 Task: Look for space in Springfield, United States from 6th September, 2023 to 15th September, 2023 for 6 adults in price range Rs.8000 to Rs.12000. Place can be entire place or private room with 6 bedrooms having 6 beds and 6 bathrooms. Property type can be house, flat, guest house. Amenities needed are: wifi, TV, free parkinig on premises, gym, breakfast. Booking option can be shelf check-in. Required host language is English.
Action: Mouse moved to (583, 139)
Screenshot: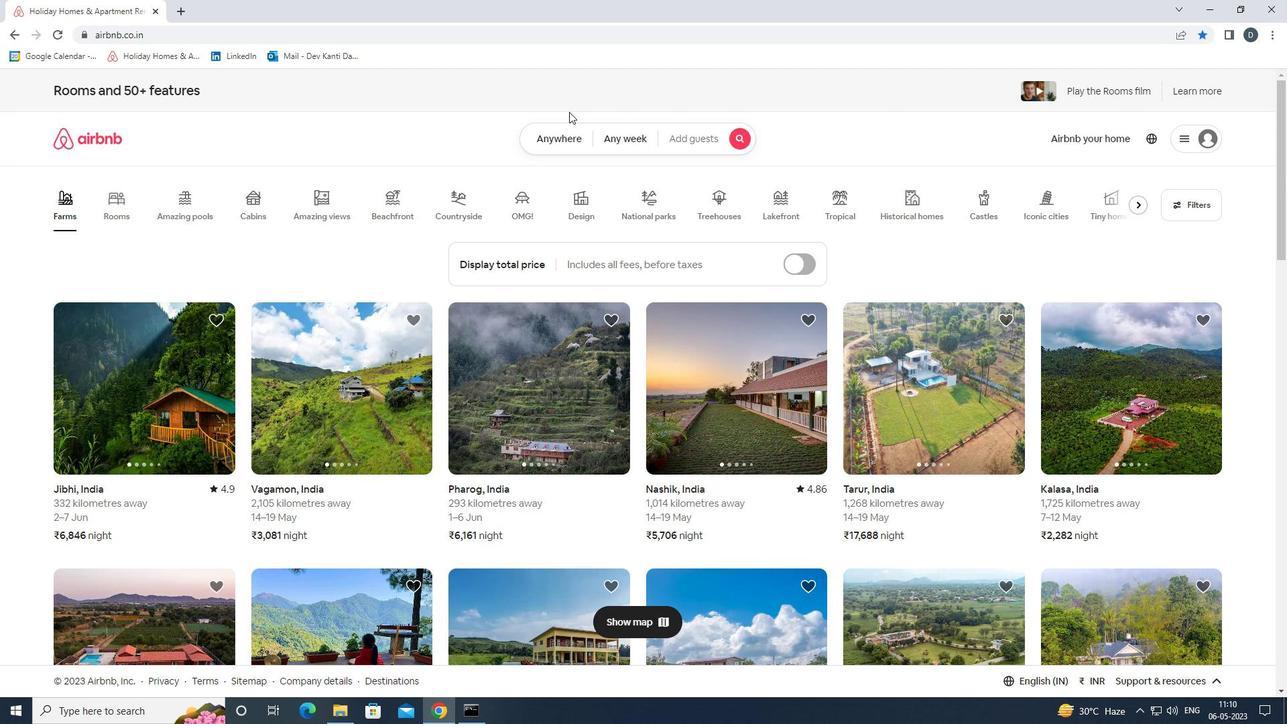 
Action: Mouse pressed left at (583, 139)
Screenshot: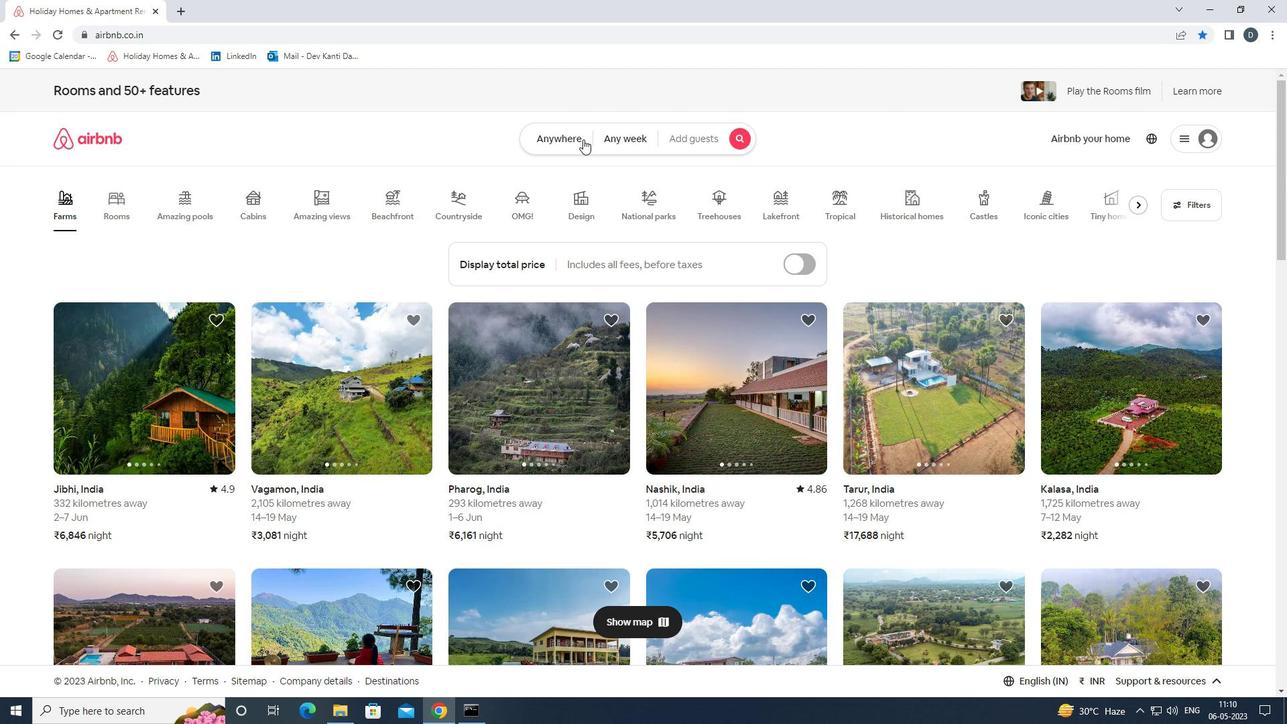 
Action: Mouse moved to (496, 193)
Screenshot: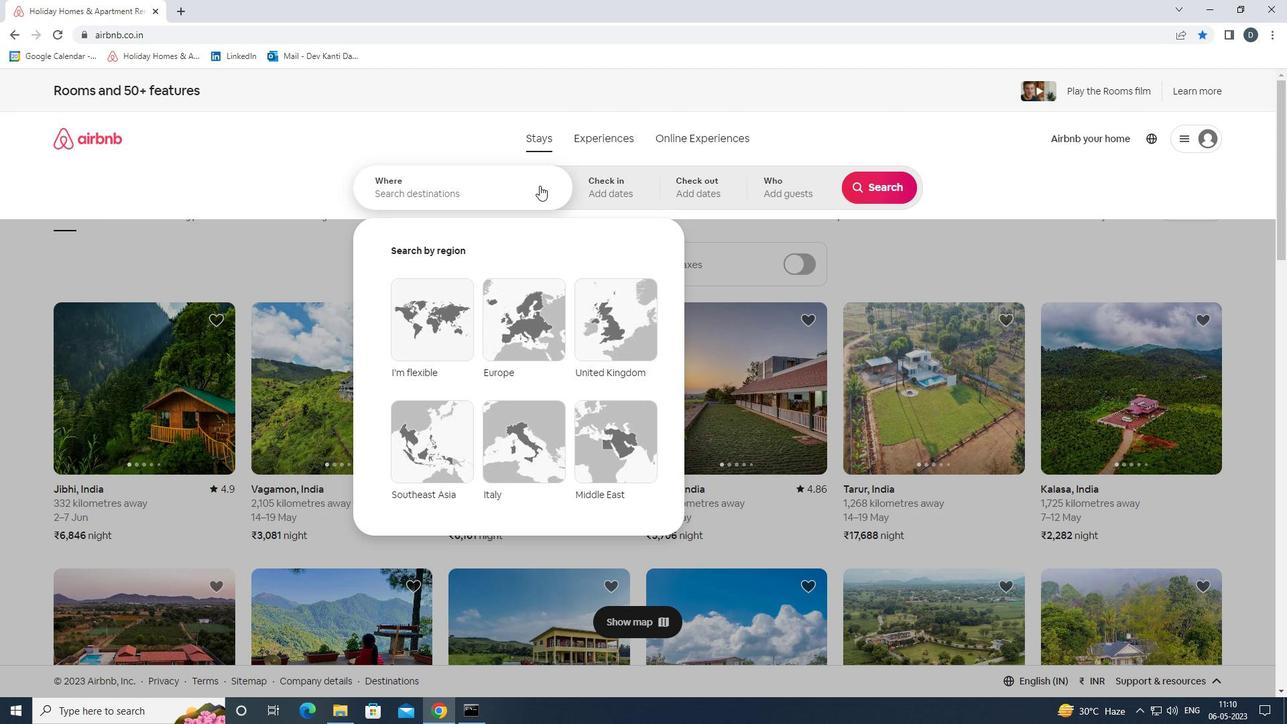 
Action: Mouse pressed left at (496, 193)
Screenshot: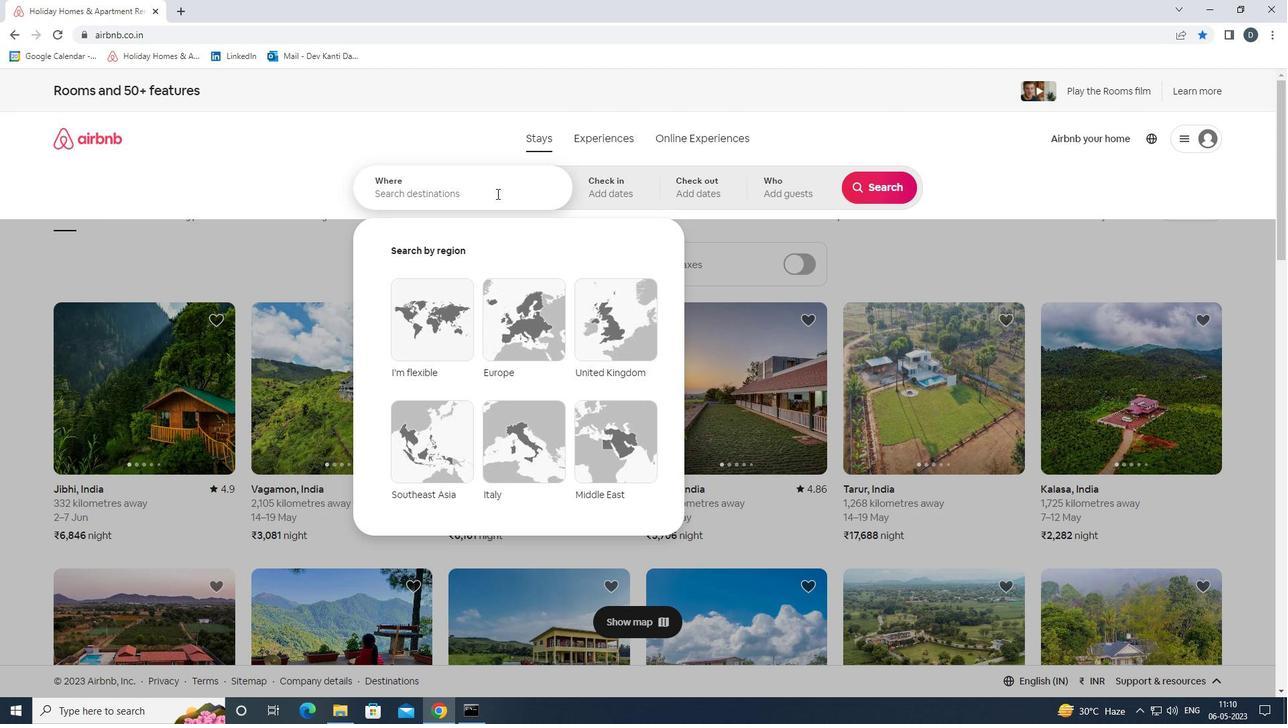 
Action: Mouse moved to (496, 193)
Screenshot: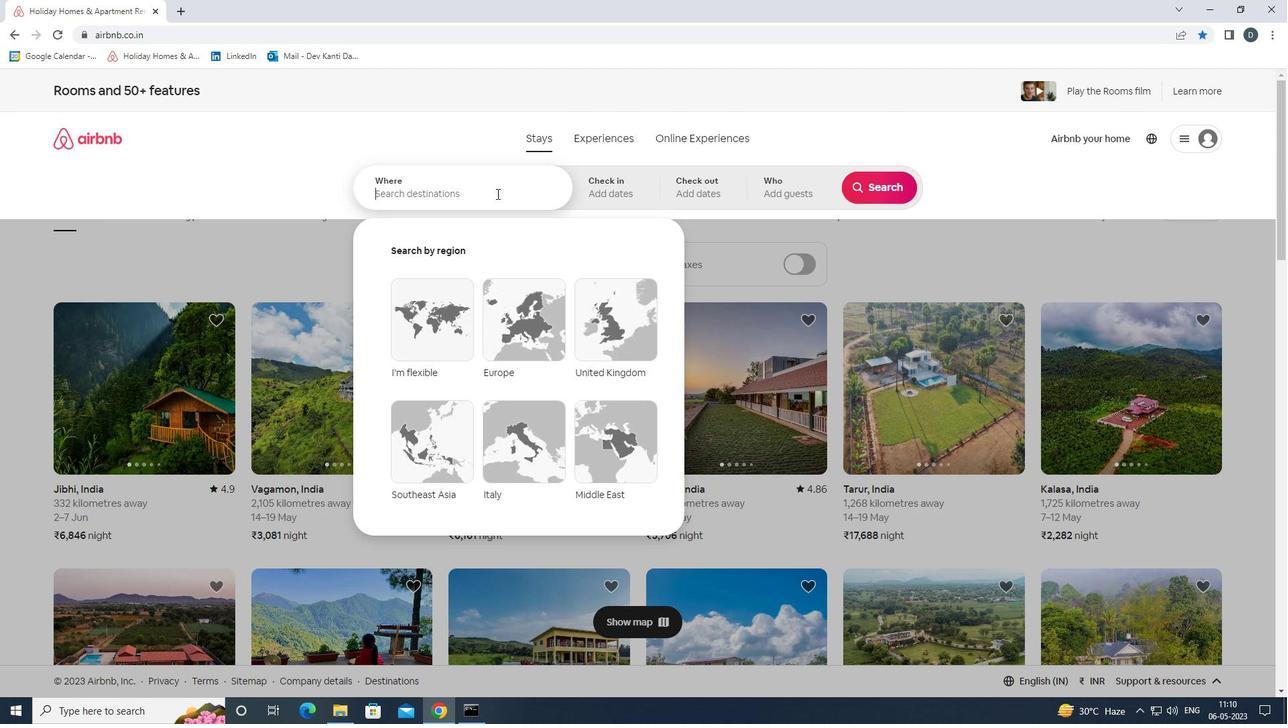
Action: Key pressed <Key.shift>SPRINGFIELD,<Key.shift>UNITED<Key.space><Key.shift>STATES<Key.enter>
Screenshot: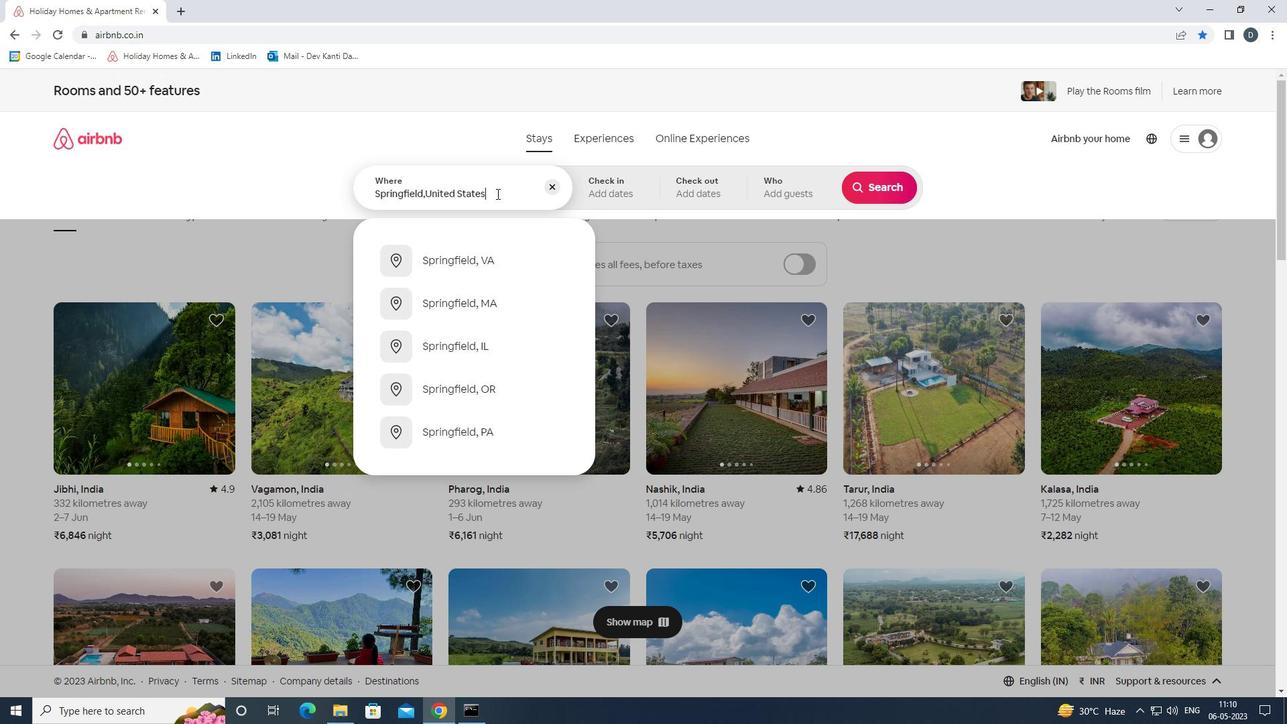 
Action: Mouse moved to (885, 294)
Screenshot: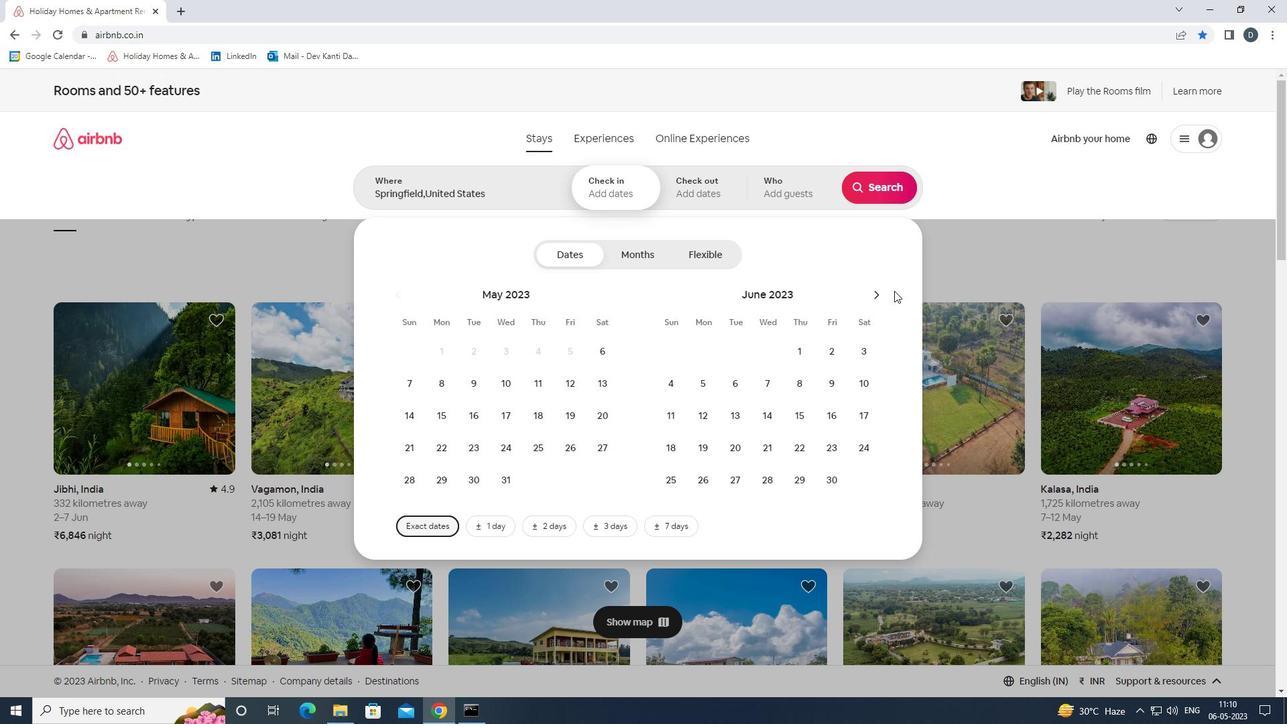 
Action: Mouse pressed left at (885, 294)
Screenshot: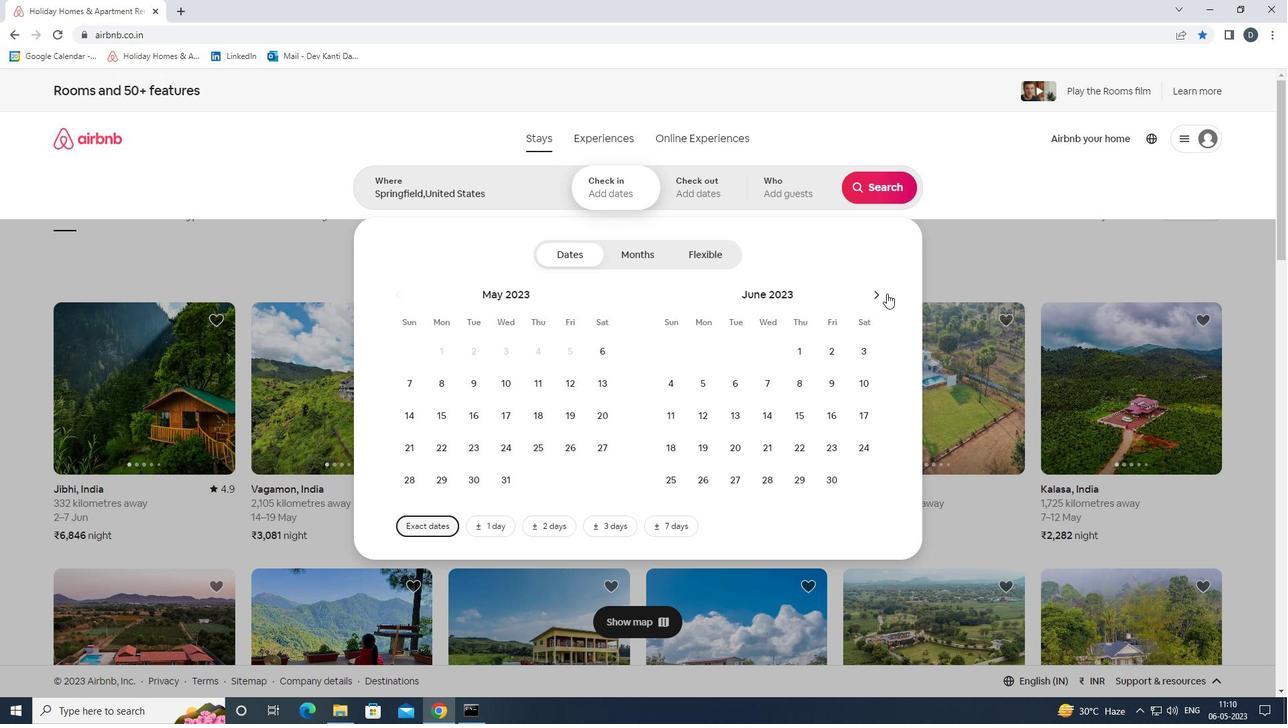 
Action: Mouse pressed left at (885, 294)
Screenshot: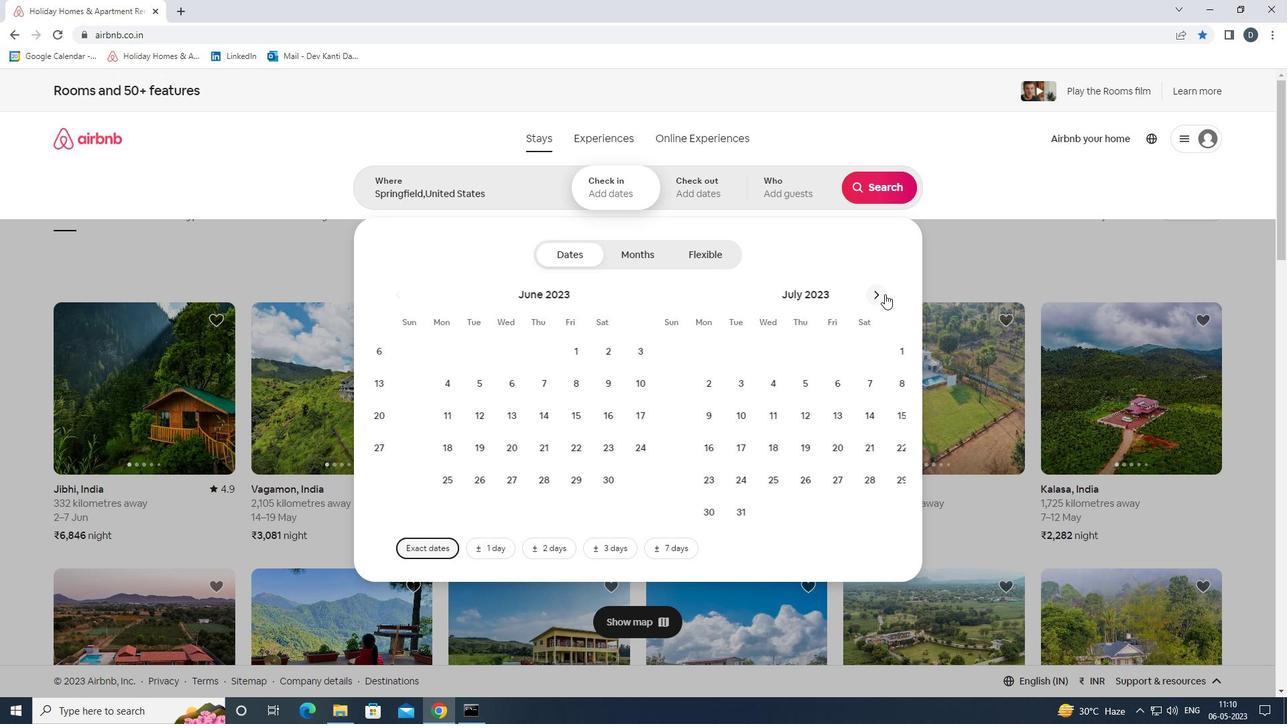 
Action: Mouse moved to (871, 297)
Screenshot: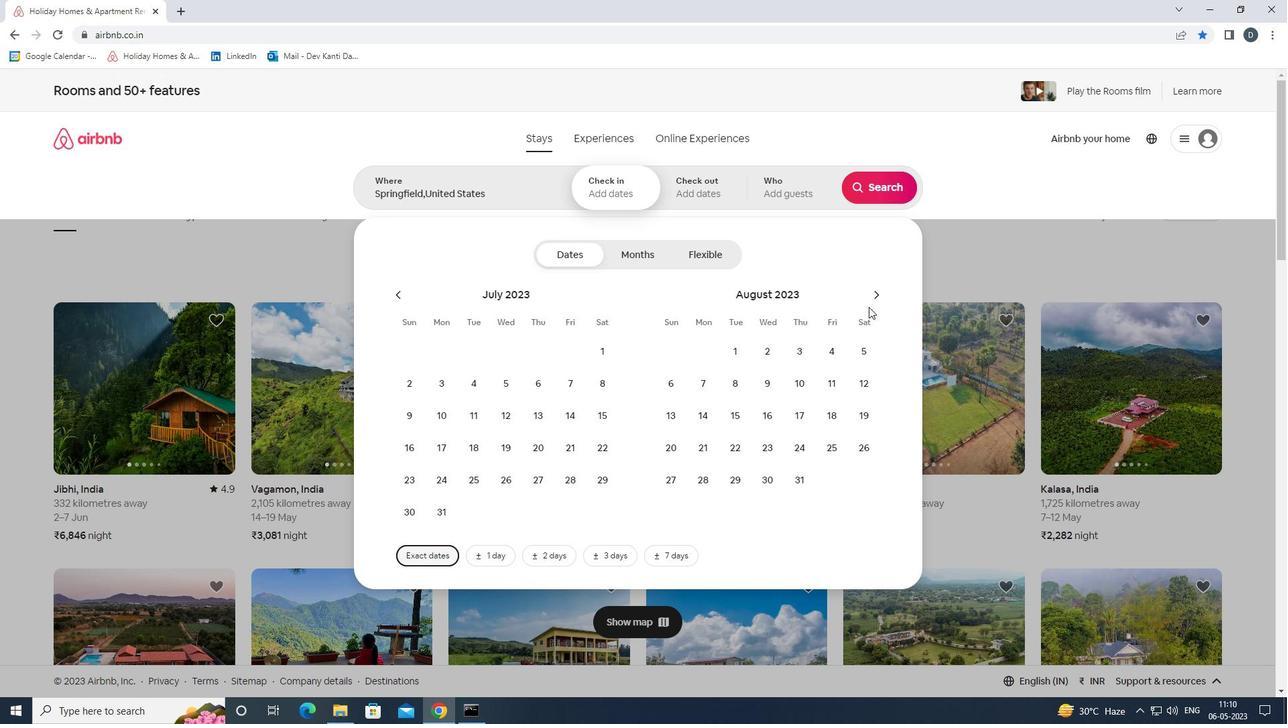 
Action: Mouse pressed left at (871, 297)
Screenshot: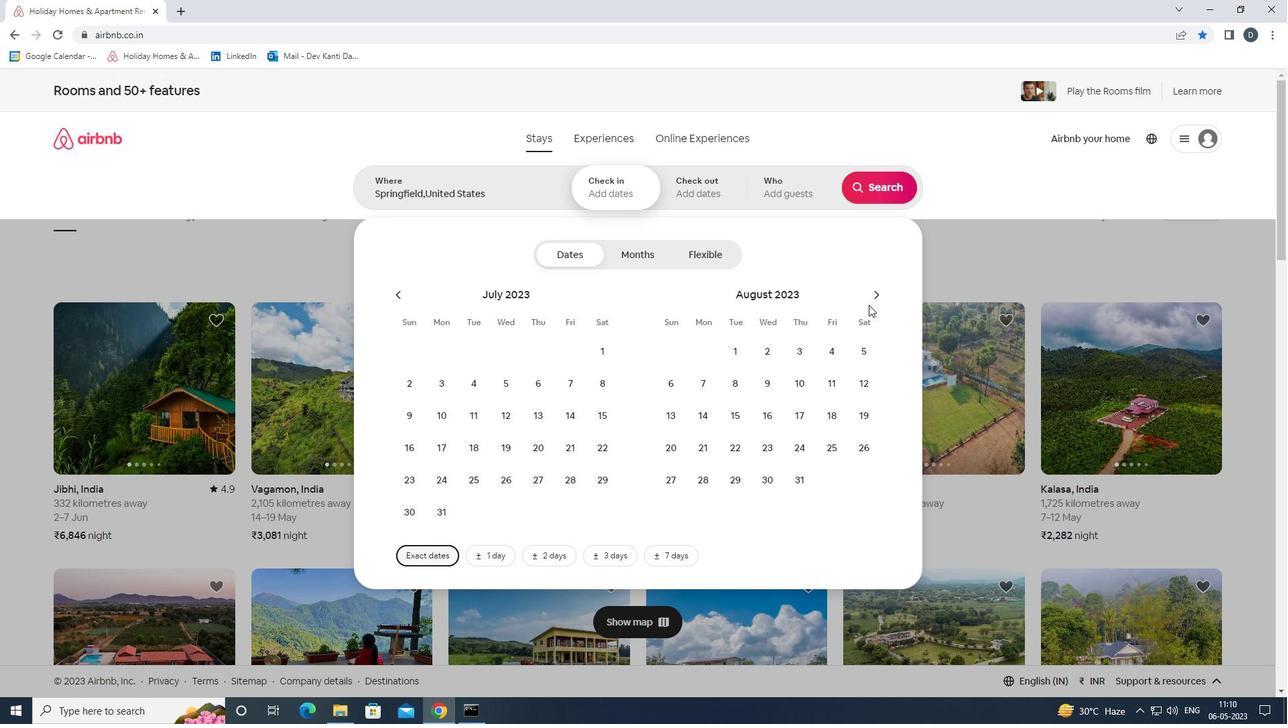 
Action: Mouse moved to (775, 388)
Screenshot: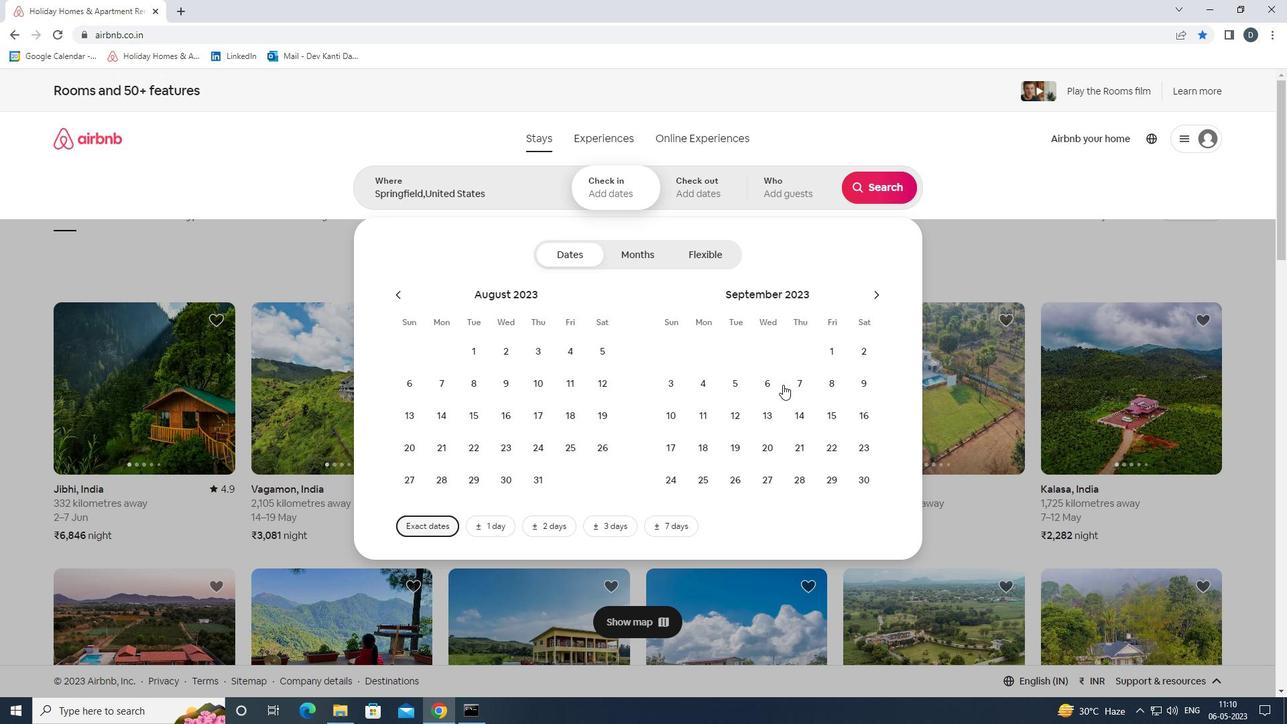 
Action: Mouse pressed left at (775, 388)
Screenshot: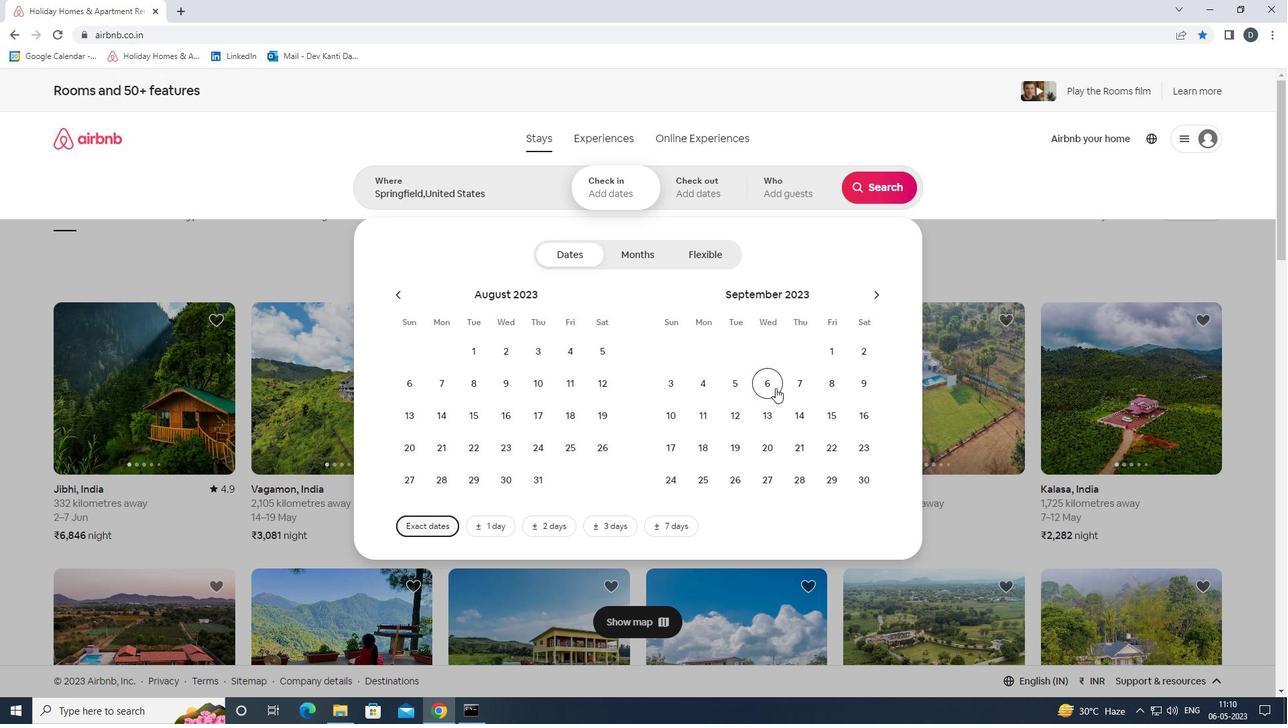 
Action: Mouse moved to (833, 415)
Screenshot: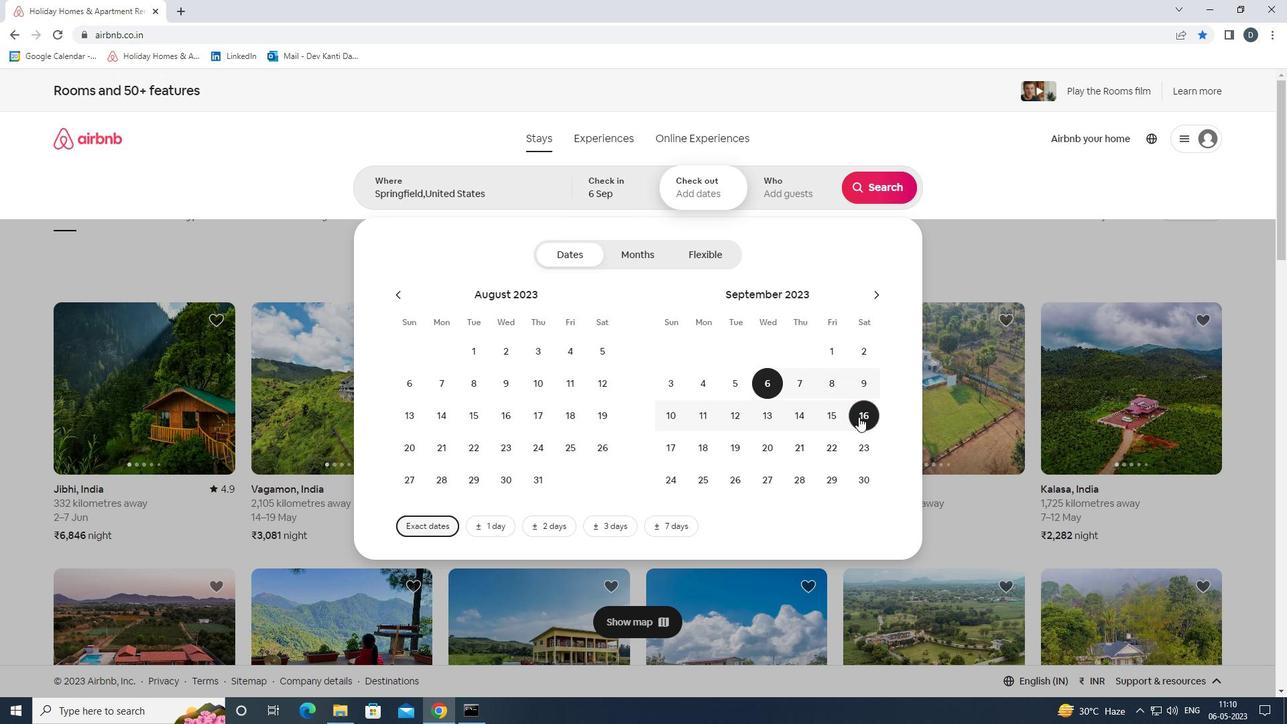 
Action: Mouse pressed left at (833, 415)
Screenshot: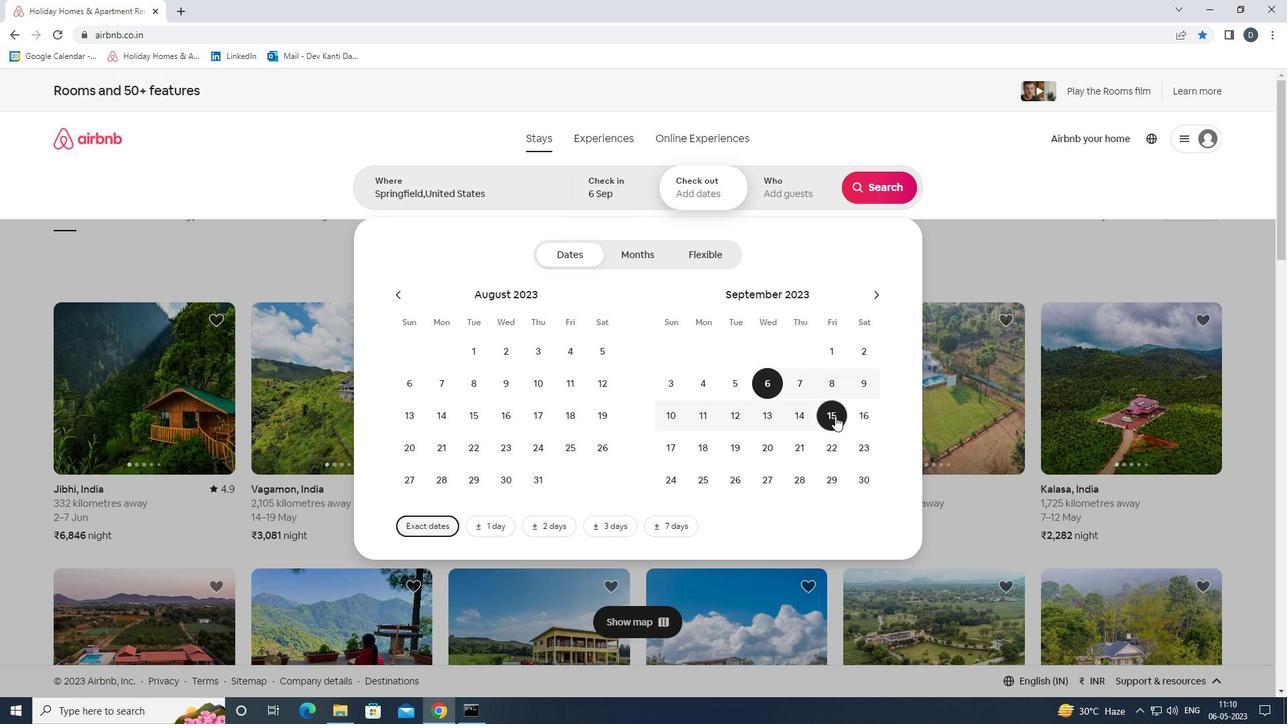 
Action: Mouse moved to (800, 197)
Screenshot: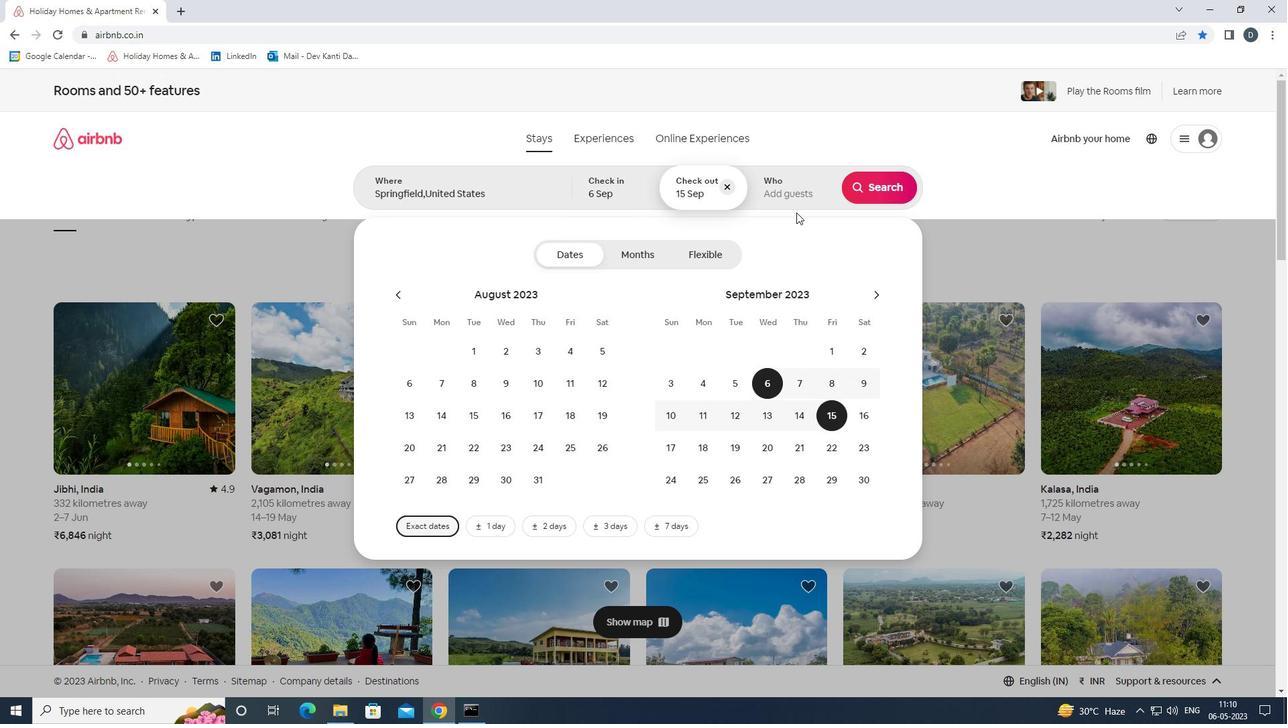 
Action: Mouse pressed left at (800, 197)
Screenshot: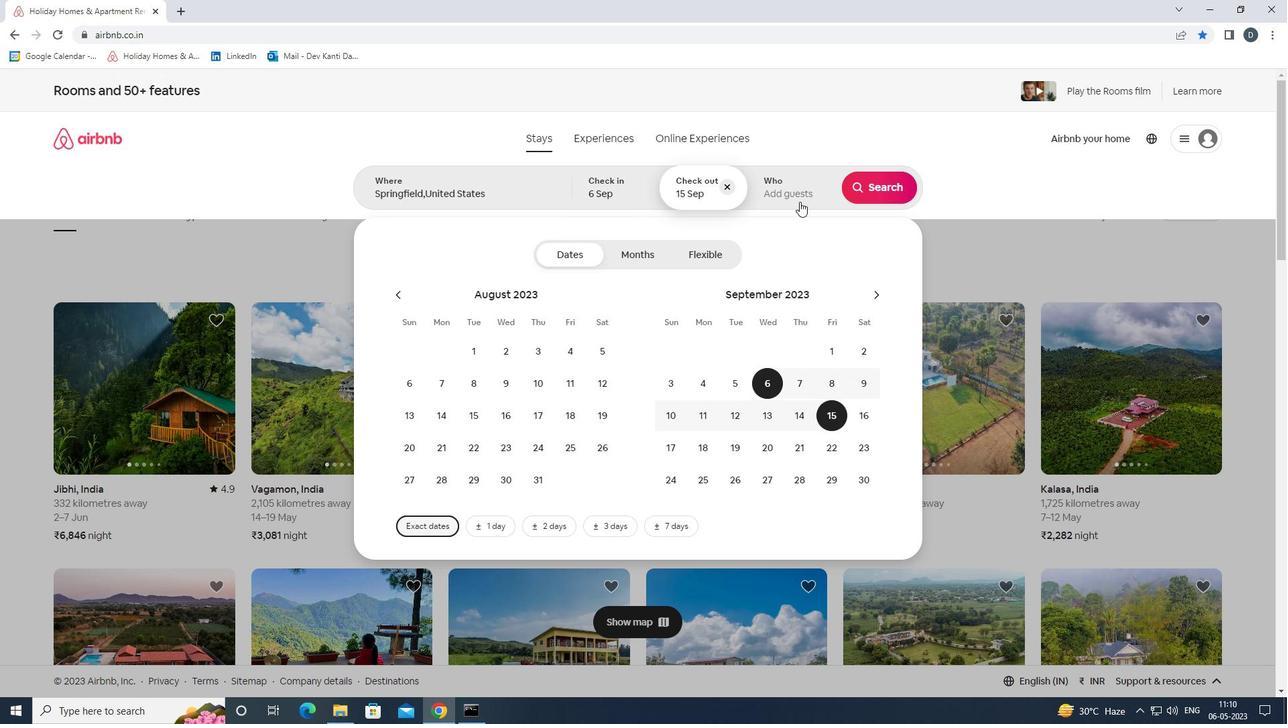 
Action: Mouse moved to (883, 254)
Screenshot: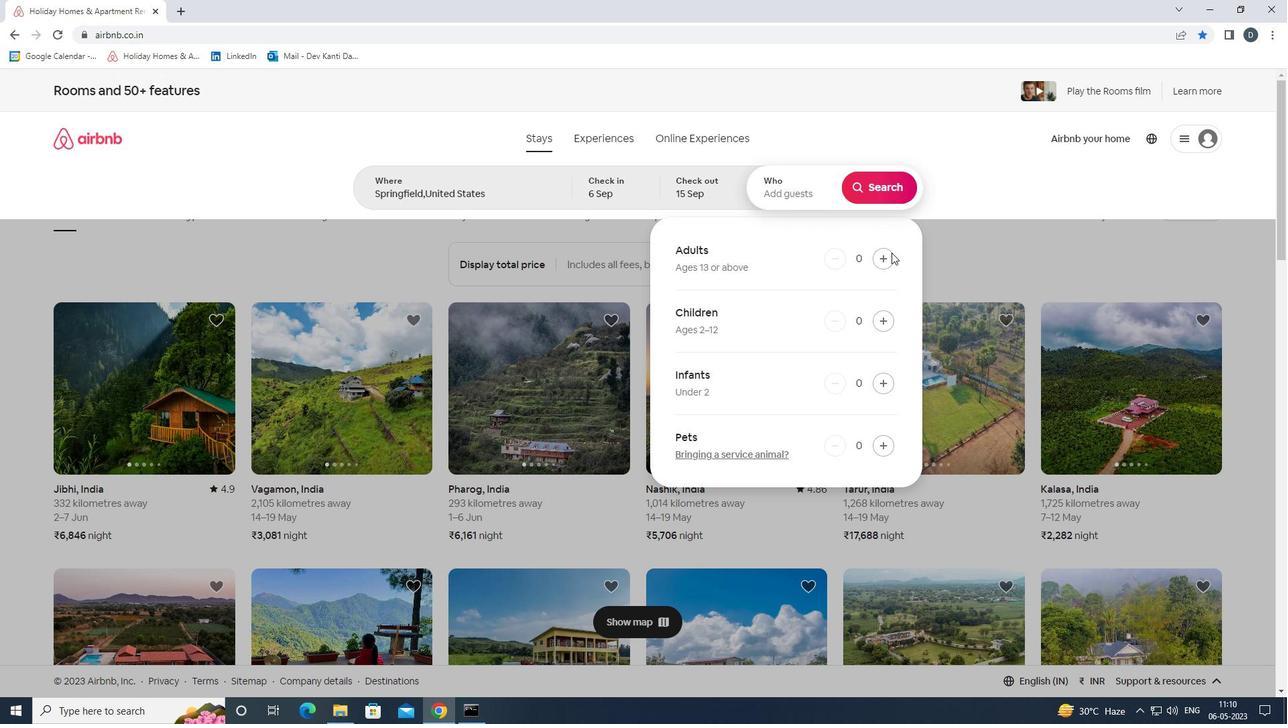
Action: Mouse pressed left at (883, 254)
Screenshot: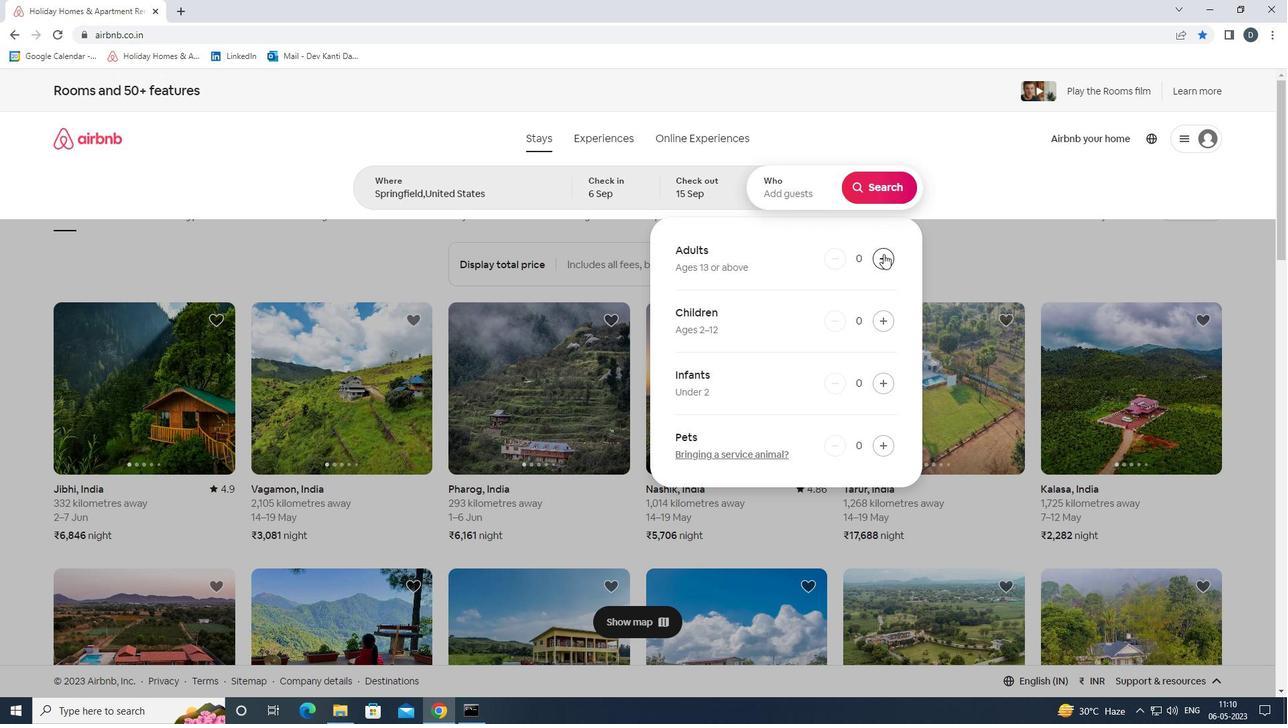 
Action: Mouse pressed left at (883, 254)
Screenshot: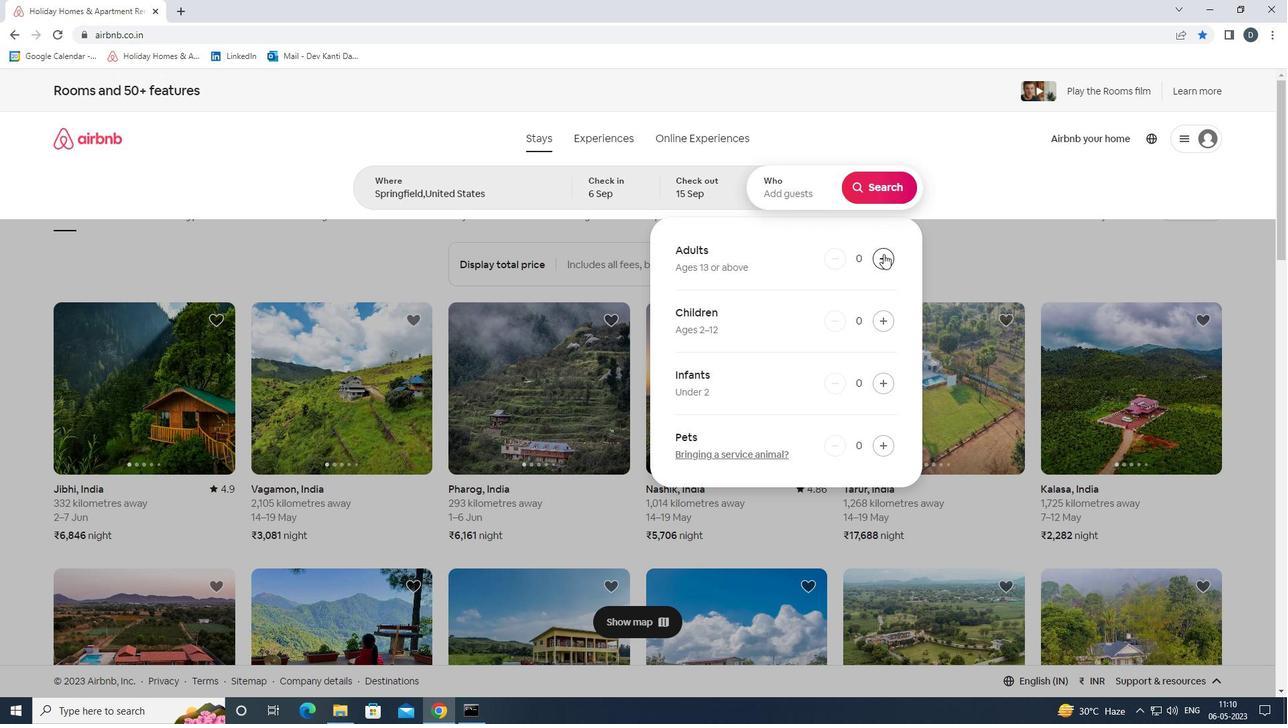 
Action: Mouse pressed left at (883, 254)
Screenshot: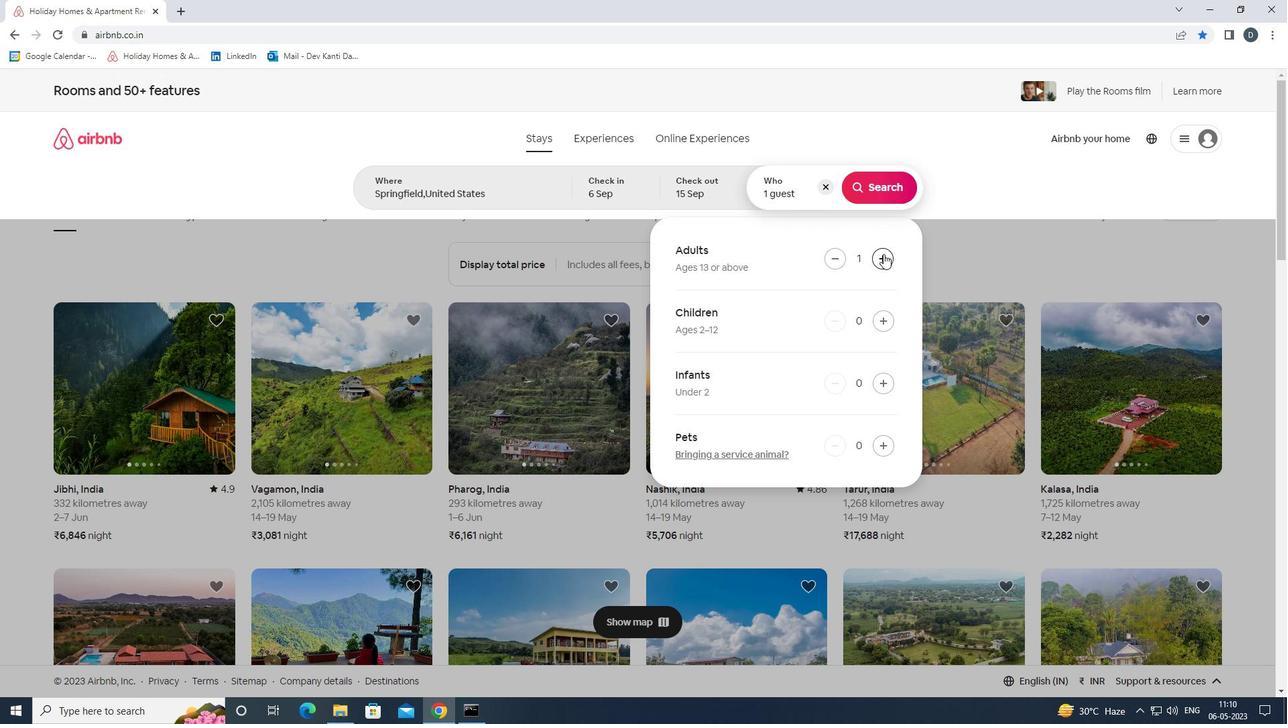 
Action: Mouse pressed left at (883, 254)
Screenshot: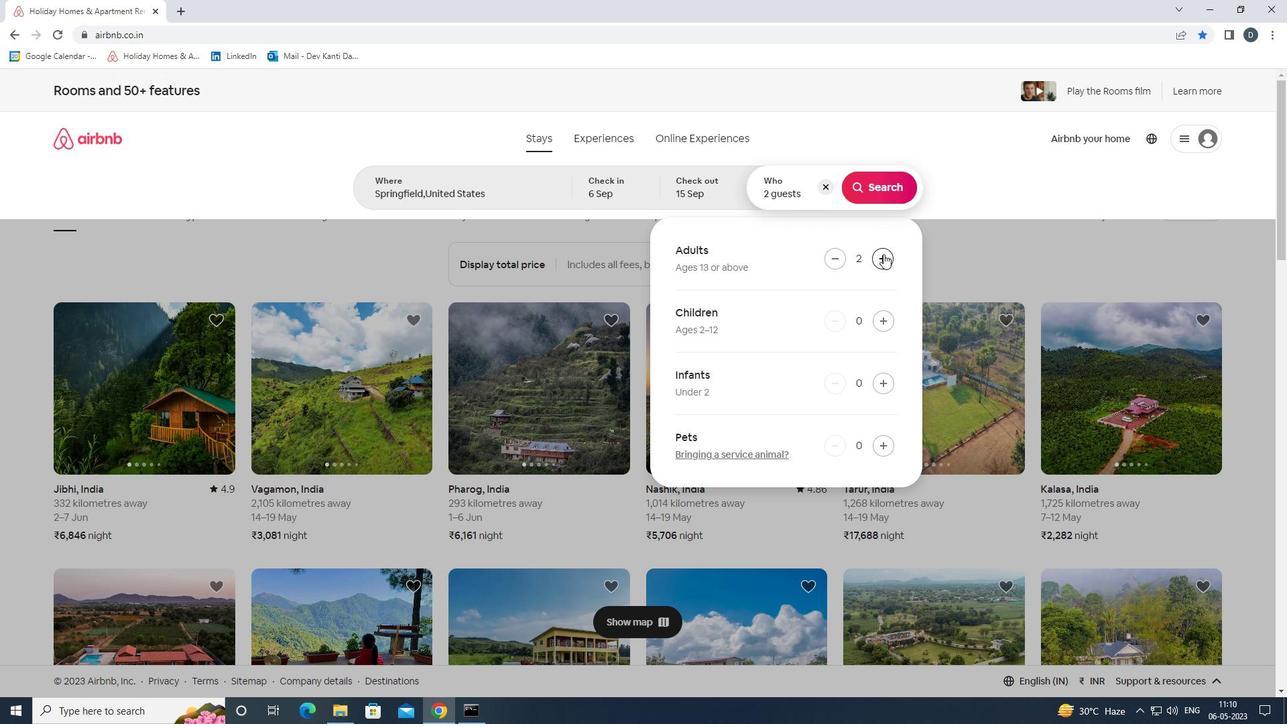 
Action: Mouse pressed left at (883, 254)
Screenshot: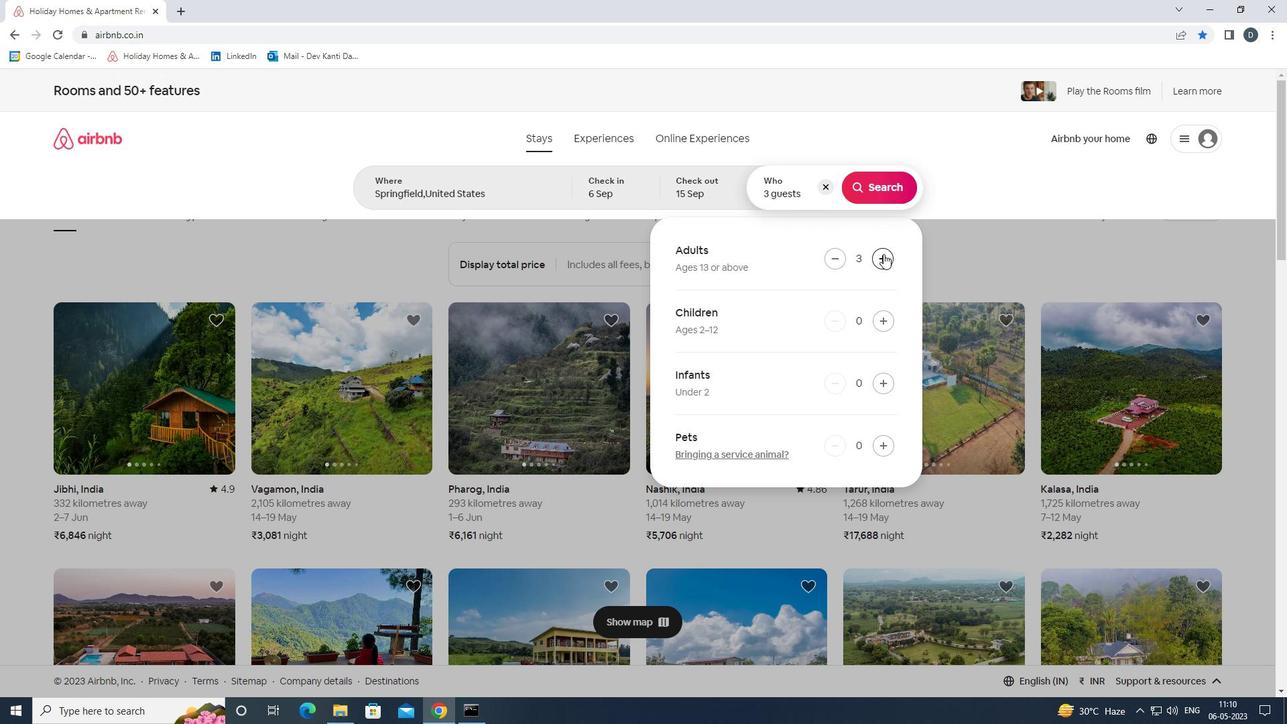 
Action: Mouse pressed left at (883, 254)
Screenshot: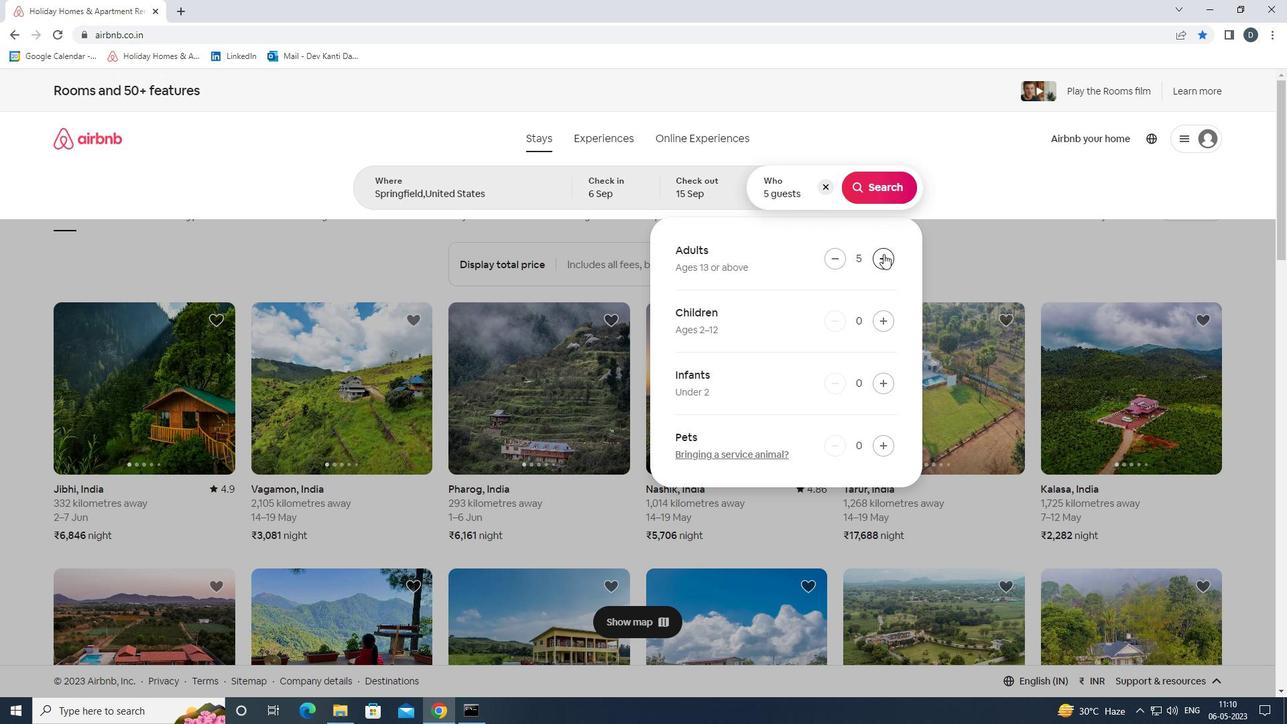 
Action: Mouse moved to (880, 197)
Screenshot: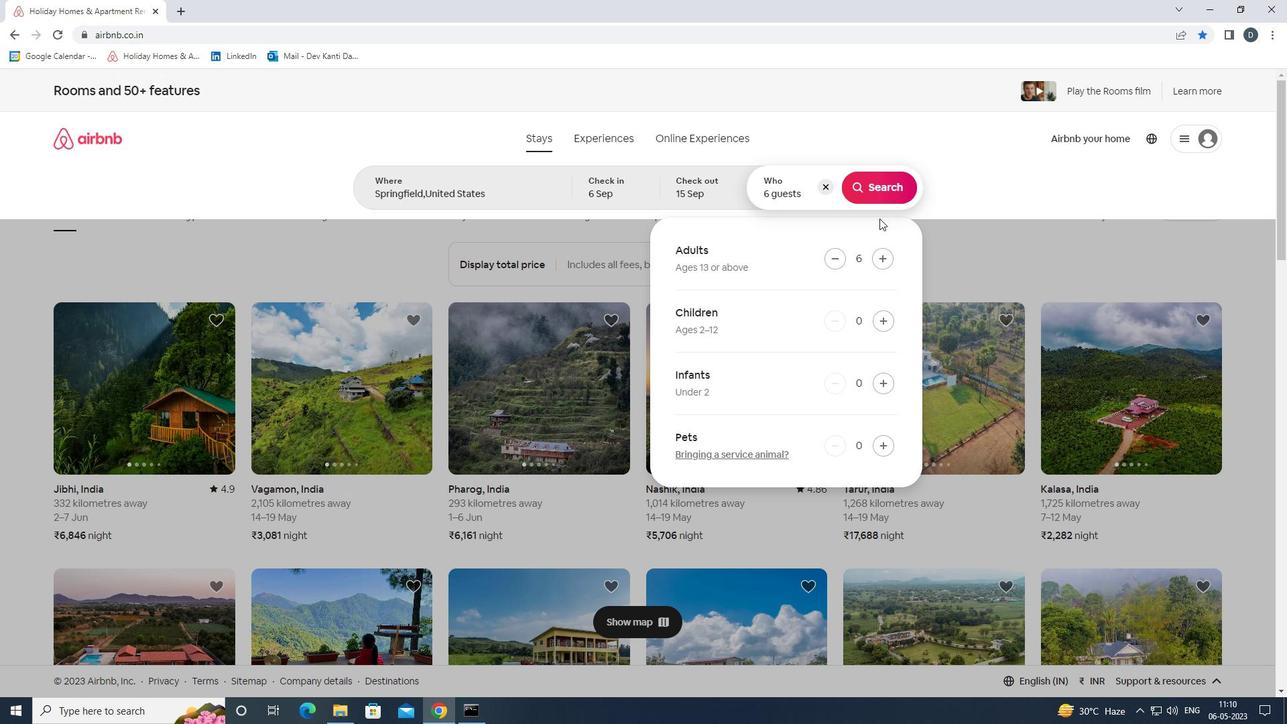 
Action: Mouse pressed left at (880, 197)
Screenshot: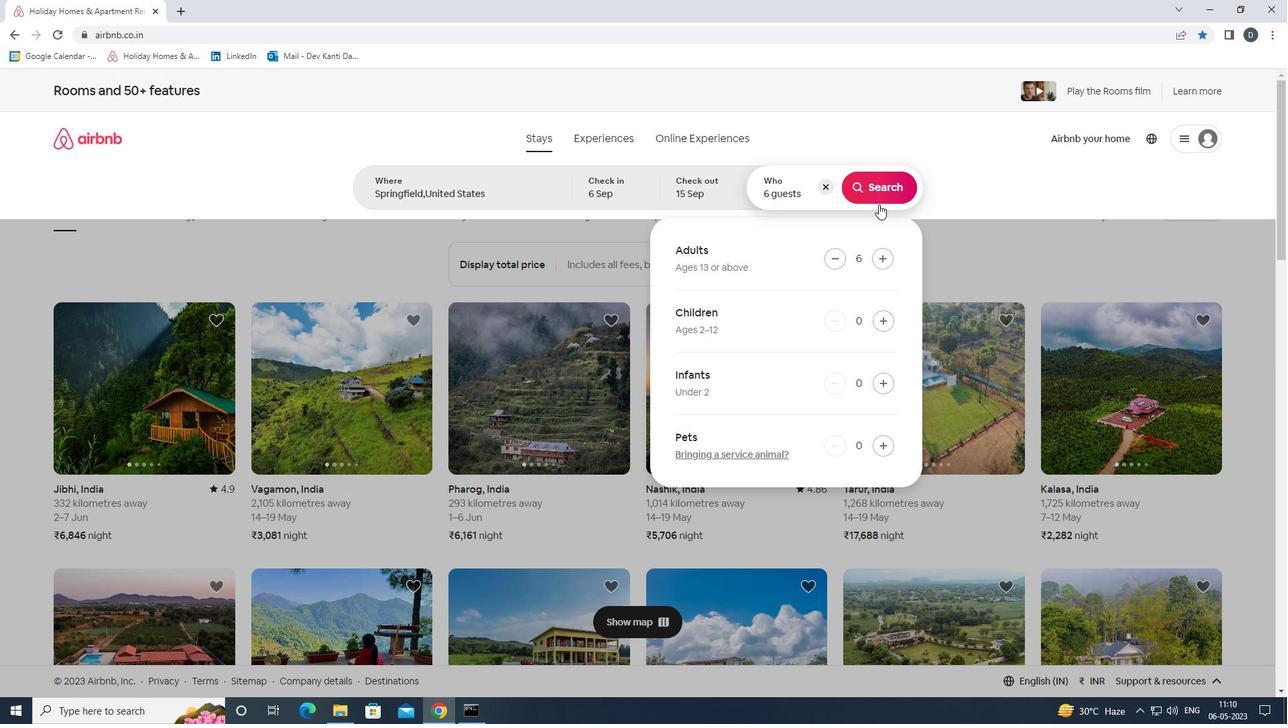 
Action: Mouse moved to (1213, 150)
Screenshot: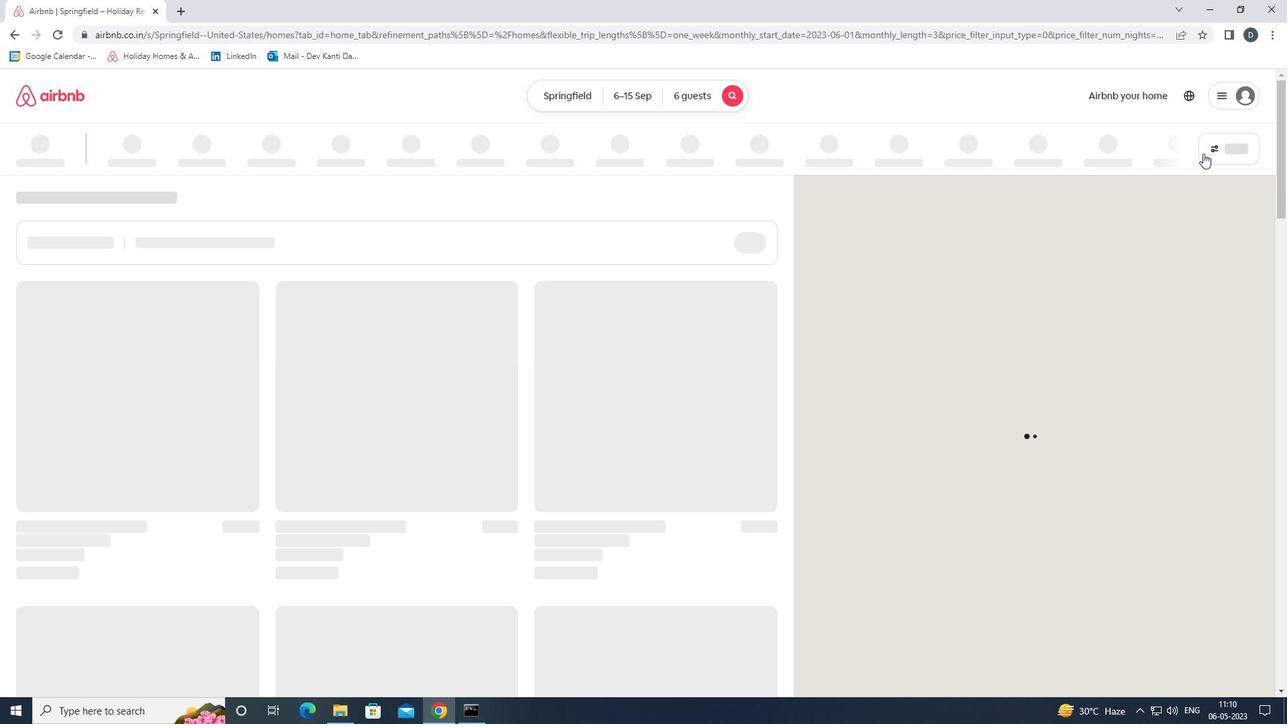 
Action: Mouse pressed left at (1213, 150)
Screenshot: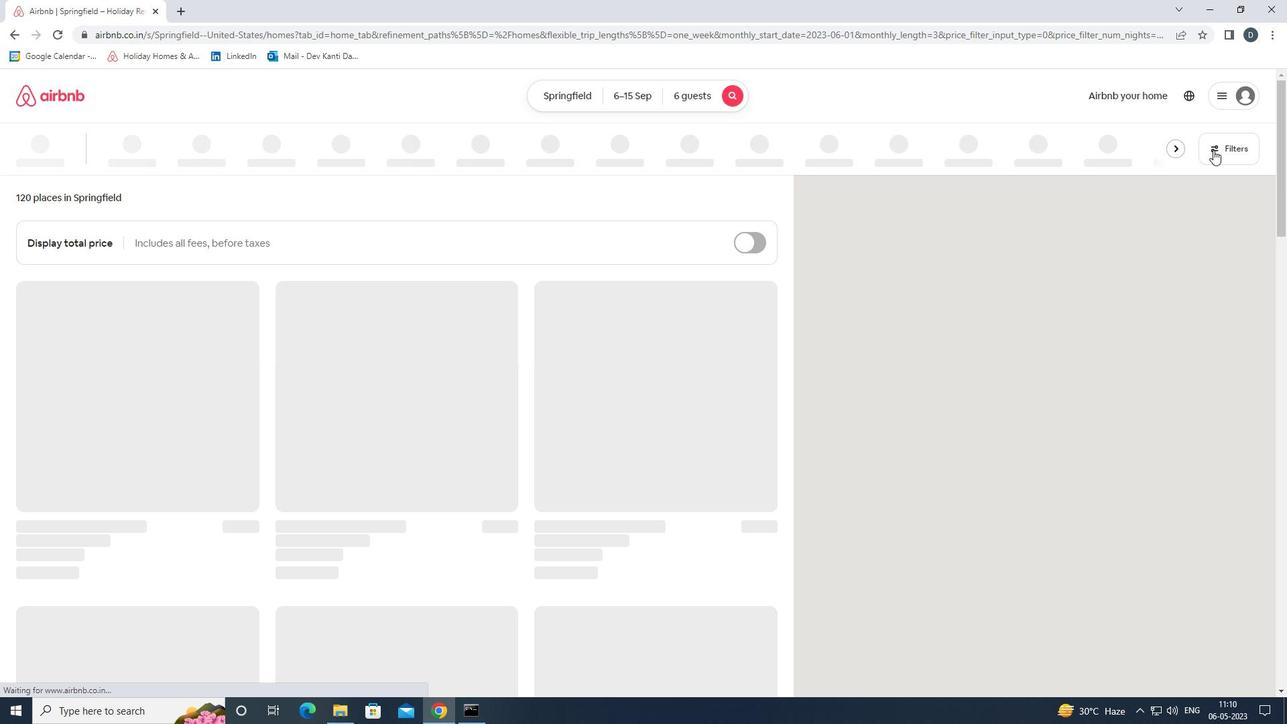 
Action: Mouse moved to (510, 478)
Screenshot: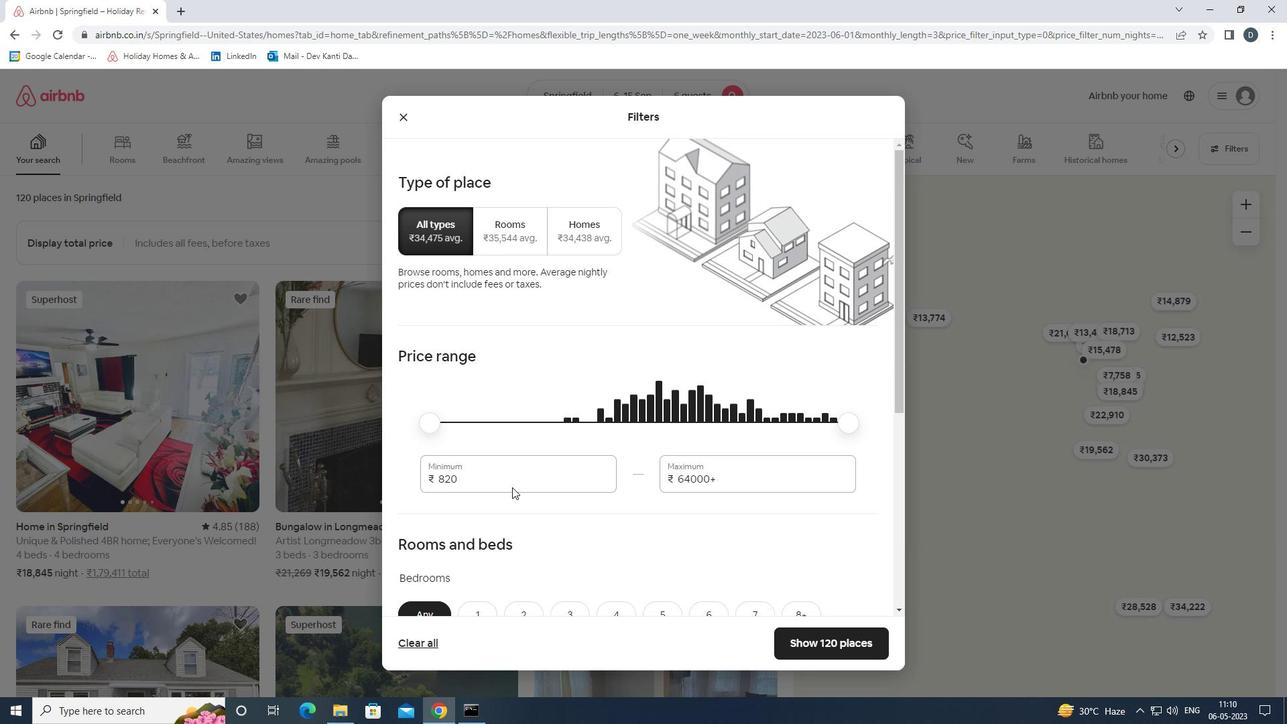 
Action: Mouse pressed left at (510, 478)
Screenshot: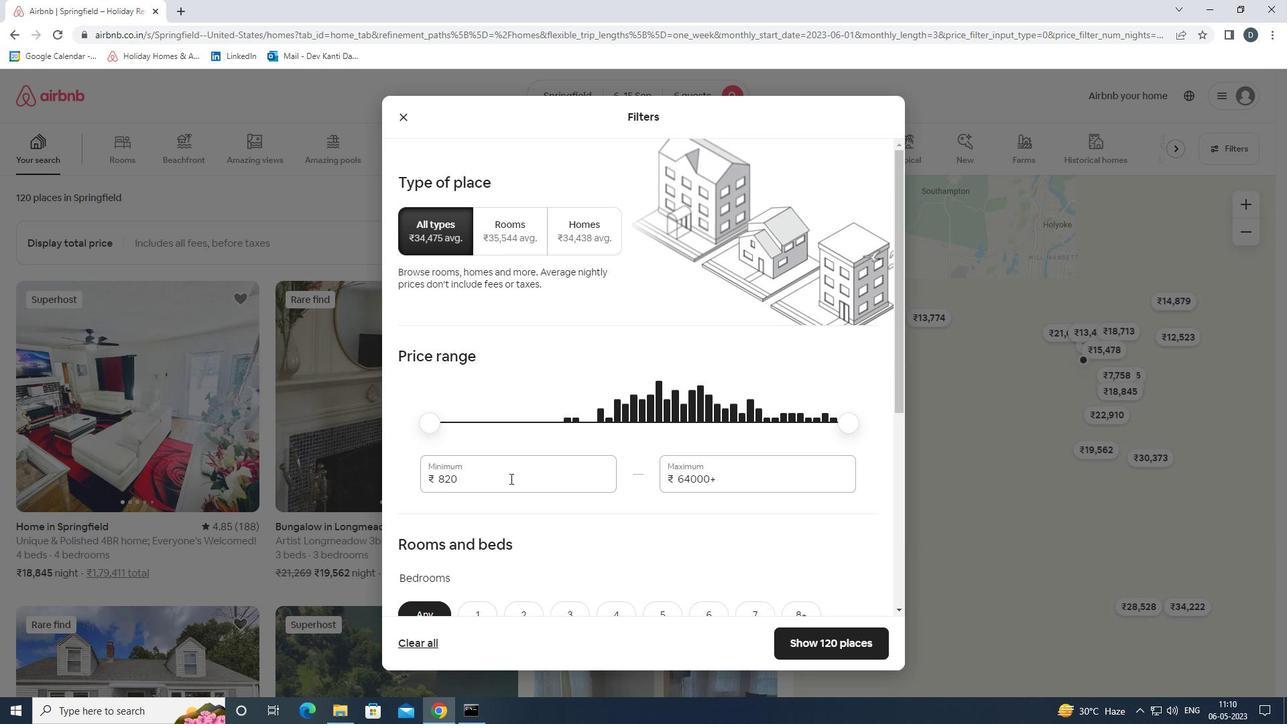 
Action: Mouse pressed left at (510, 478)
Screenshot: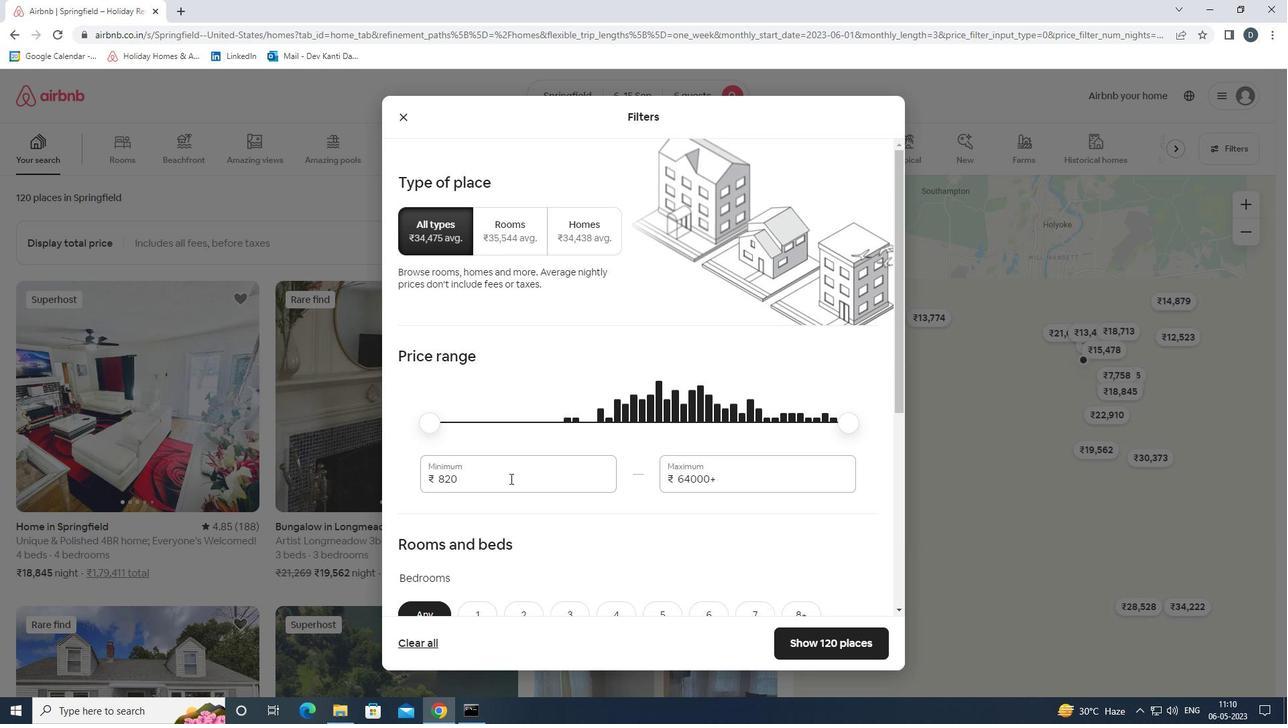 
Action: Mouse moved to (508, 478)
Screenshot: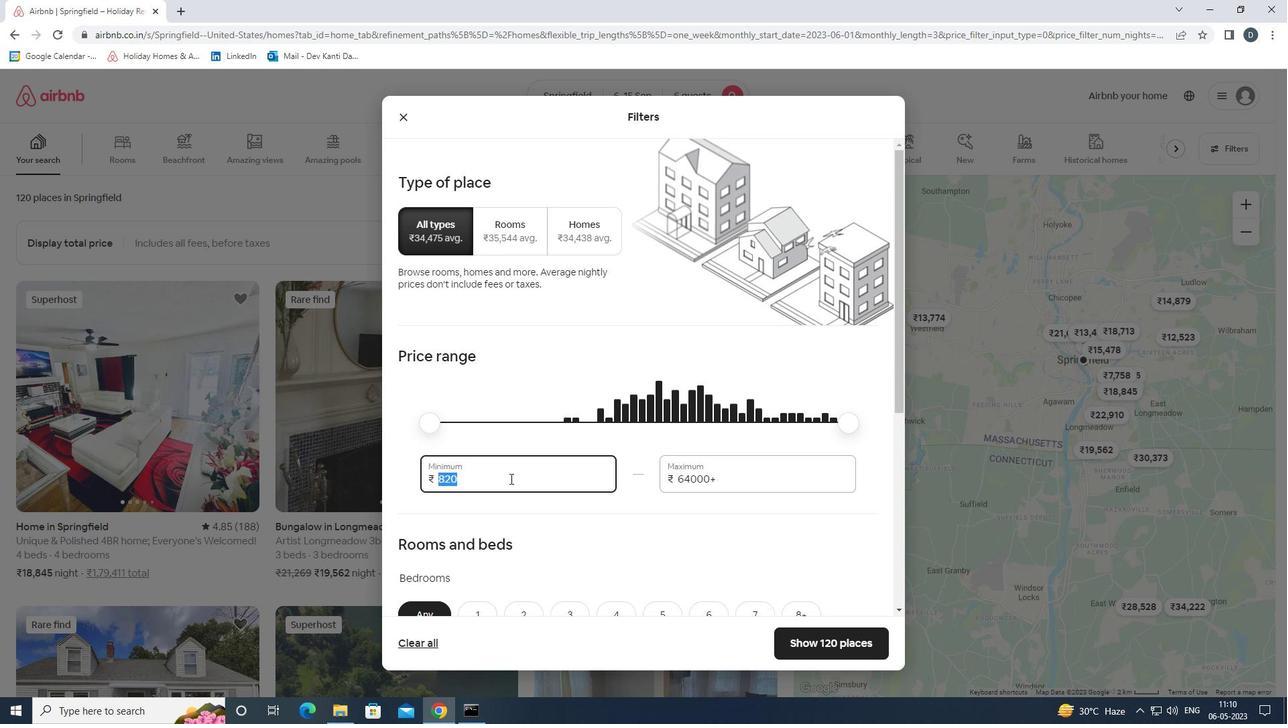 
Action: Key pressed 80000<Key.backspace><Key.tab>ctrl+A<'1'><'2'><'0'><'0'><'0'>
Screenshot: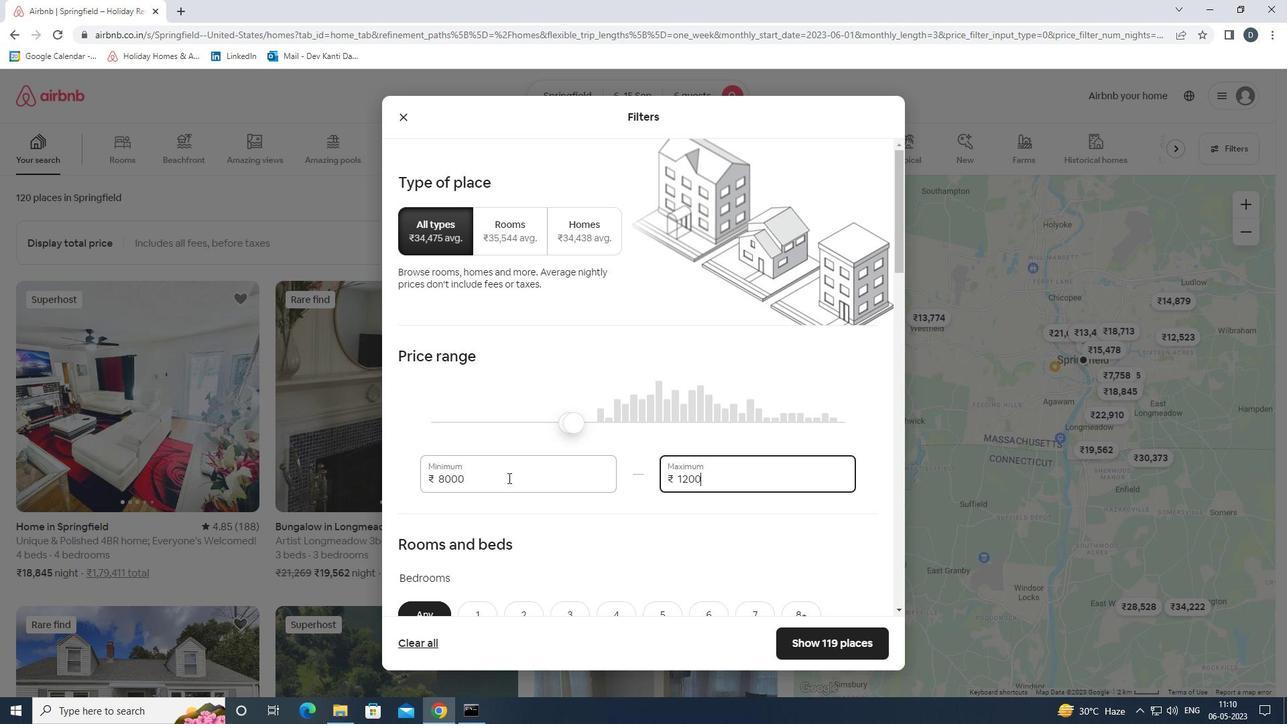
Action: Mouse moved to (521, 471)
Screenshot: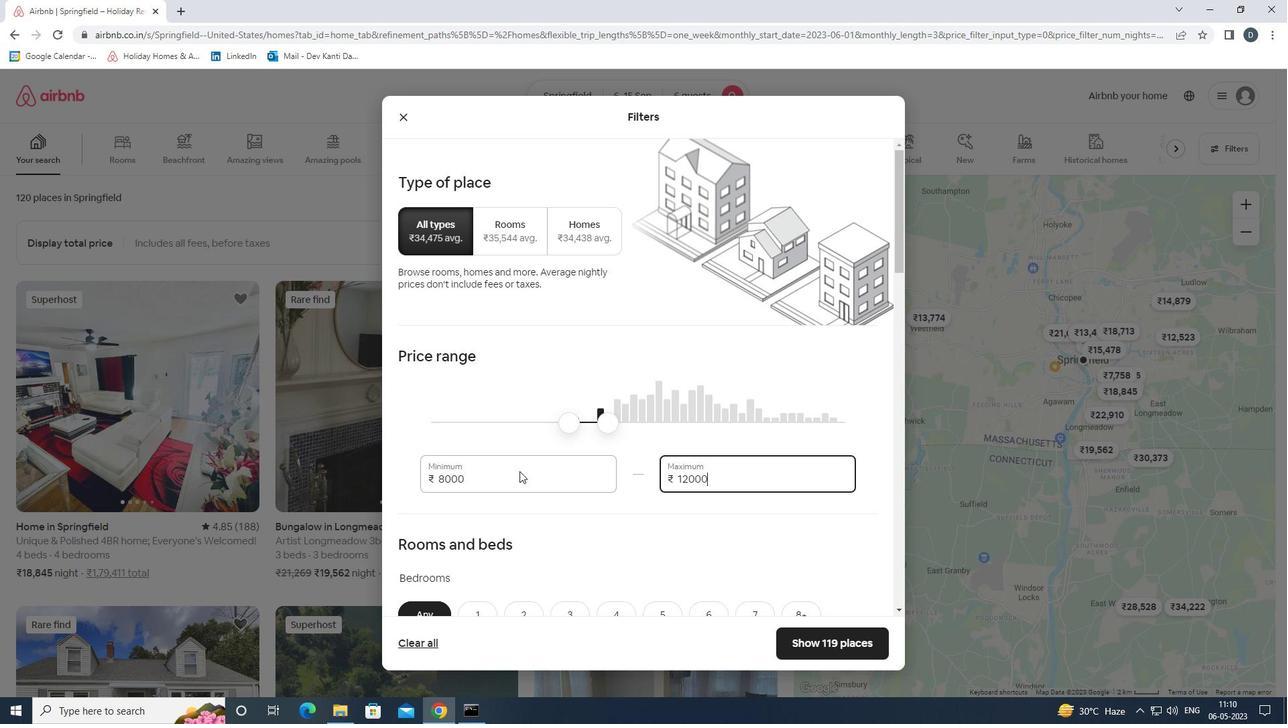 
Action: Mouse scrolled (521, 470) with delta (0, 0)
Screenshot: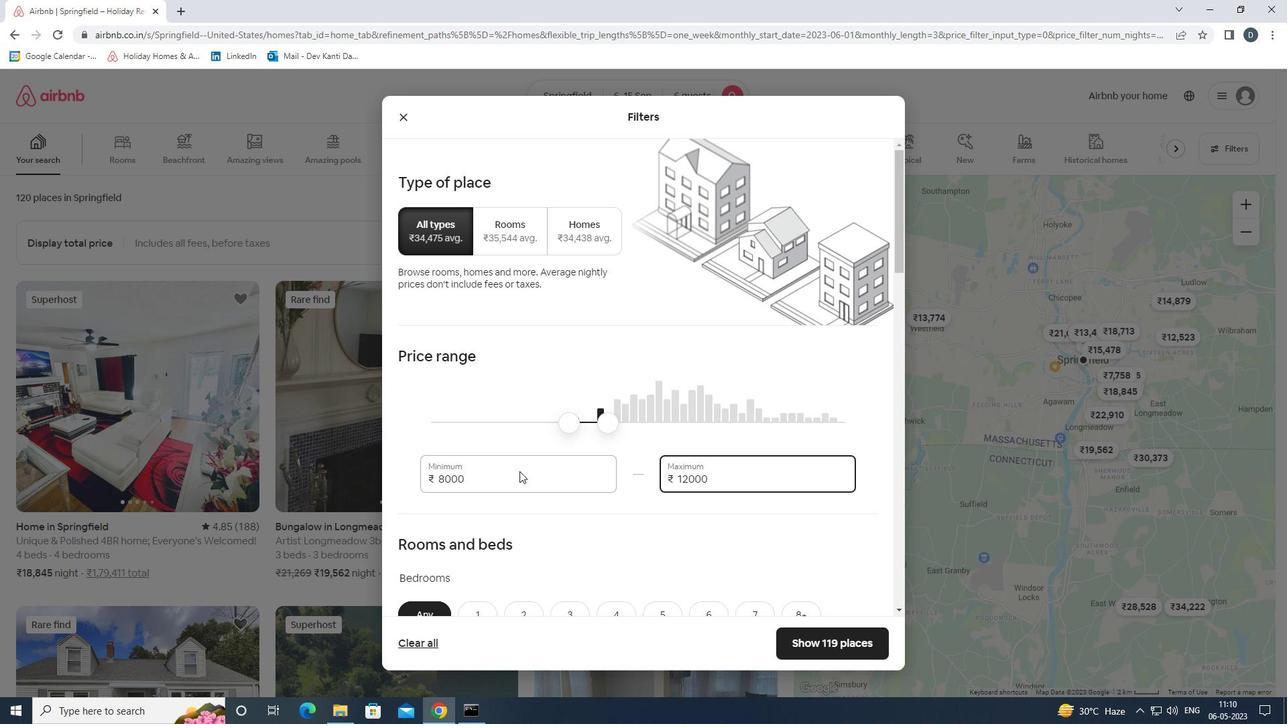 
Action: Mouse moved to (547, 460)
Screenshot: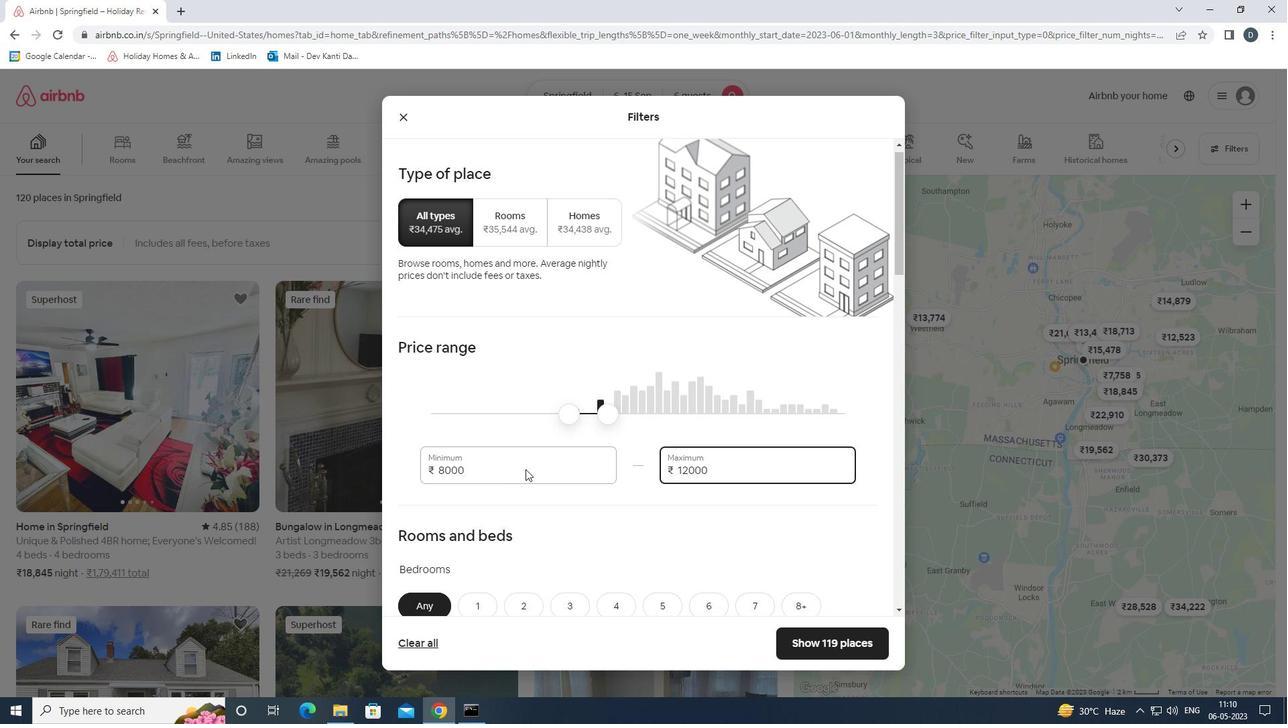 
Action: Mouse scrolled (547, 459) with delta (0, 0)
Screenshot: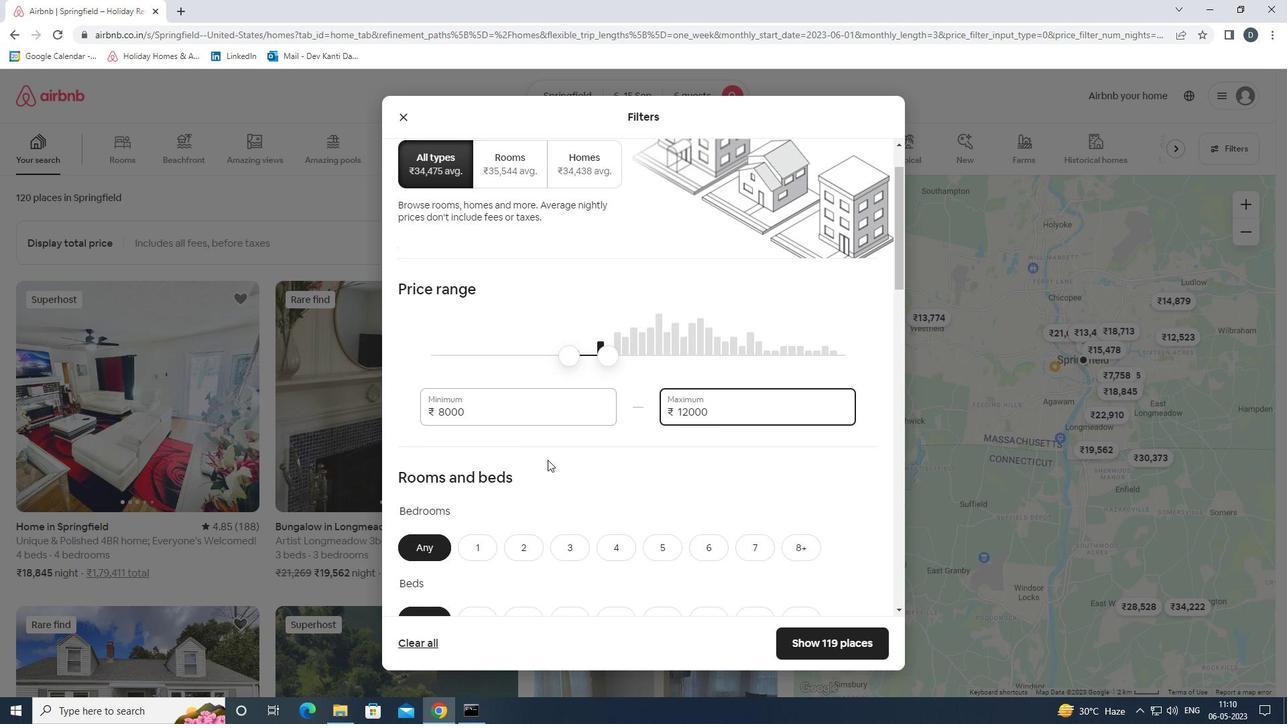 
Action: Mouse scrolled (547, 459) with delta (0, 0)
Screenshot: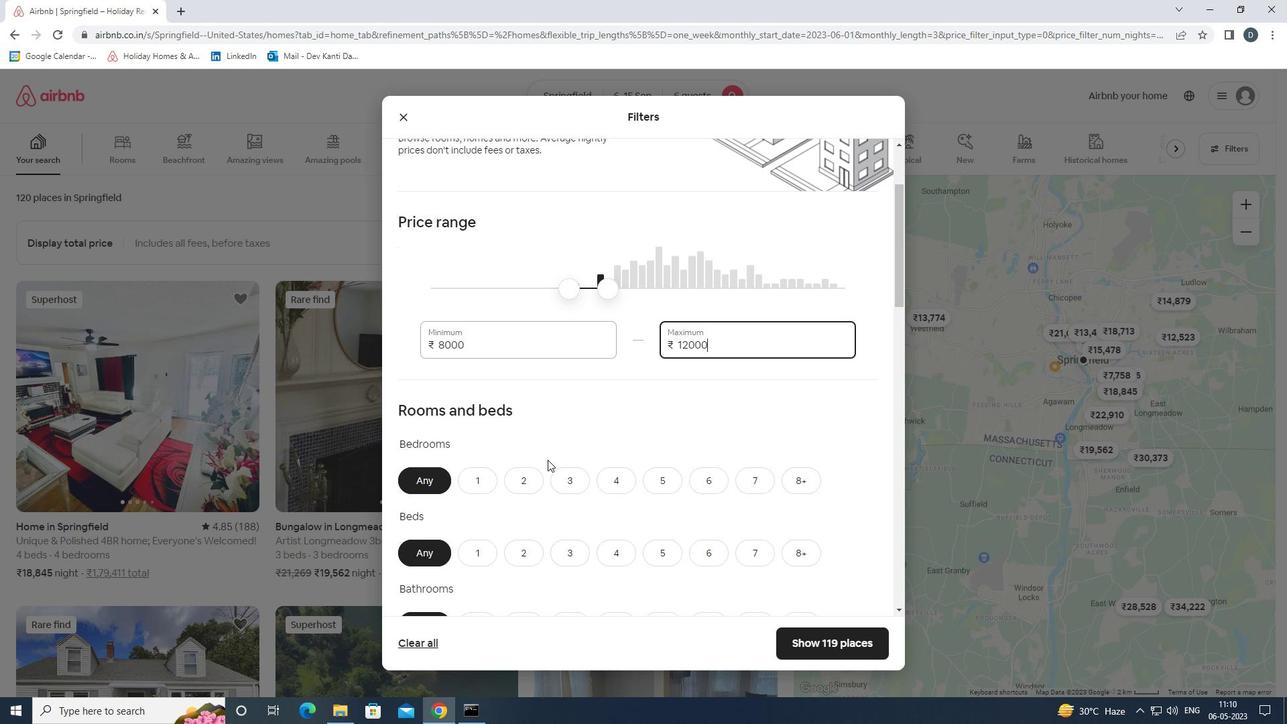 
Action: Mouse scrolled (547, 459) with delta (0, 0)
Screenshot: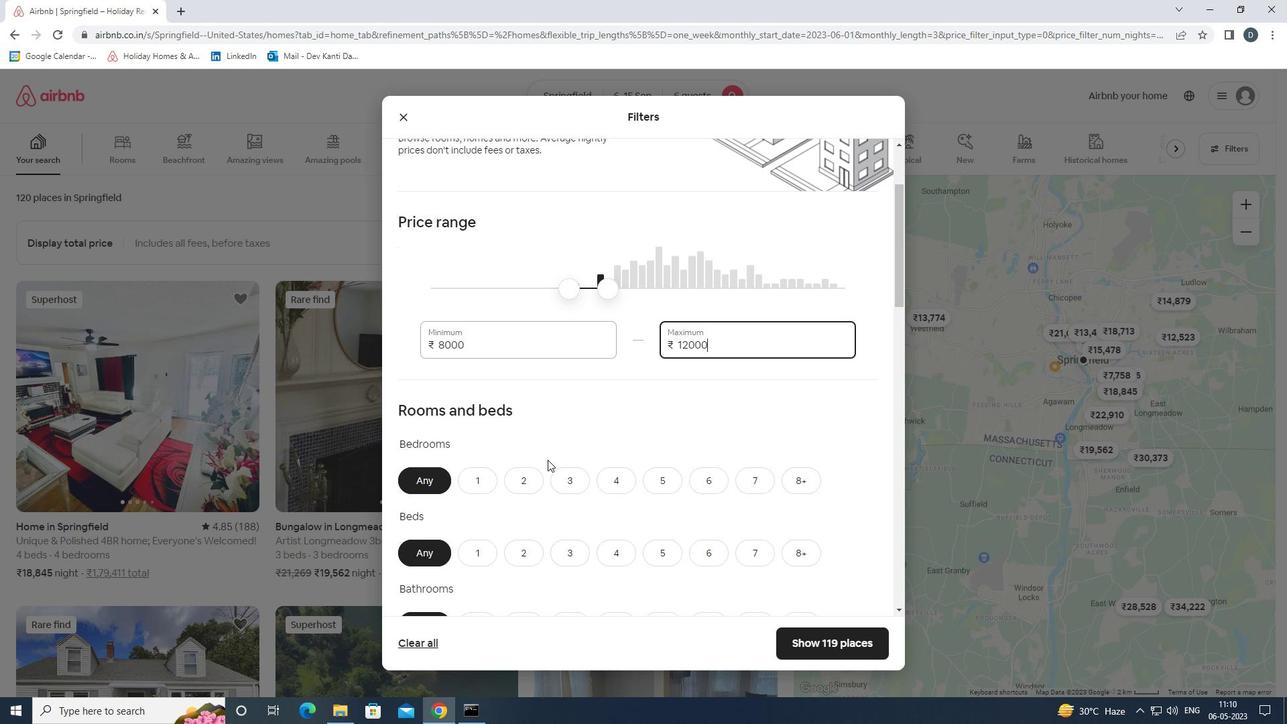 
Action: Mouse moved to (693, 346)
Screenshot: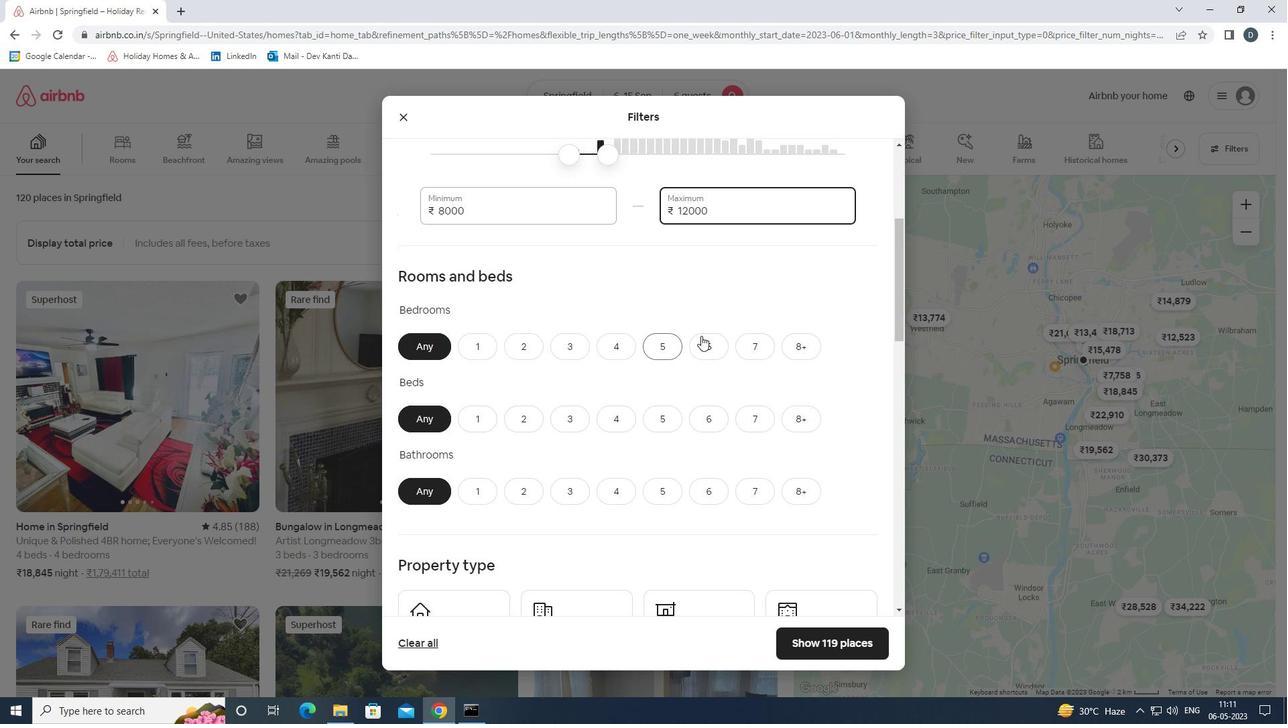 
Action: Mouse pressed left at (693, 346)
Screenshot: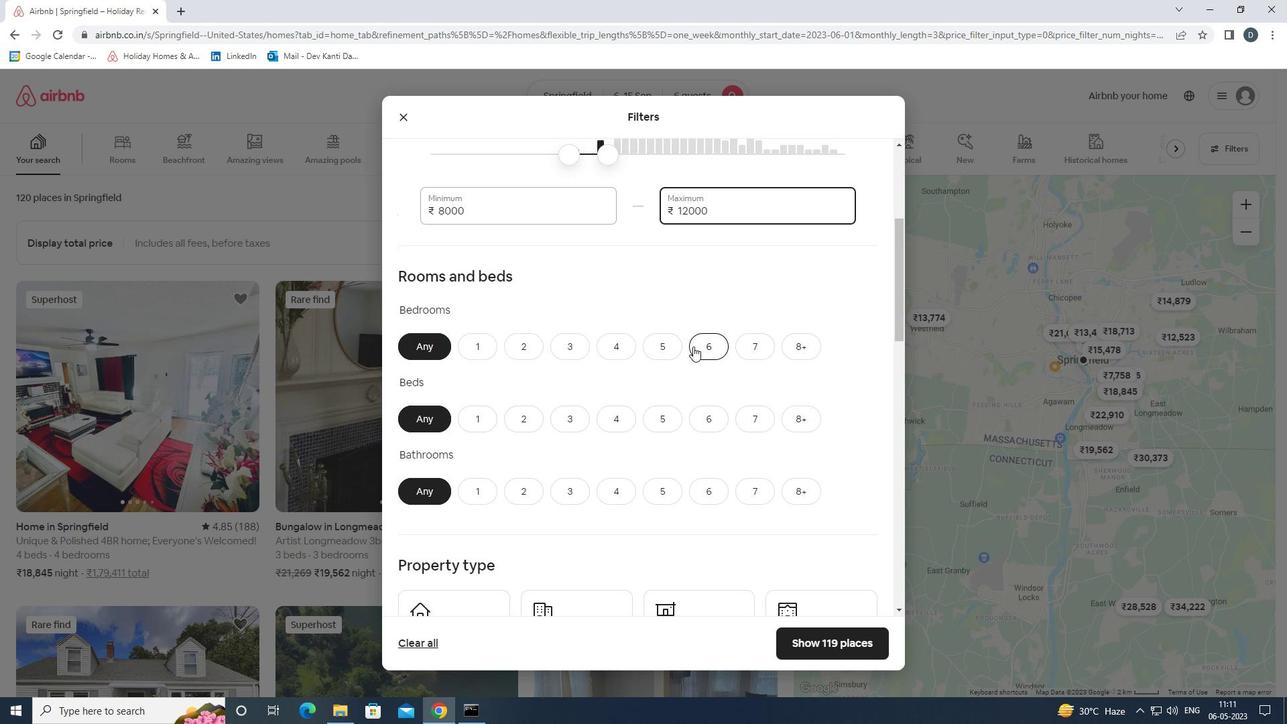 
Action: Mouse moved to (708, 421)
Screenshot: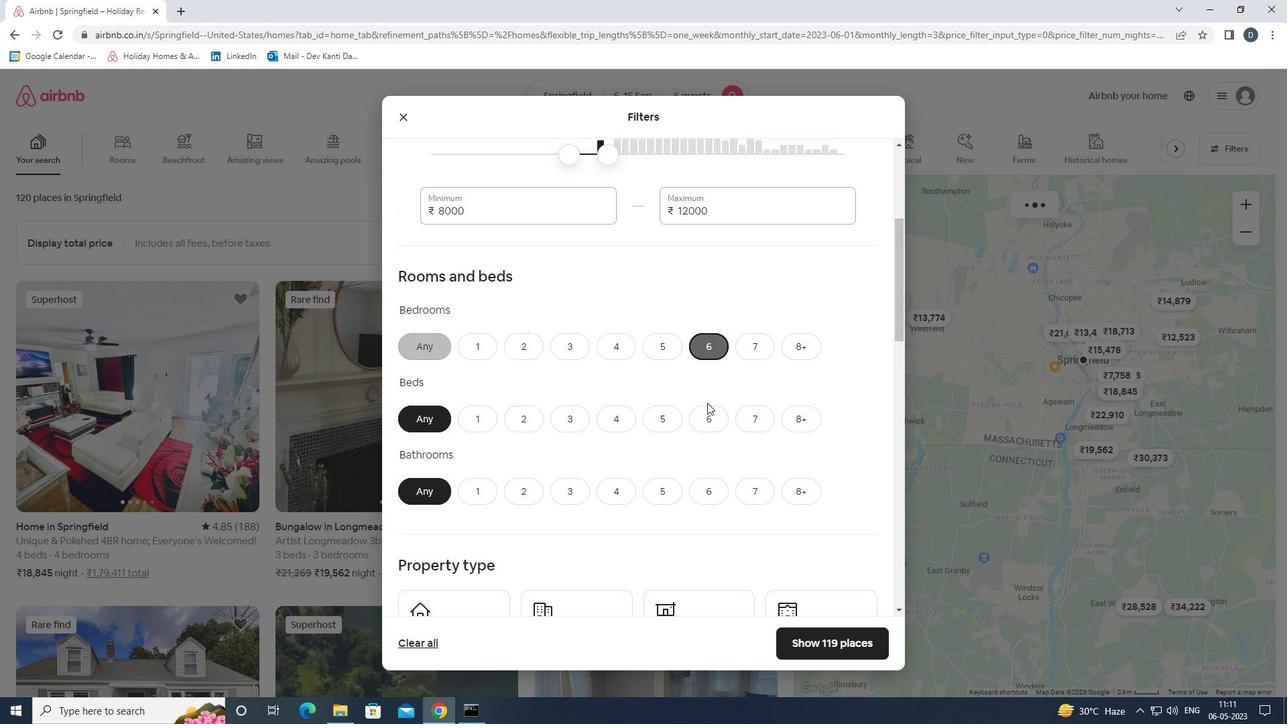 
Action: Mouse pressed left at (708, 421)
Screenshot: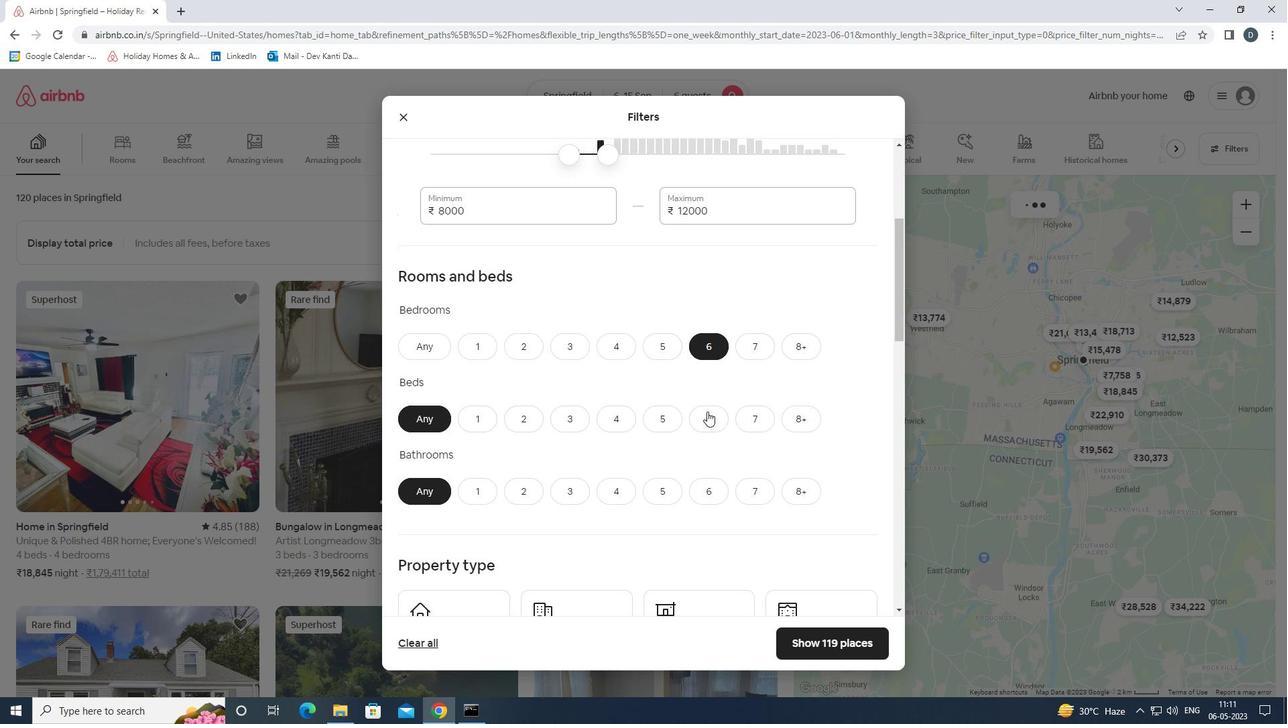 
Action: Mouse moved to (711, 490)
Screenshot: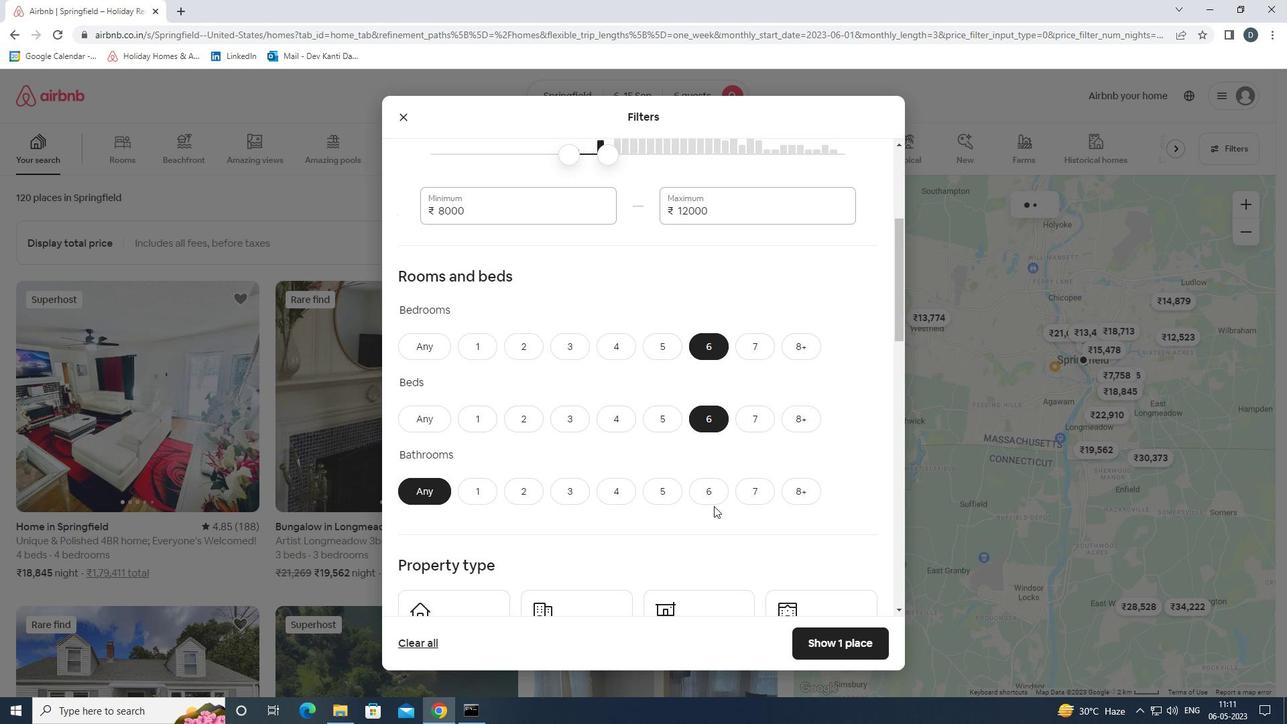
Action: Mouse pressed left at (711, 490)
Screenshot: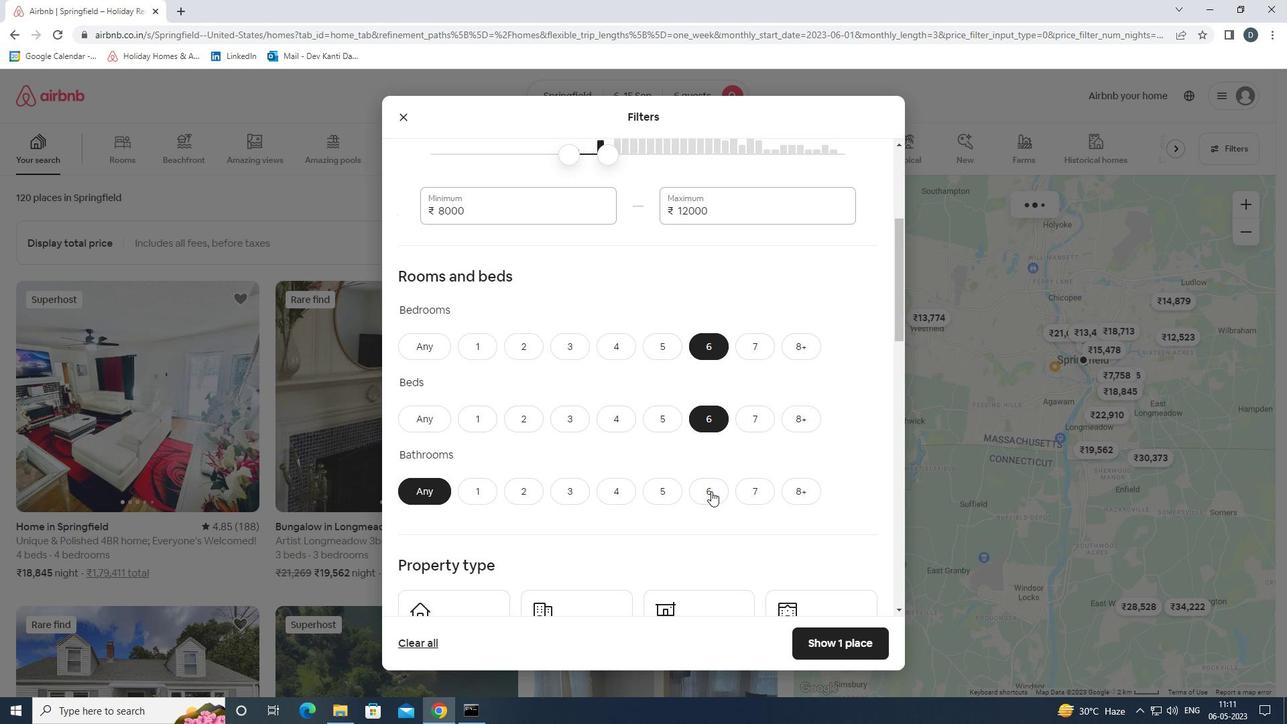 
Action: Mouse moved to (676, 444)
Screenshot: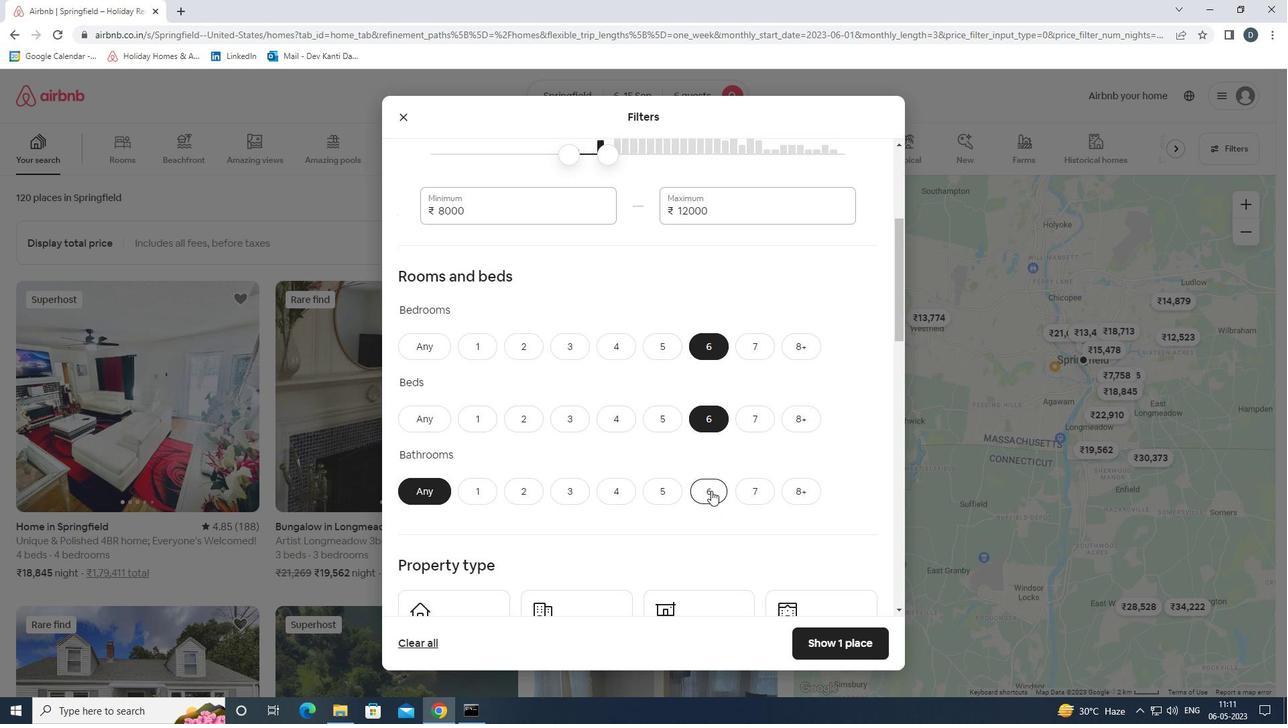 
Action: Mouse scrolled (676, 444) with delta (0, 0)
Screenshot: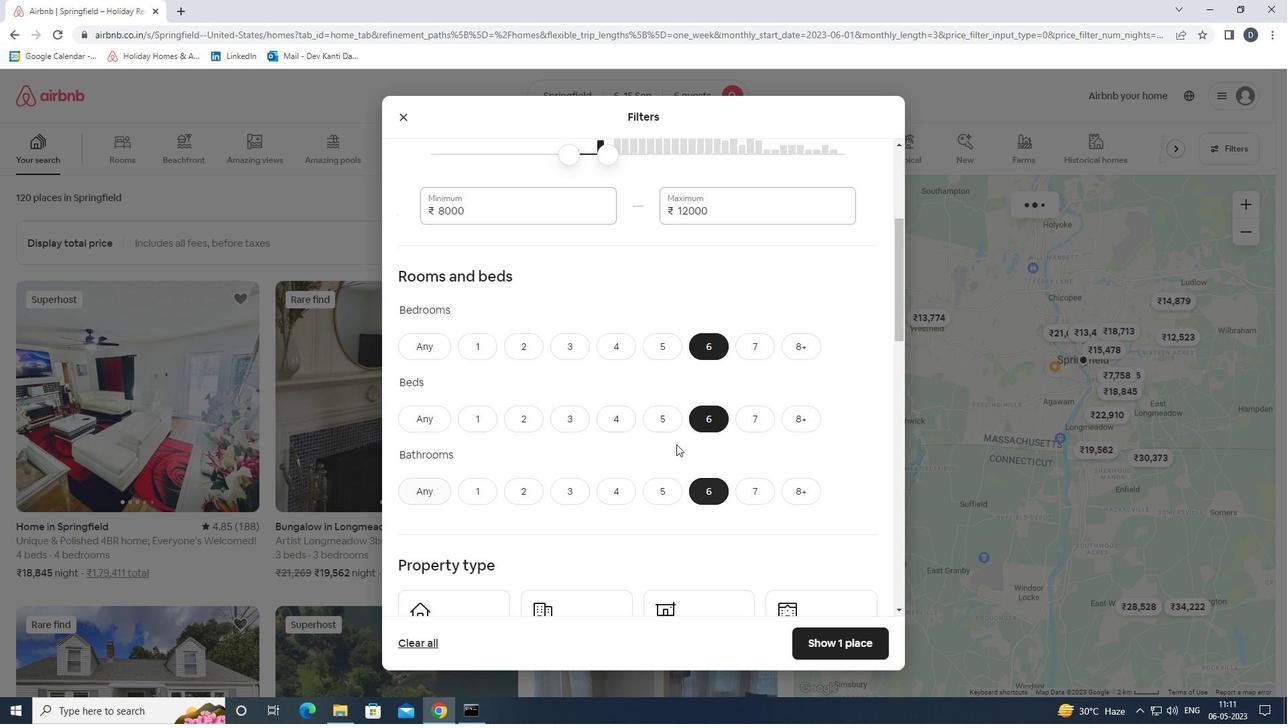 
Action: Mouse scrolled (676, 444) with delta (0, 0)
Screenshot: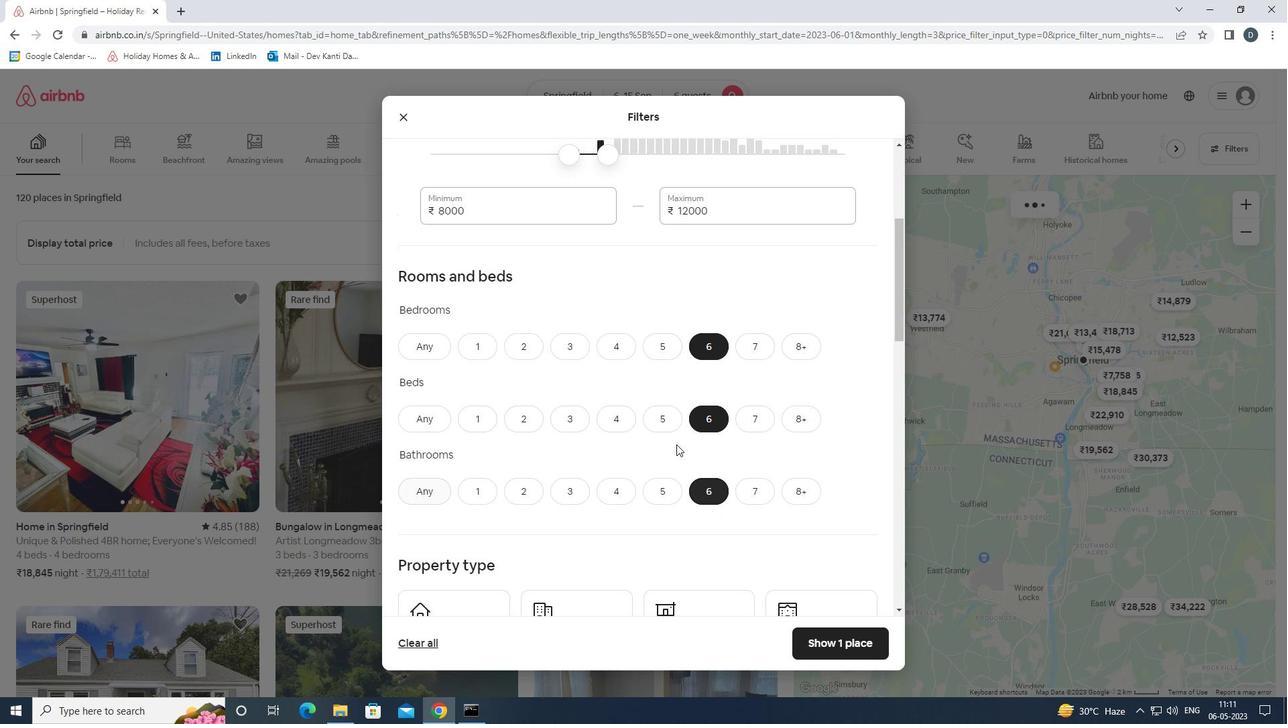 
Action: Mouse scrolled (676, 444) with delta (0, 0)
Screenshot: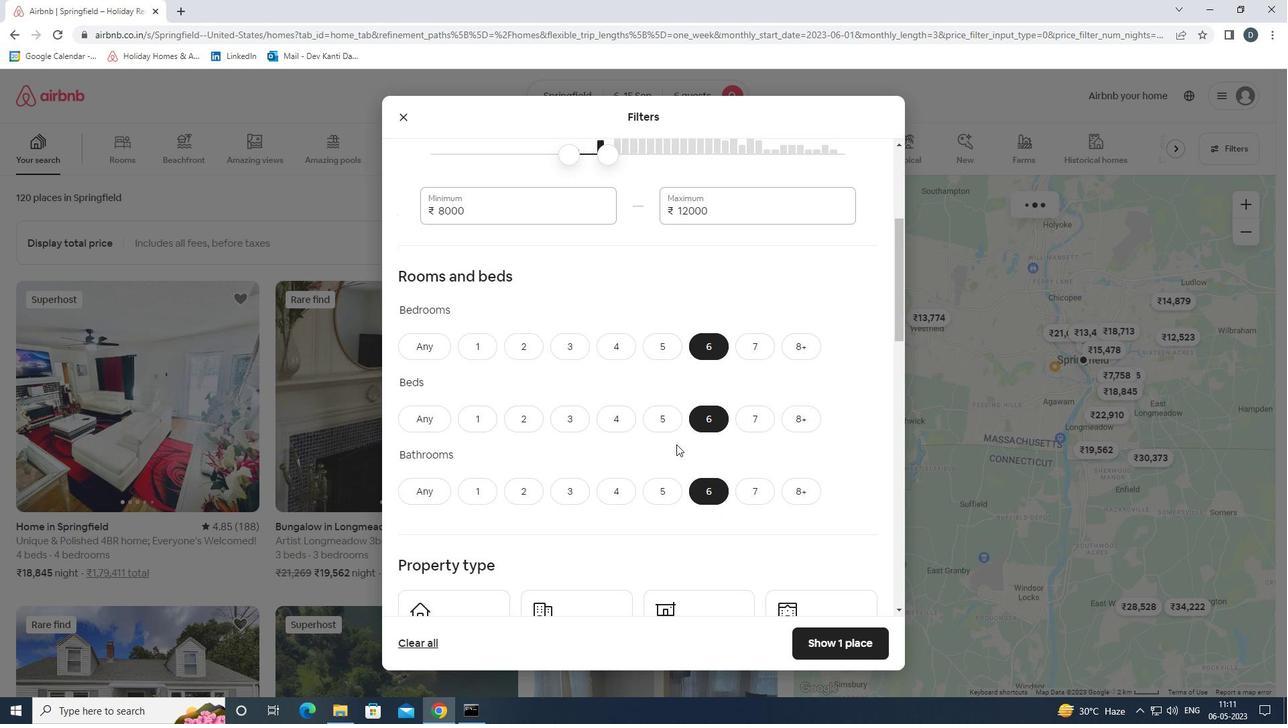 
Action: Mouse moved to (466, 444)
Screenshot: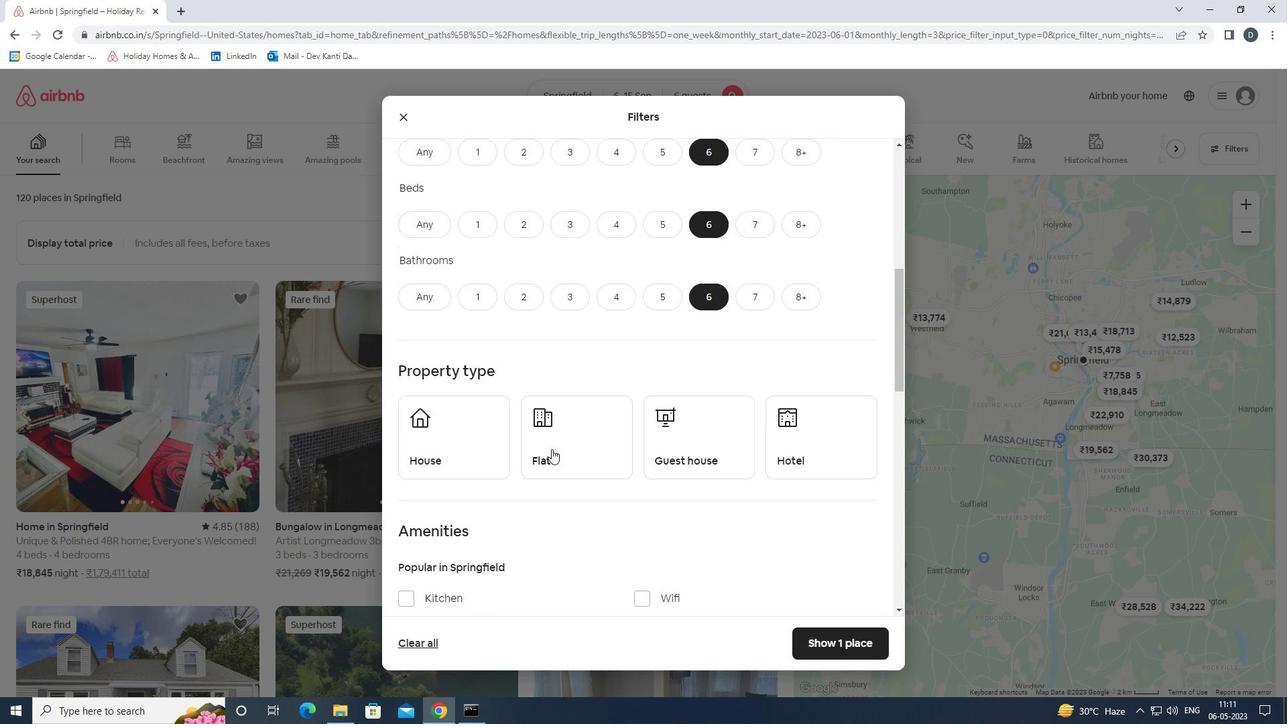 
Action: Mouse pressed left at (466, 444)
Screenshot: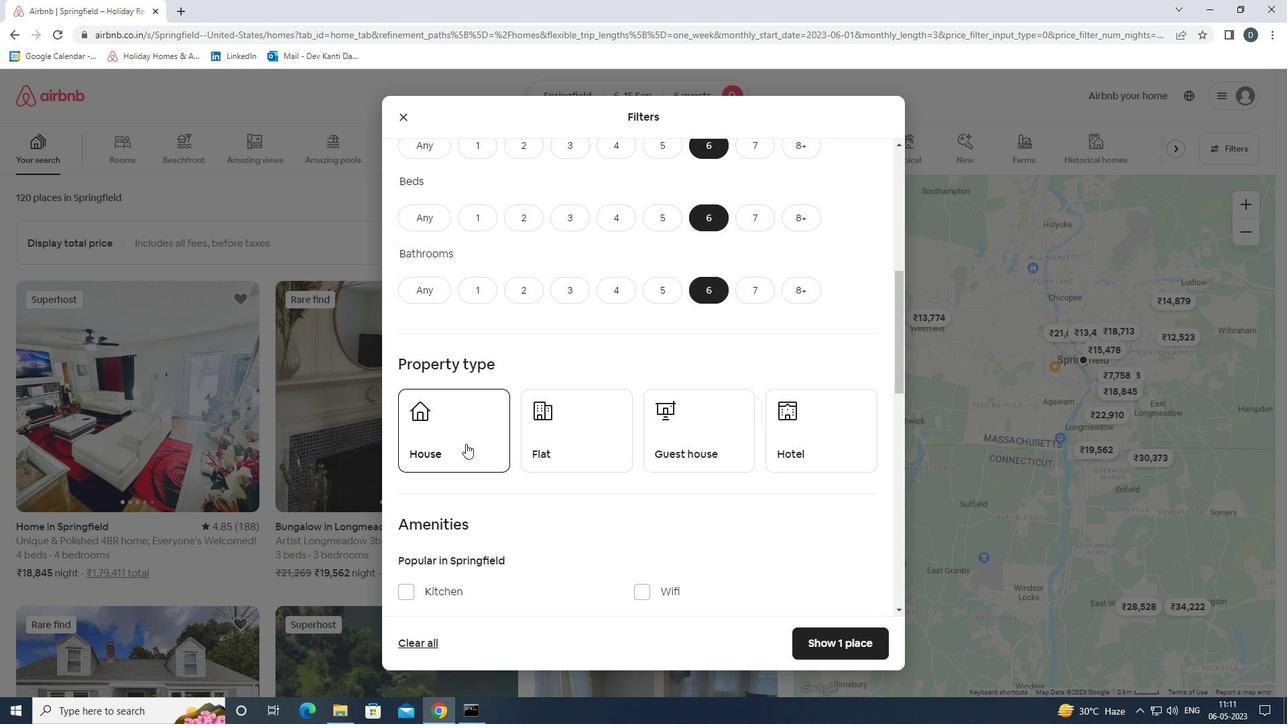 
Action: Mouse moved to (561, 423)
Screenshot: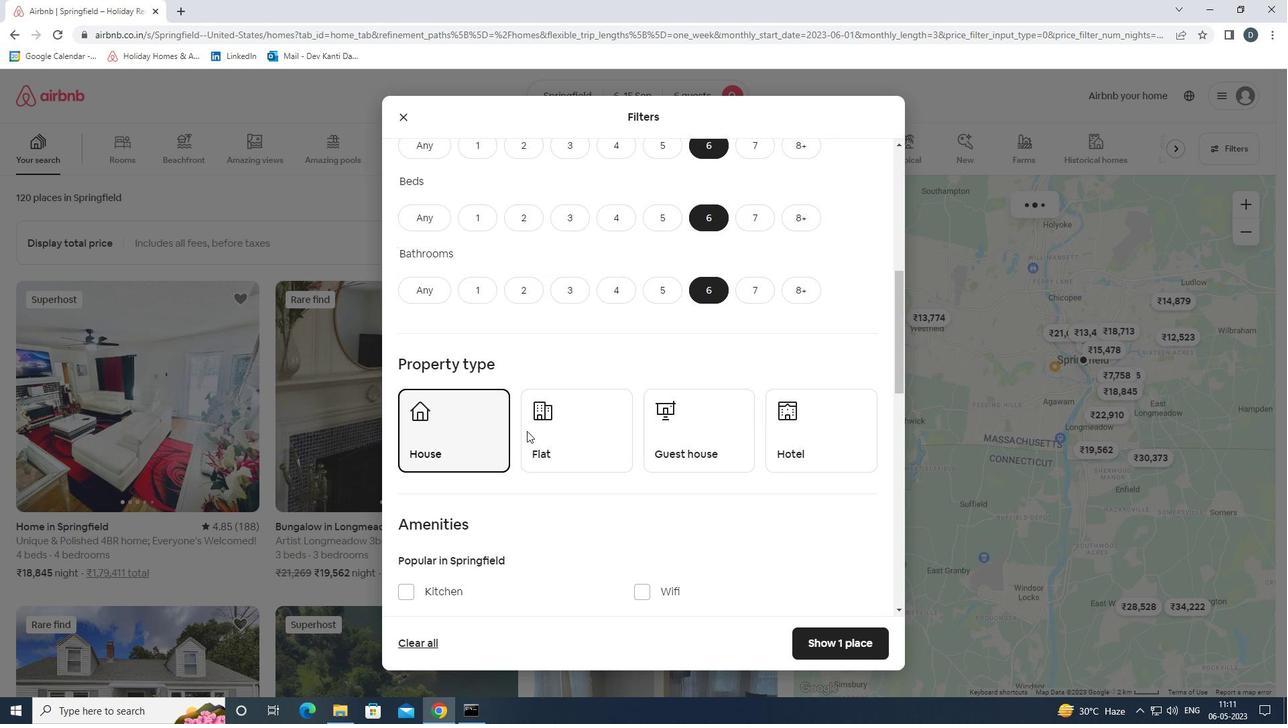 
Action: Mouse pressed left at (561, 423)
Screenshot: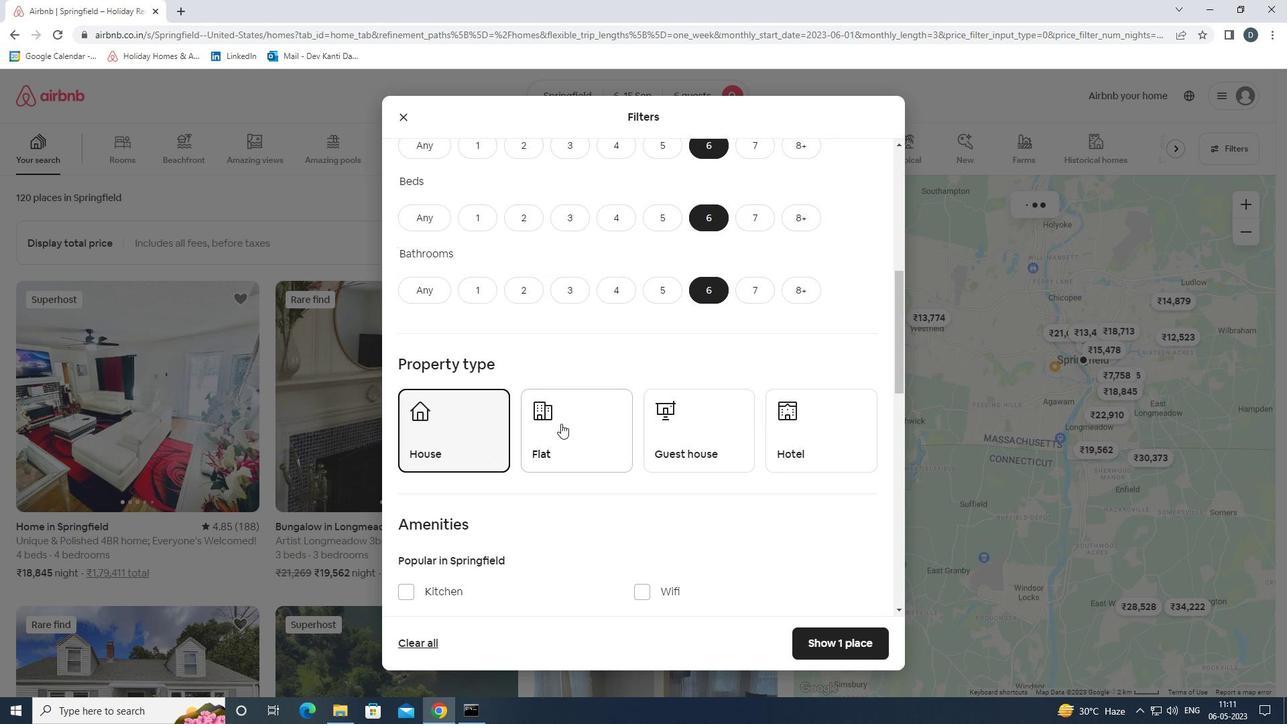
Action: Mouse moved to (712, 423)
Screenshot: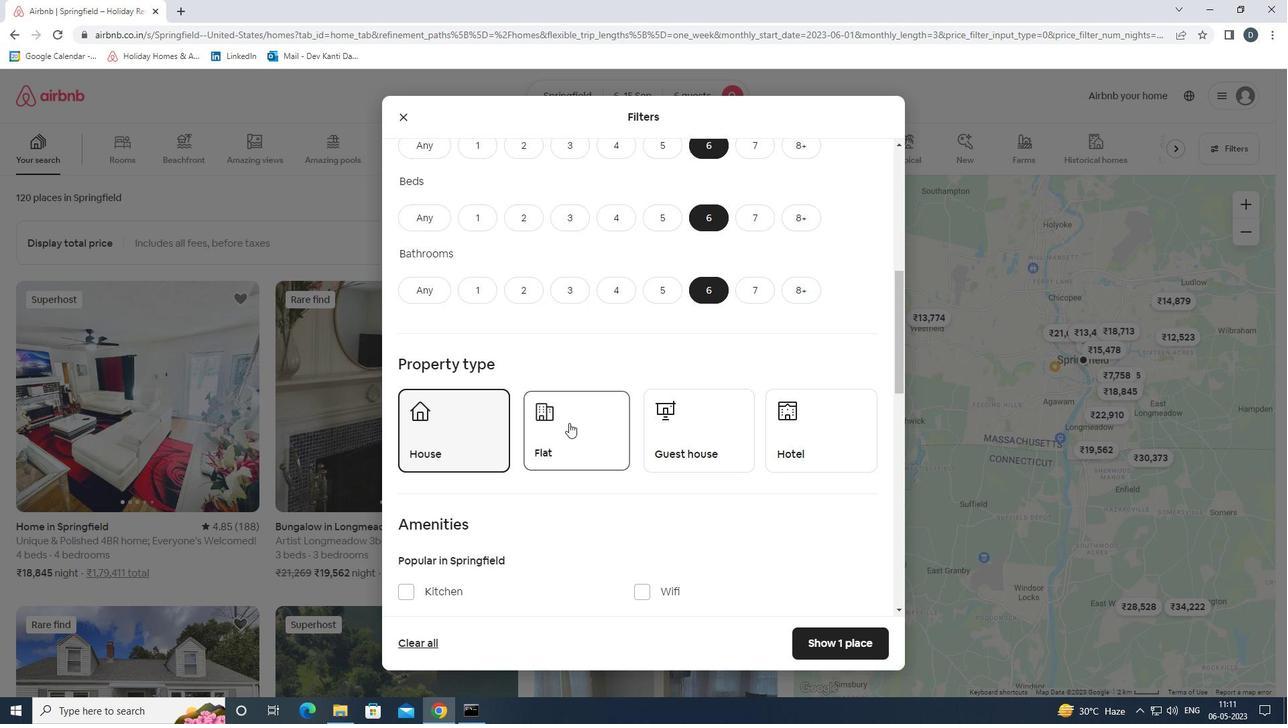 
Action: Mouse pressed left at (712, 423)
Screenshot: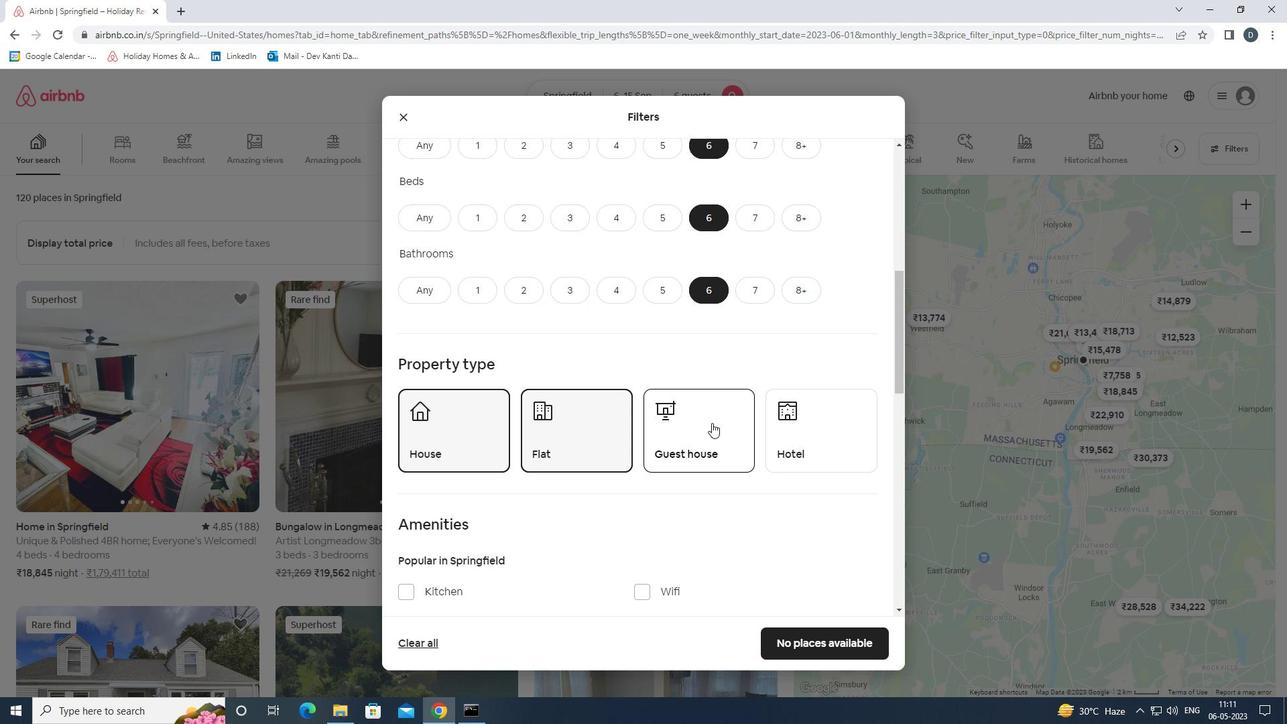 
Action: Mouse scrolled (712, 422) with delta (0, 0)
Screenshot: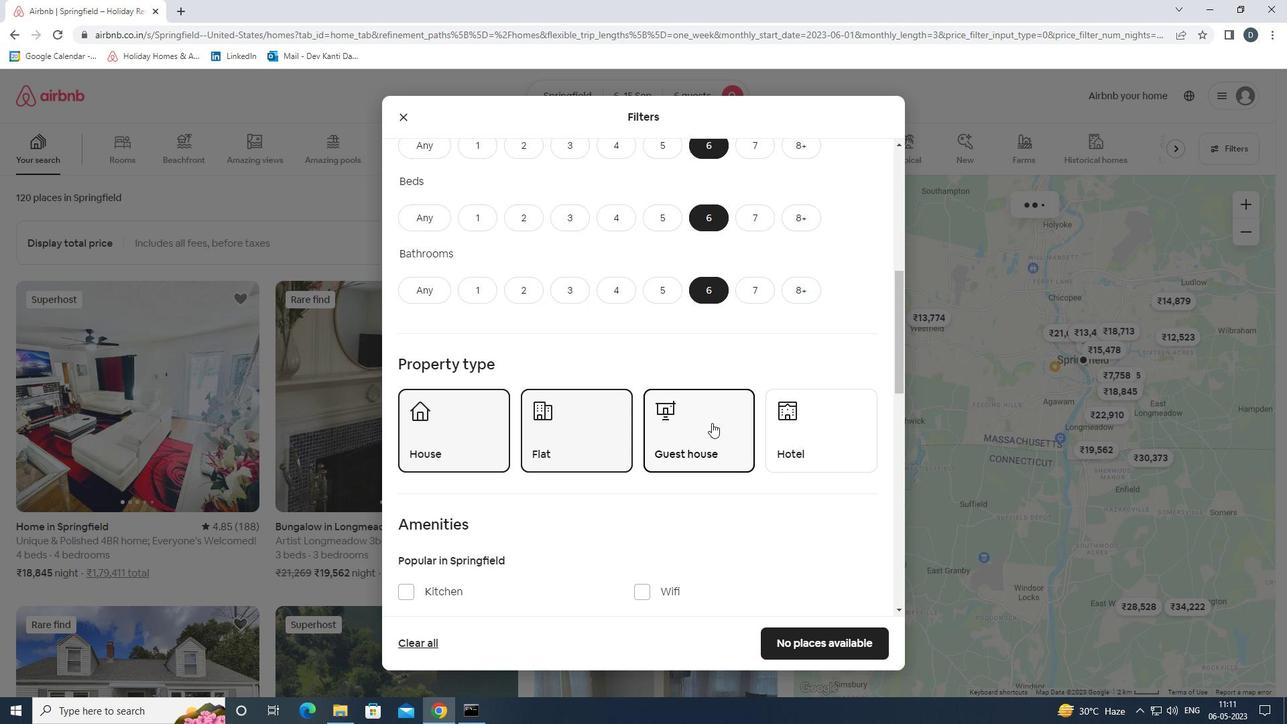 
Action: Mouse scrolled (712, 422) with delta (0, 0)
Screenshot: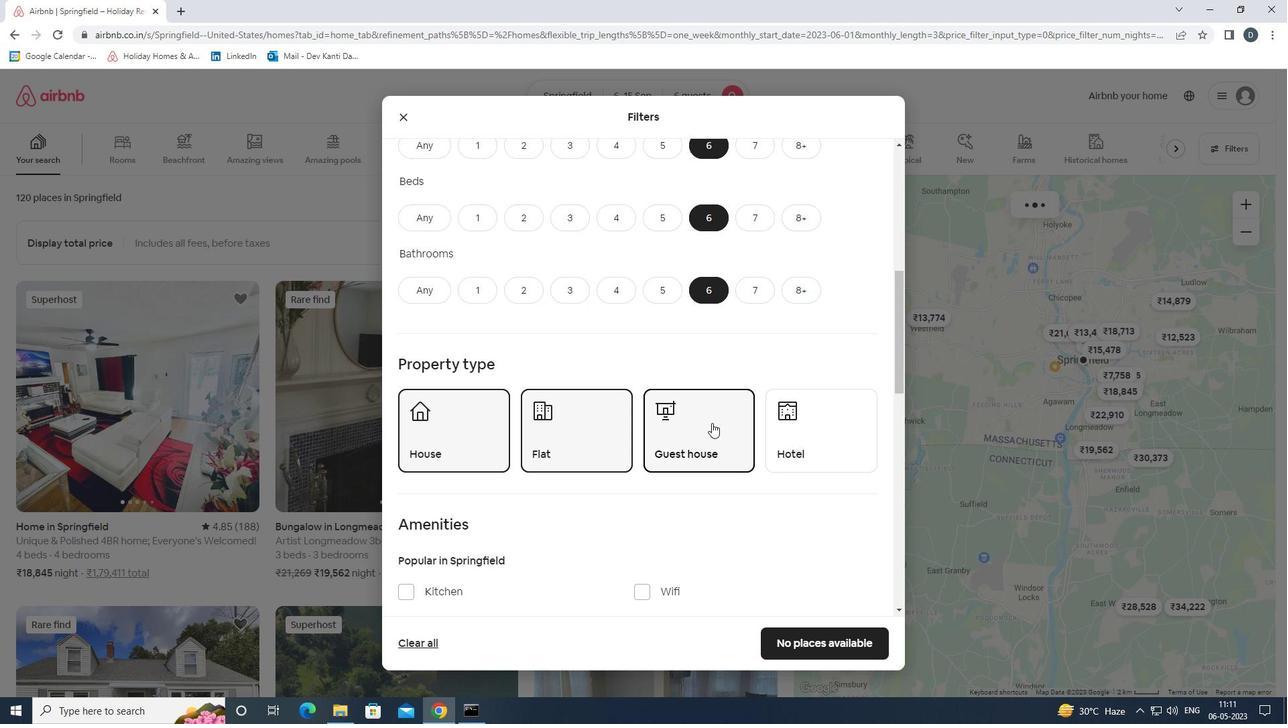 
Action: Mouse scrolled (712, 422) with delta (0, 0)
Screenshot: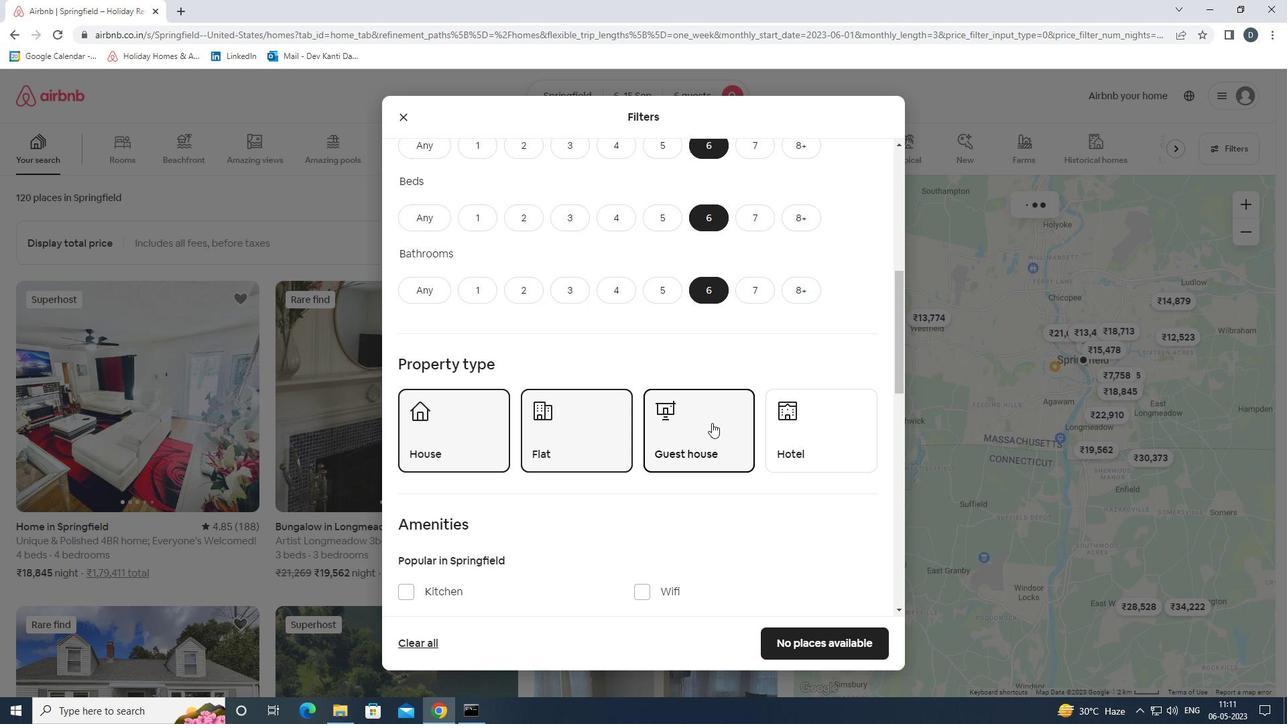 
Action: Mouse scrolled (712, 422) with delta (0, 0)
Screenshot: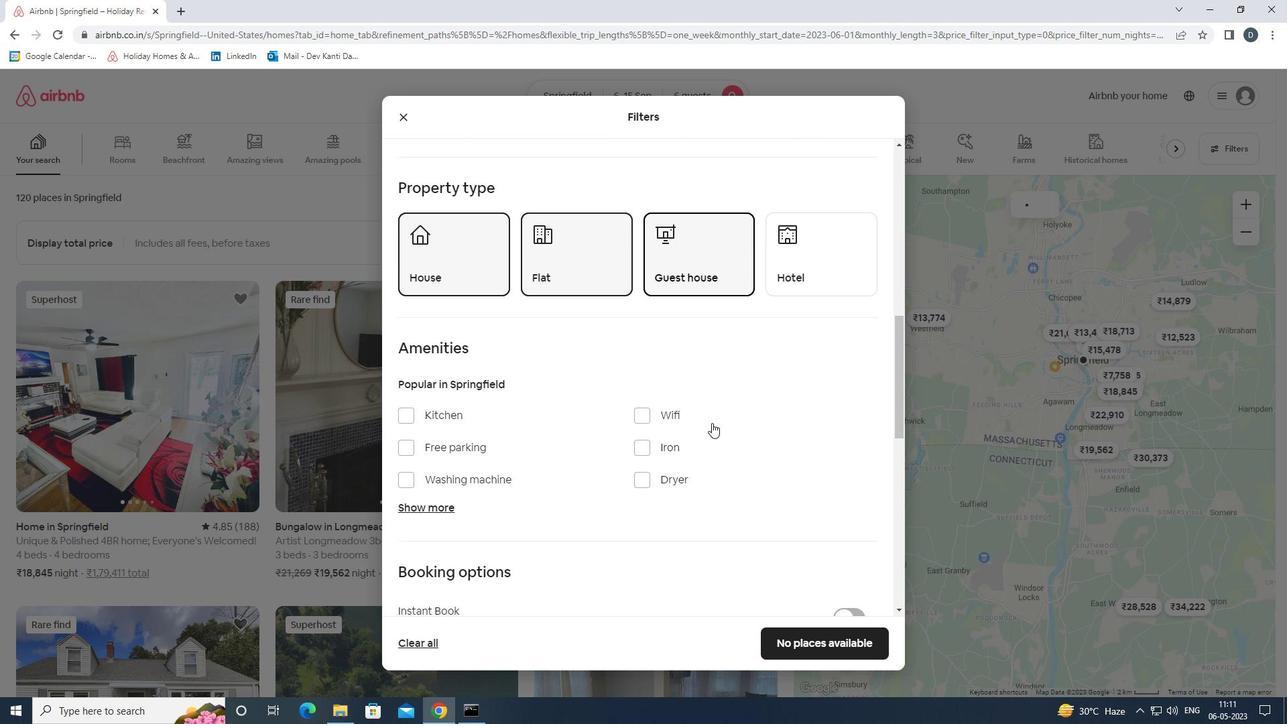 
Action: Mouse moved to (660, 329)
Screenshot: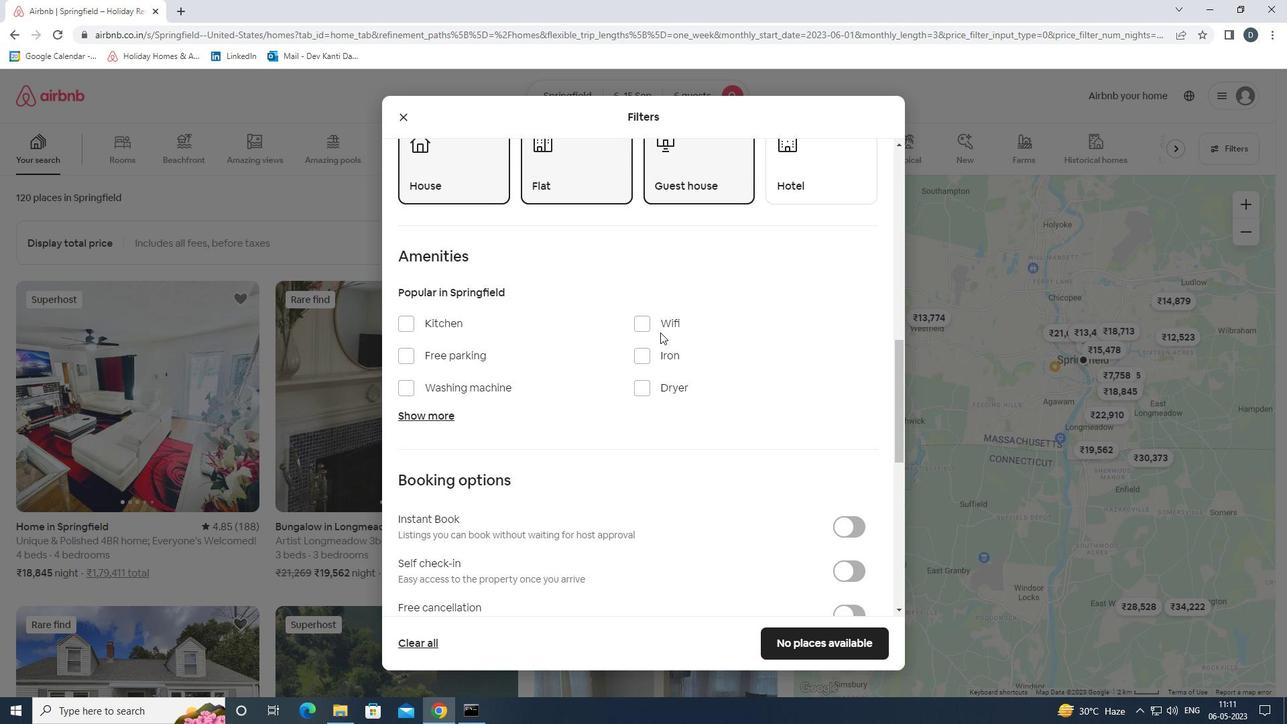 
Action: Mouse pressed left at (660, 329)
Screenshot: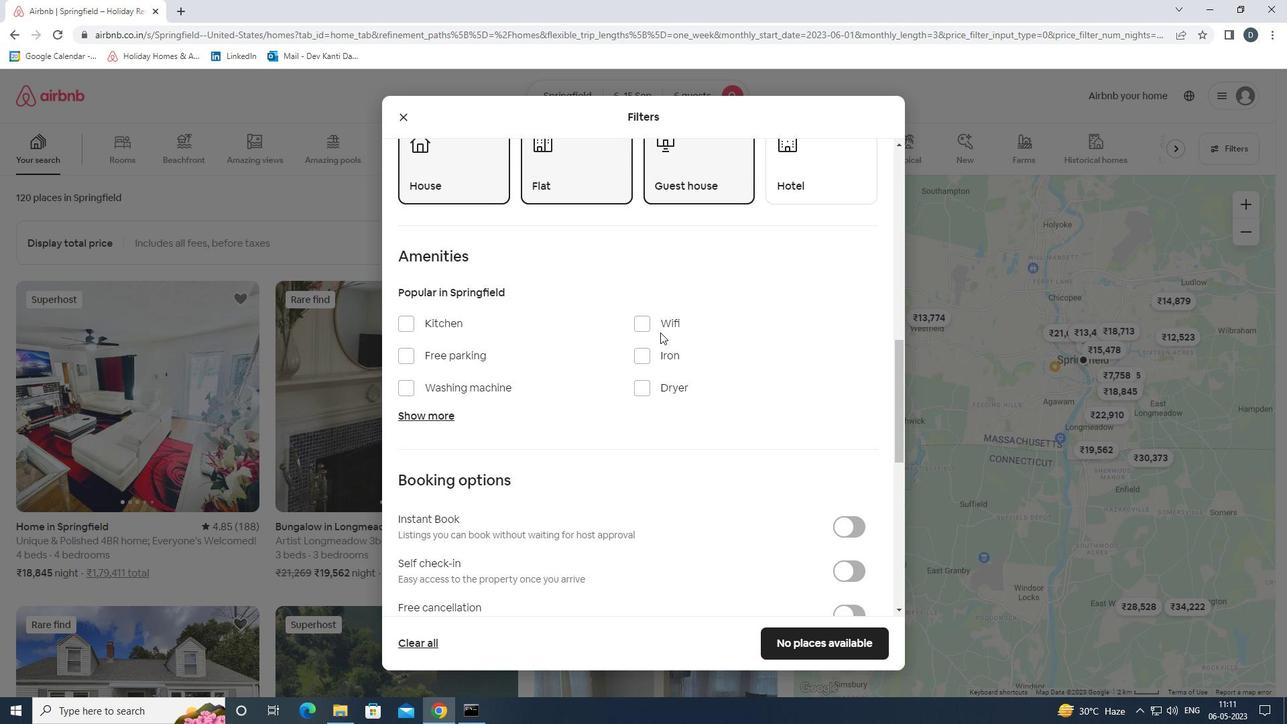 
Action: Mouse moved to (425, 414)
Screenshot: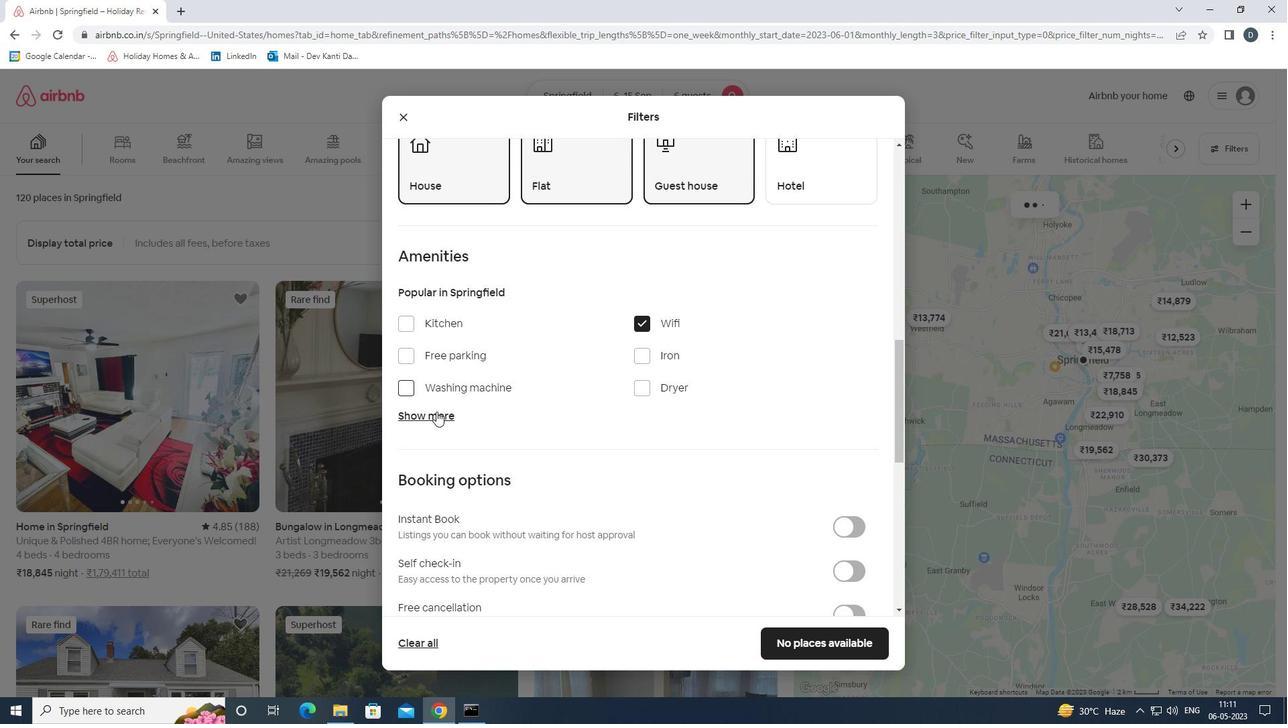 
Action: Mouse pressed left at (425, 414)
Screenshot: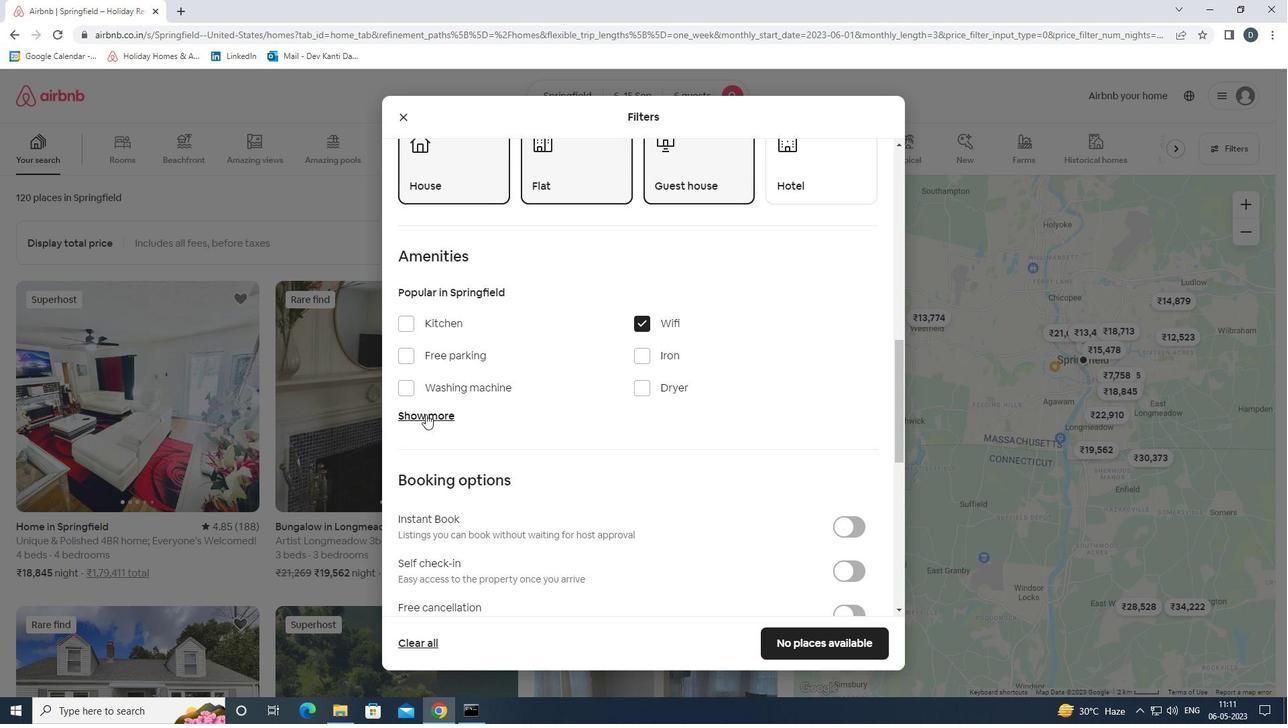 
Action: Mouse moved to (662, 496)
Screenshot: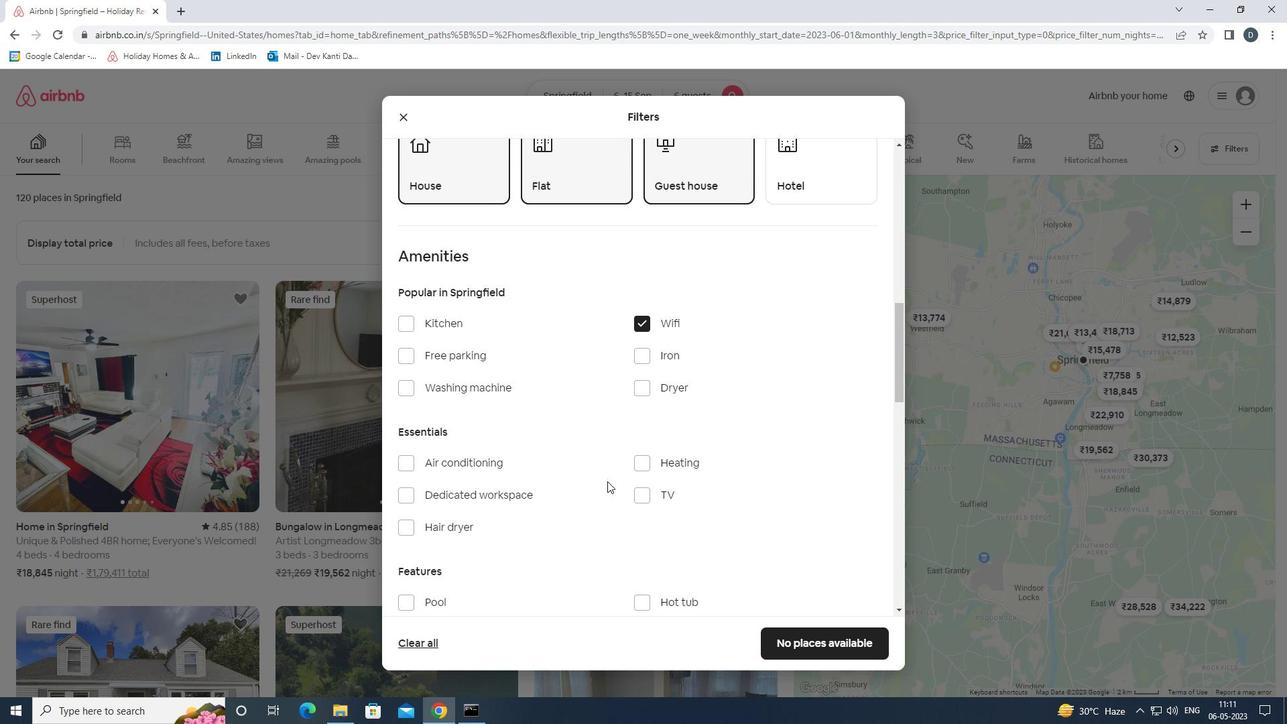 
Action: Mouse pressed left at (662, 496)
Screenshot: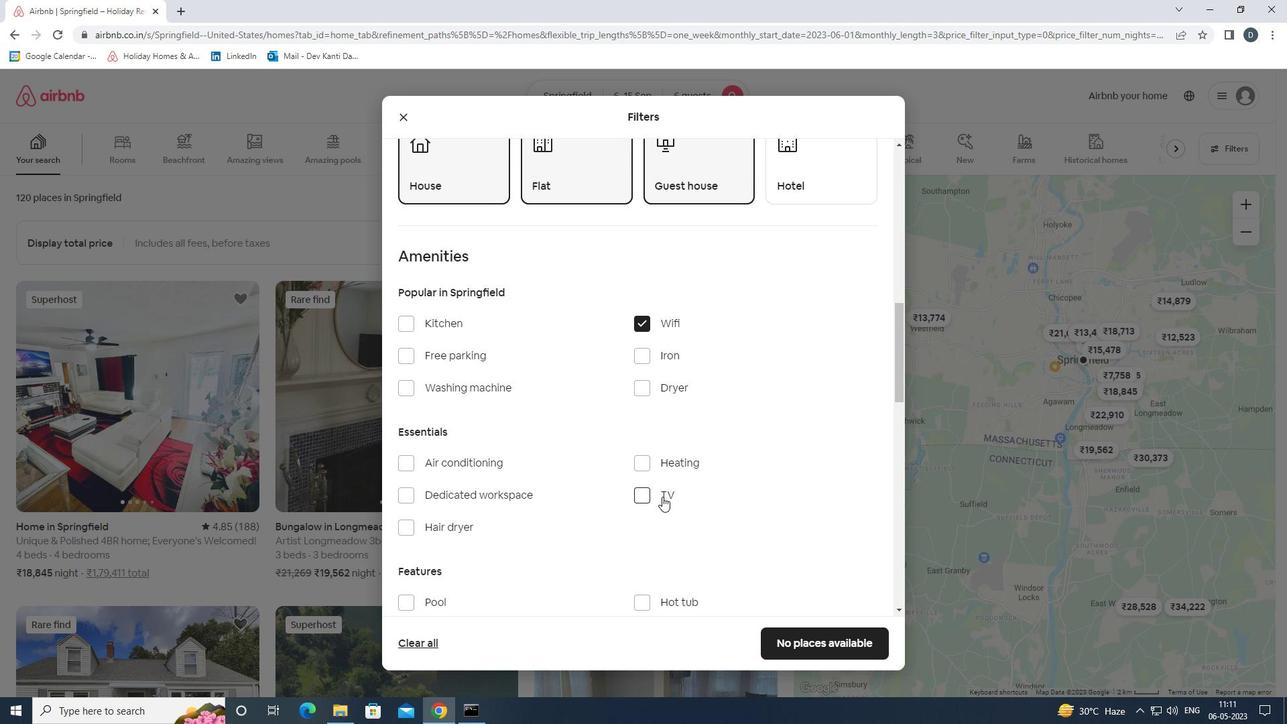 
Action: Mouse moved to (449, 352)
Screenshot: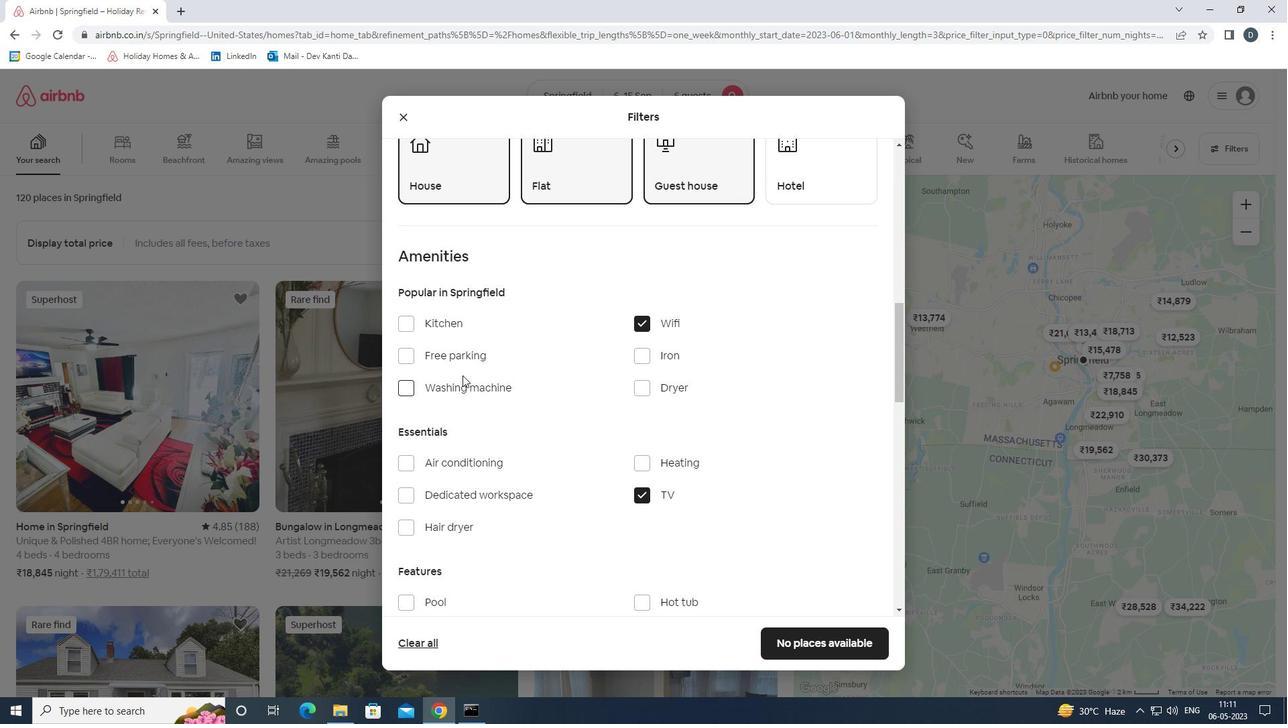 
Action: Mouse pressed left at (449, 352)
Screenshot: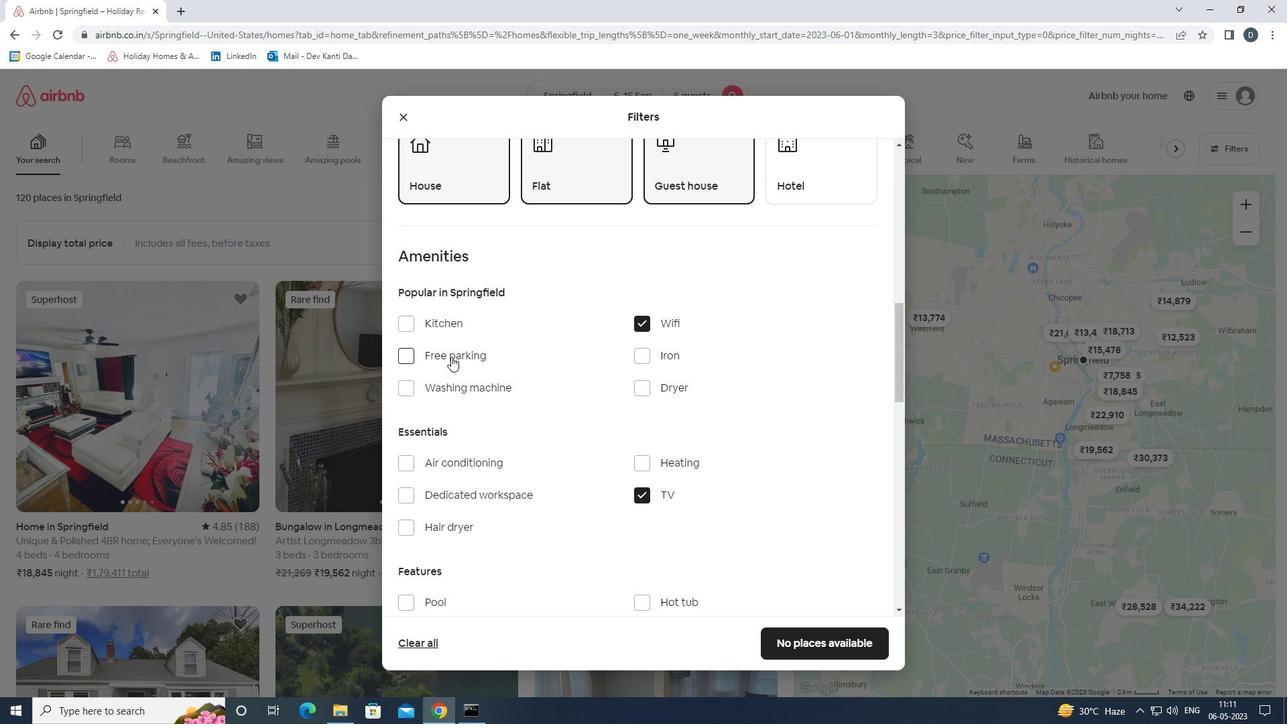 
Action: Mouse moved to (620, 480)
Screenshot: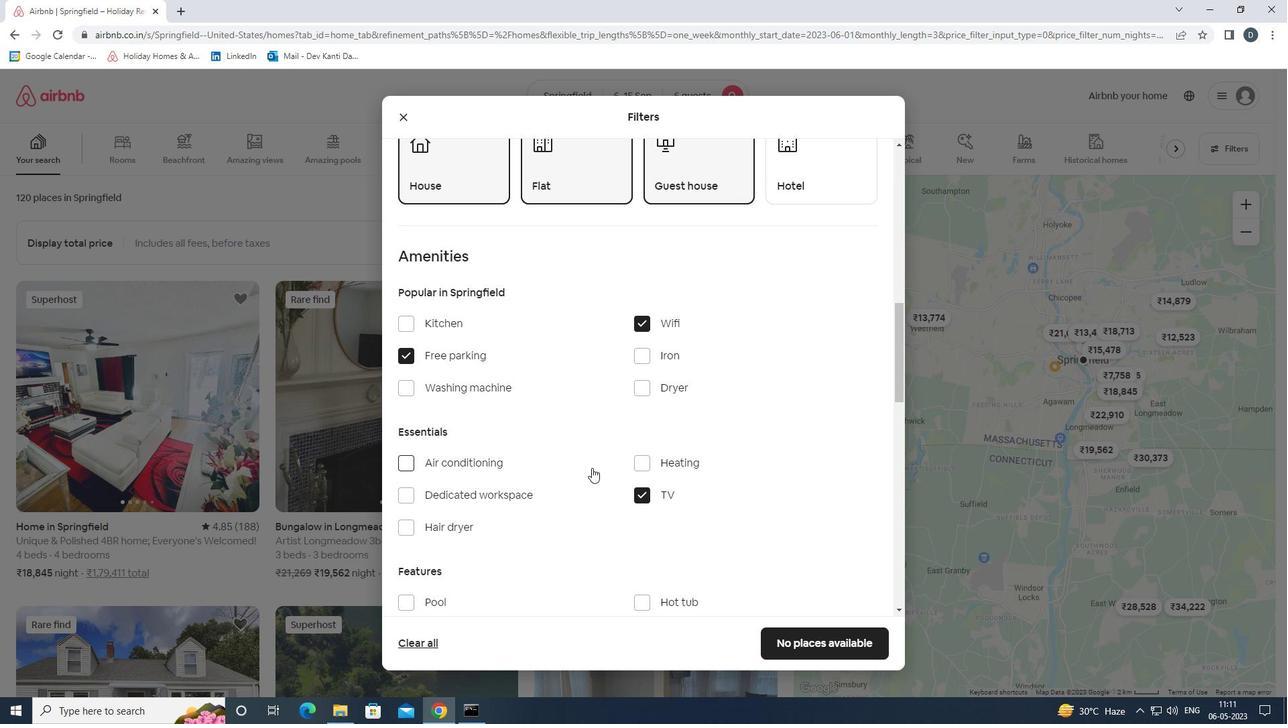 
Action: Mouse scrolled (620, 479) with delta (0, 0)
Screenshot: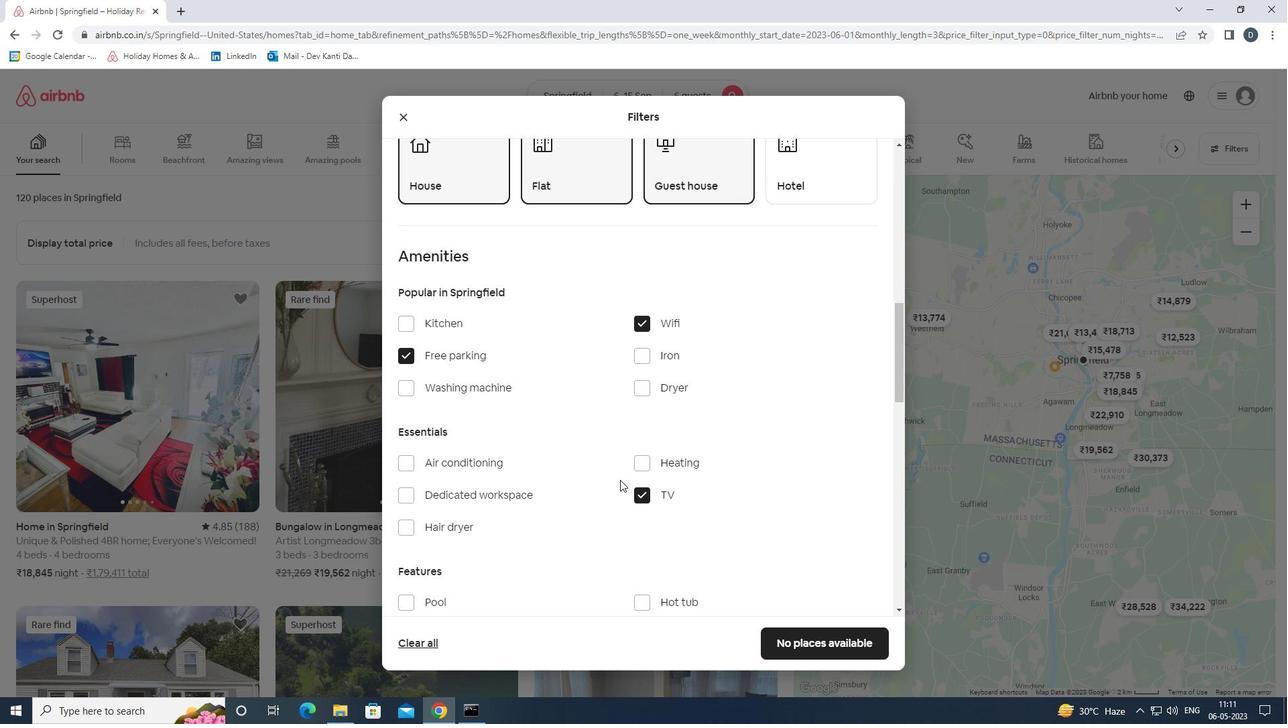 
Action: Mouse moved to (431, 600)
Screenshot: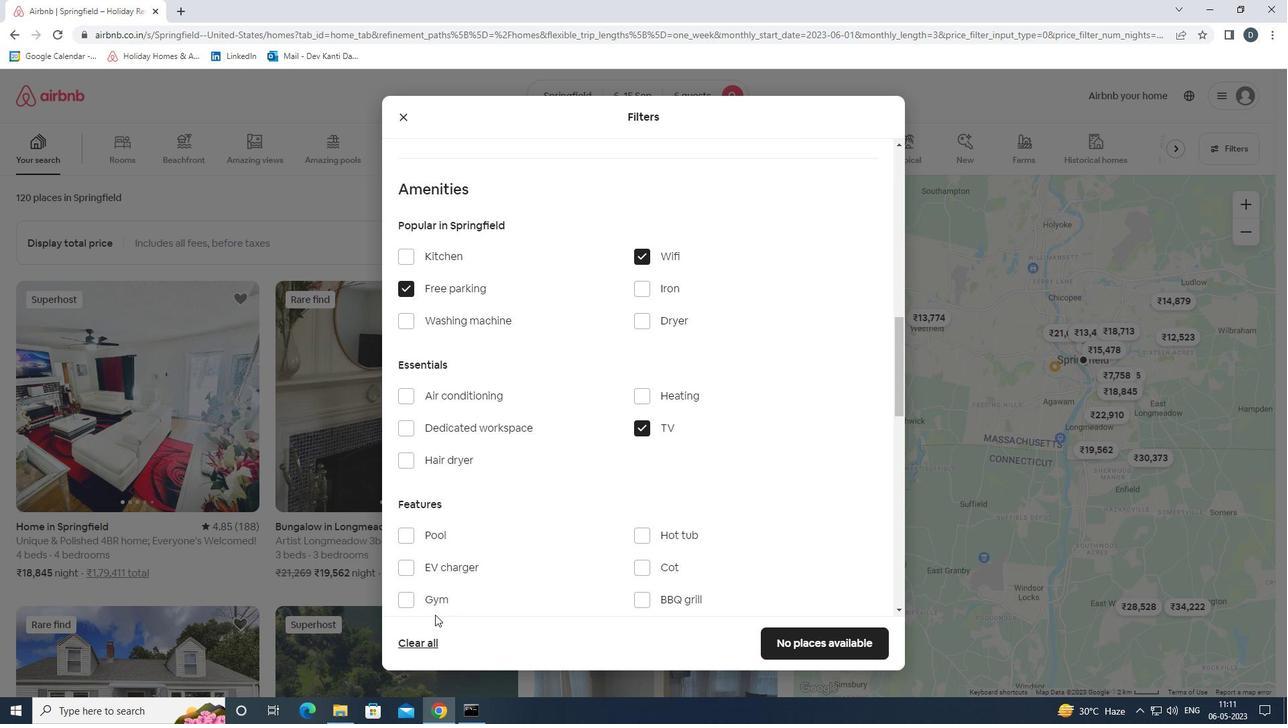 
Action: Mouse pressed left at (431, 600)
Screenshot: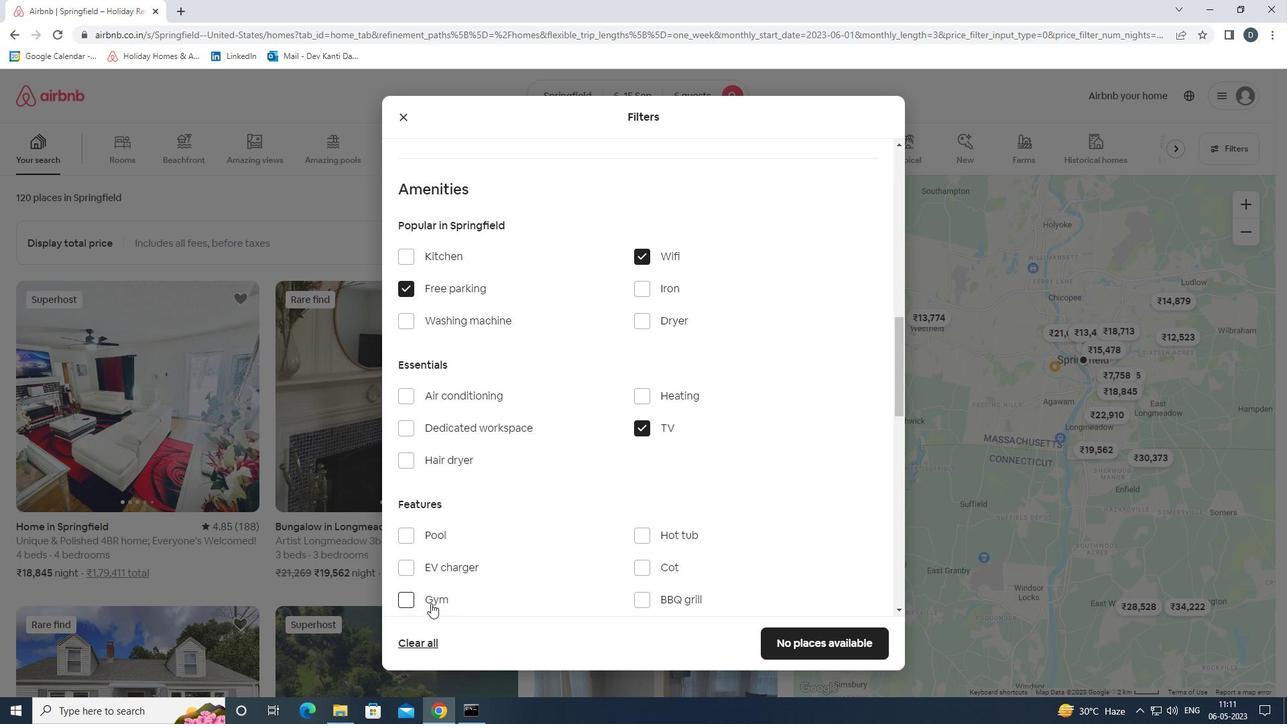 
Action: Mouse moved to (576, 493)
Screenshot: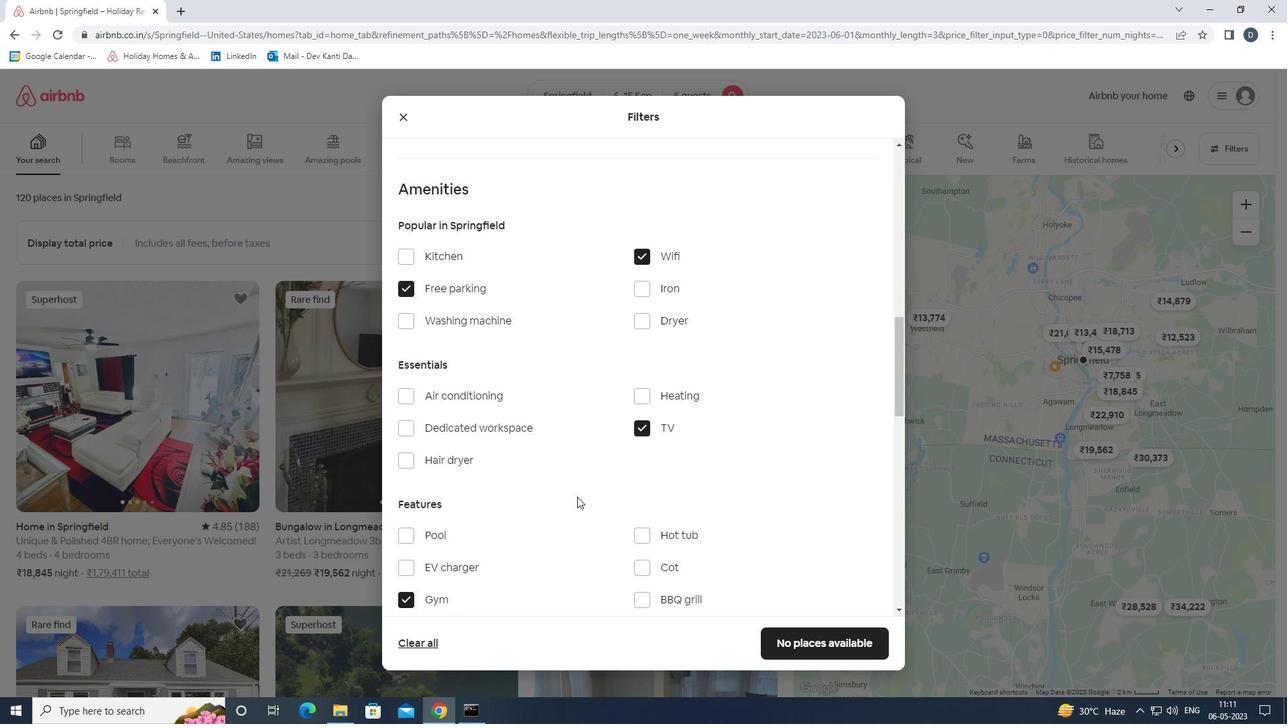 
Action: Mouse scrolled (576, 492) with delta (0, 0)
Screenshot: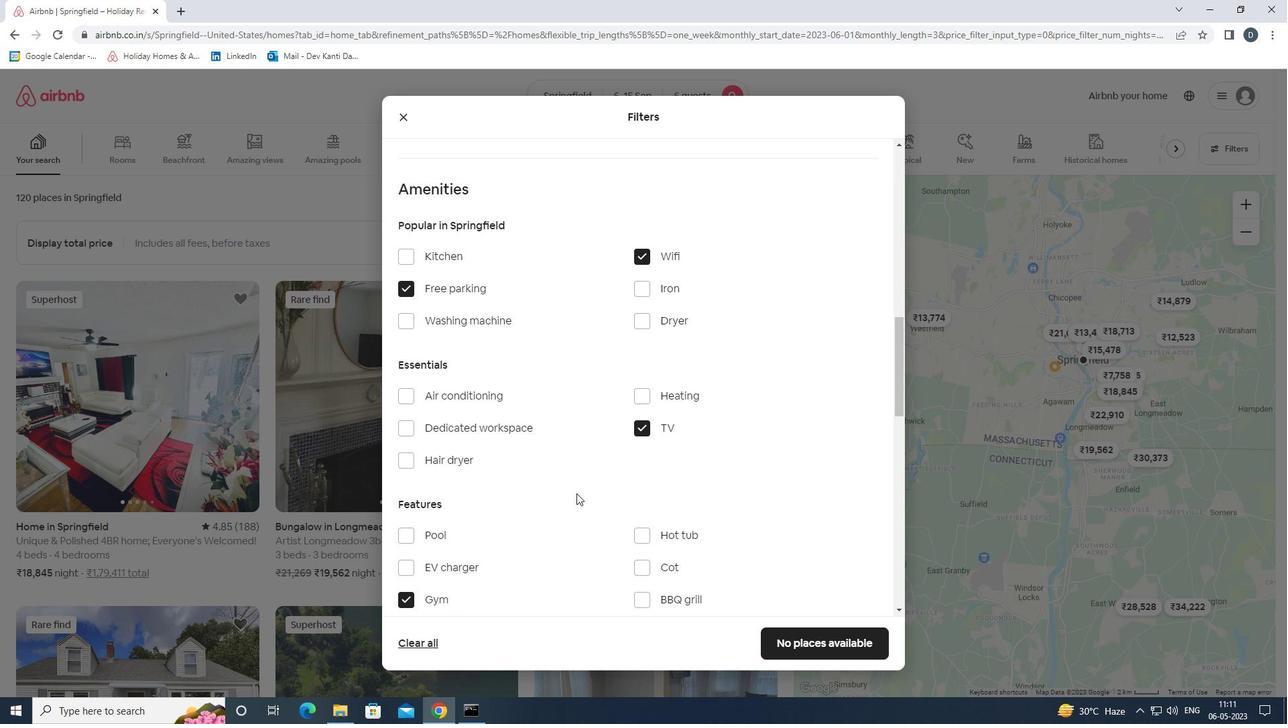 
Action: Mouse scrolled (576, 492) with delta (0, 0)
Screenshot: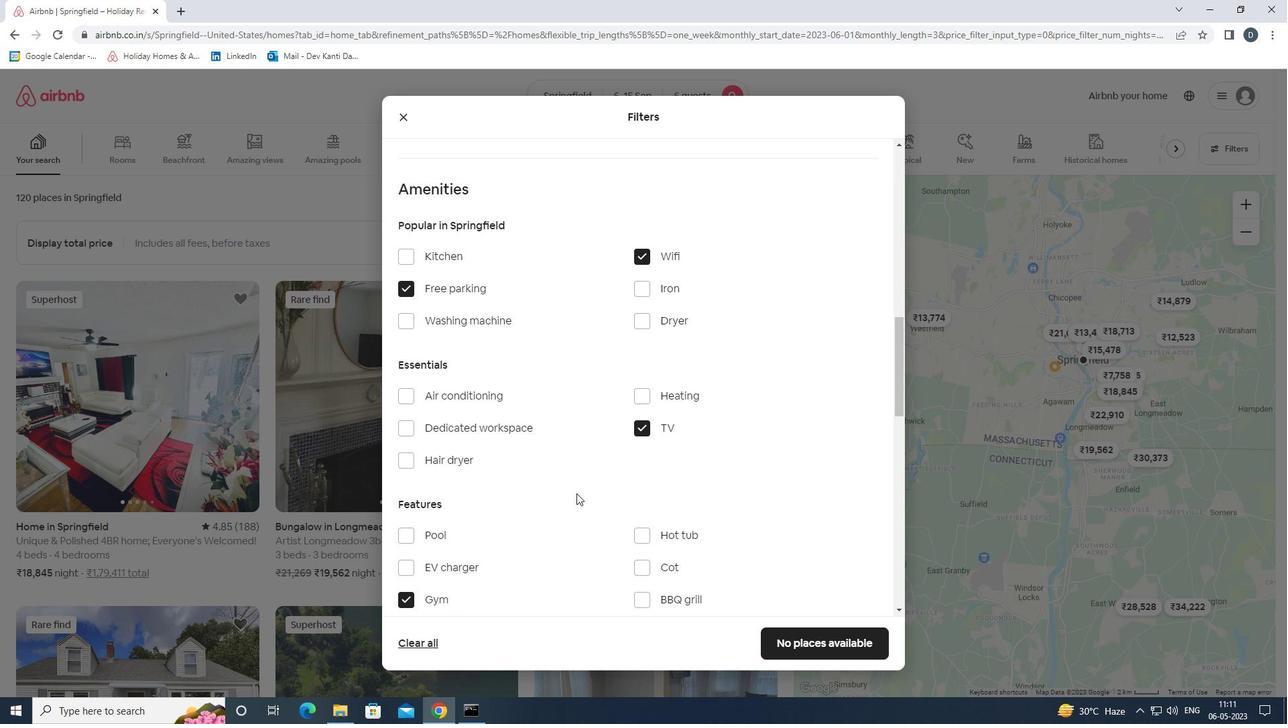
Action: Mouse moved to (435, 490)
Screenshot: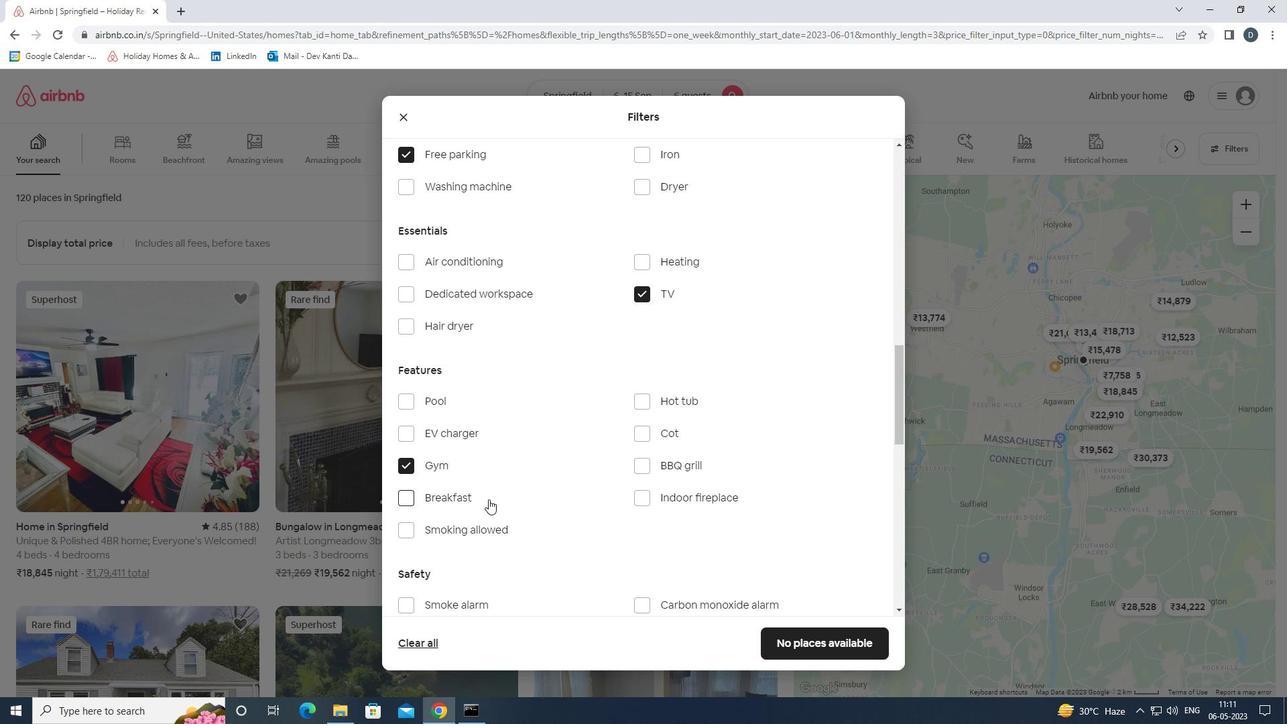 
Action: Mouse pressed left at (435, 490)
Screenshot: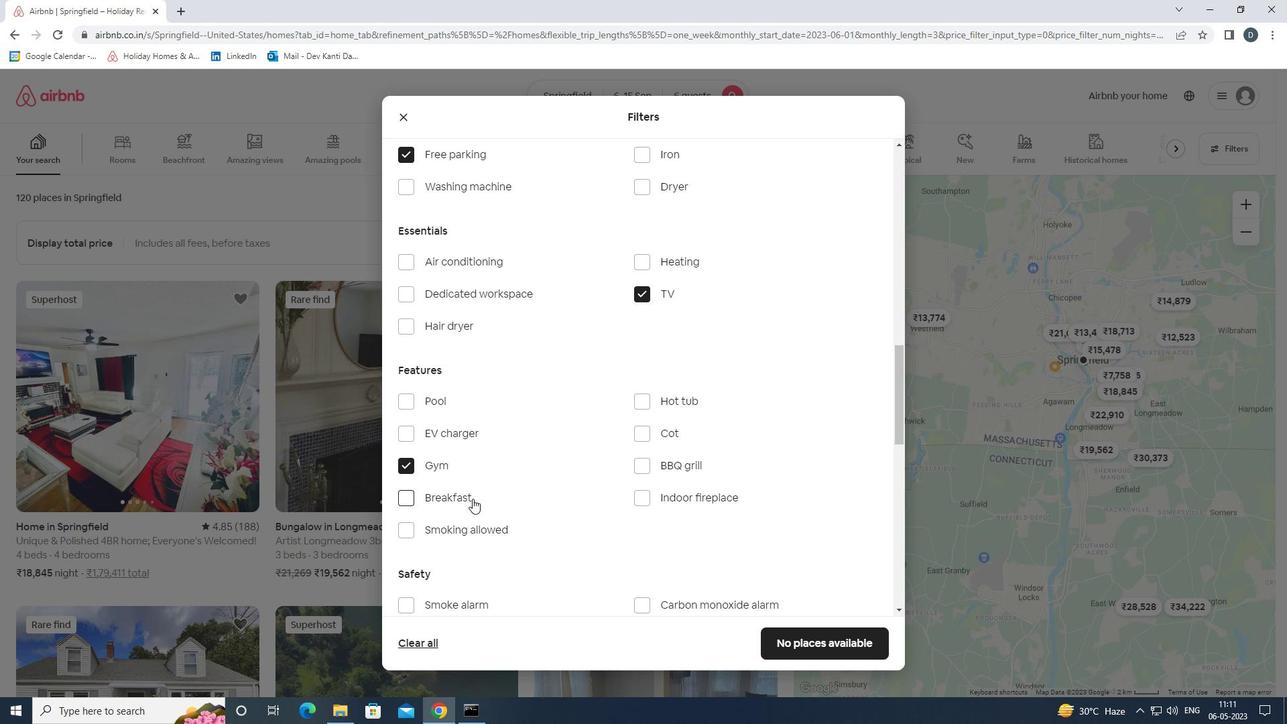 
Action: Mouse moved to (588, 507)
Screenshot: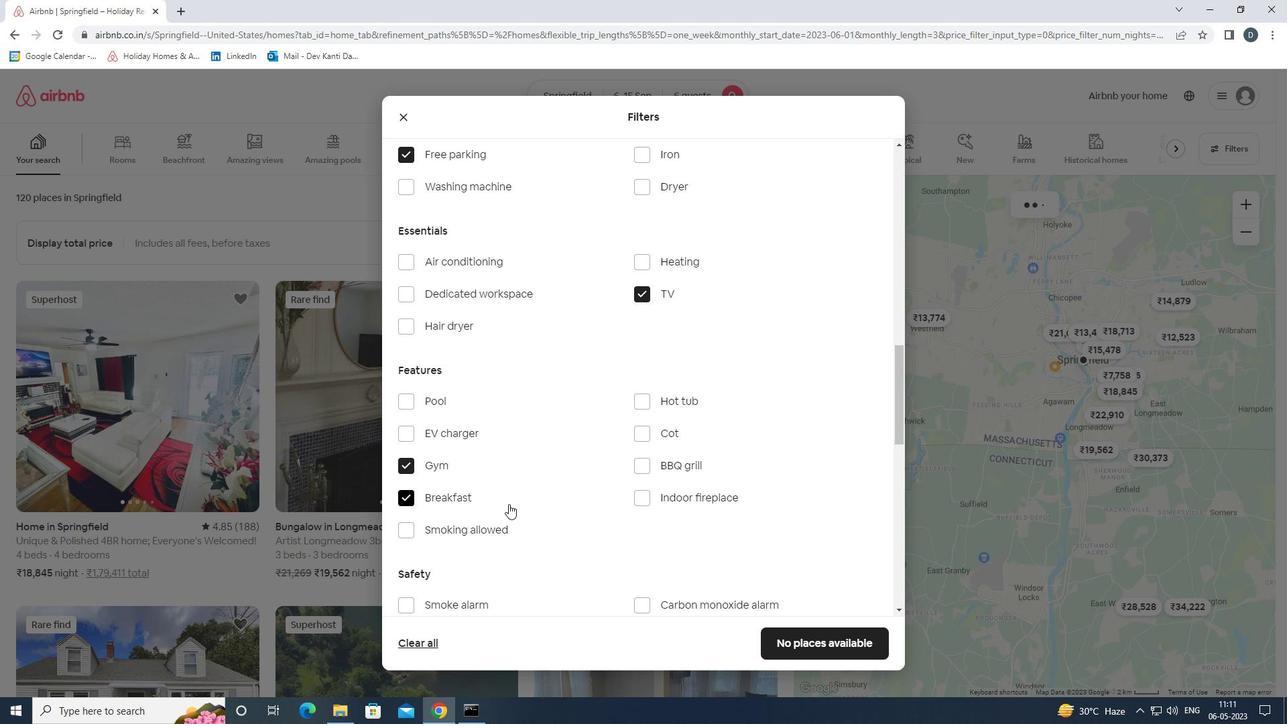 
Action: Mouse scrolled (588, 506) with delta (0, 0)
Screenshot: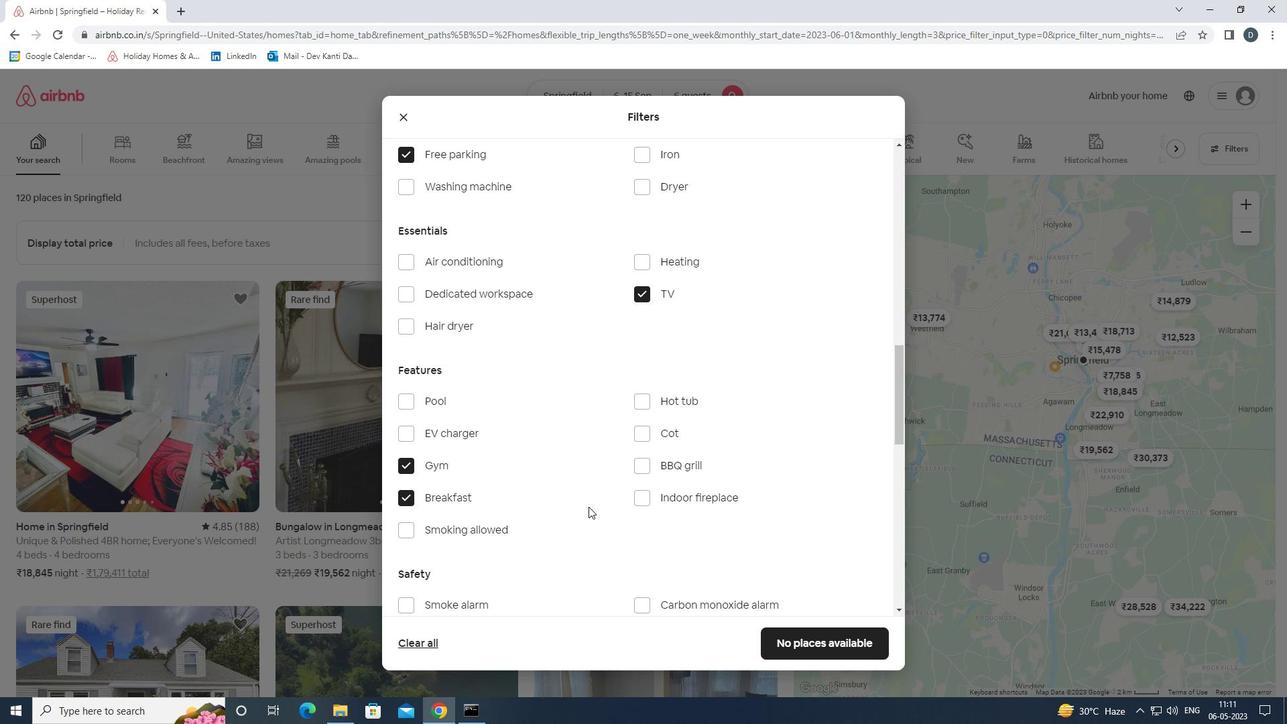 
Action: Mouse scrolled (588, 506) with delta (0, 0)
Screenshot: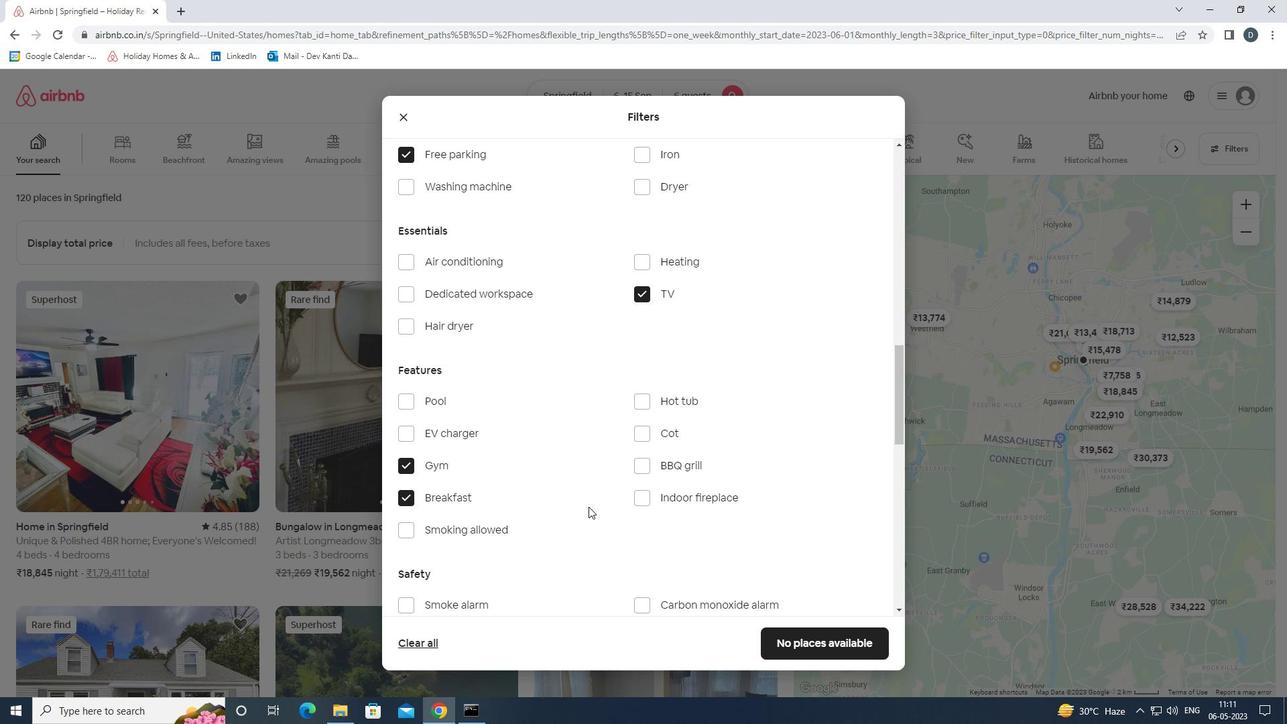 
Action: Mouse moved to (594, 502)
Screenshot: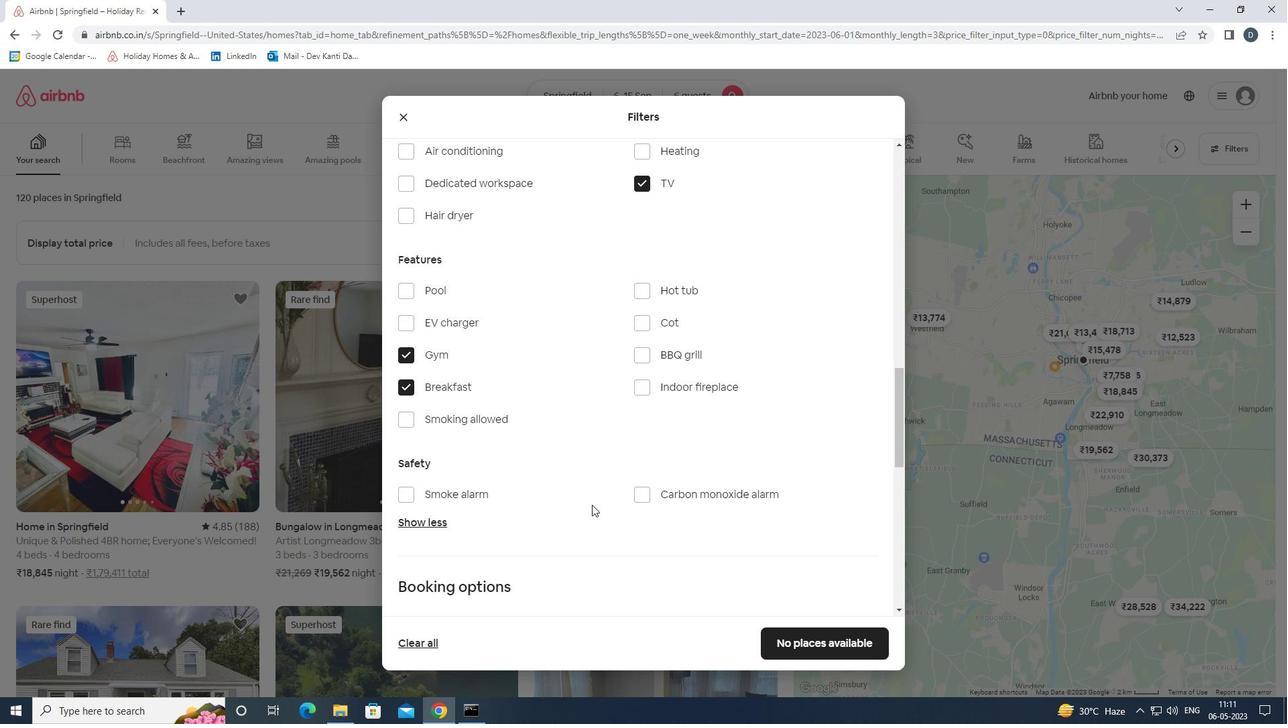 
Action: Mouse scrolled (594, 501) with delta (0, 0)
Screenshot: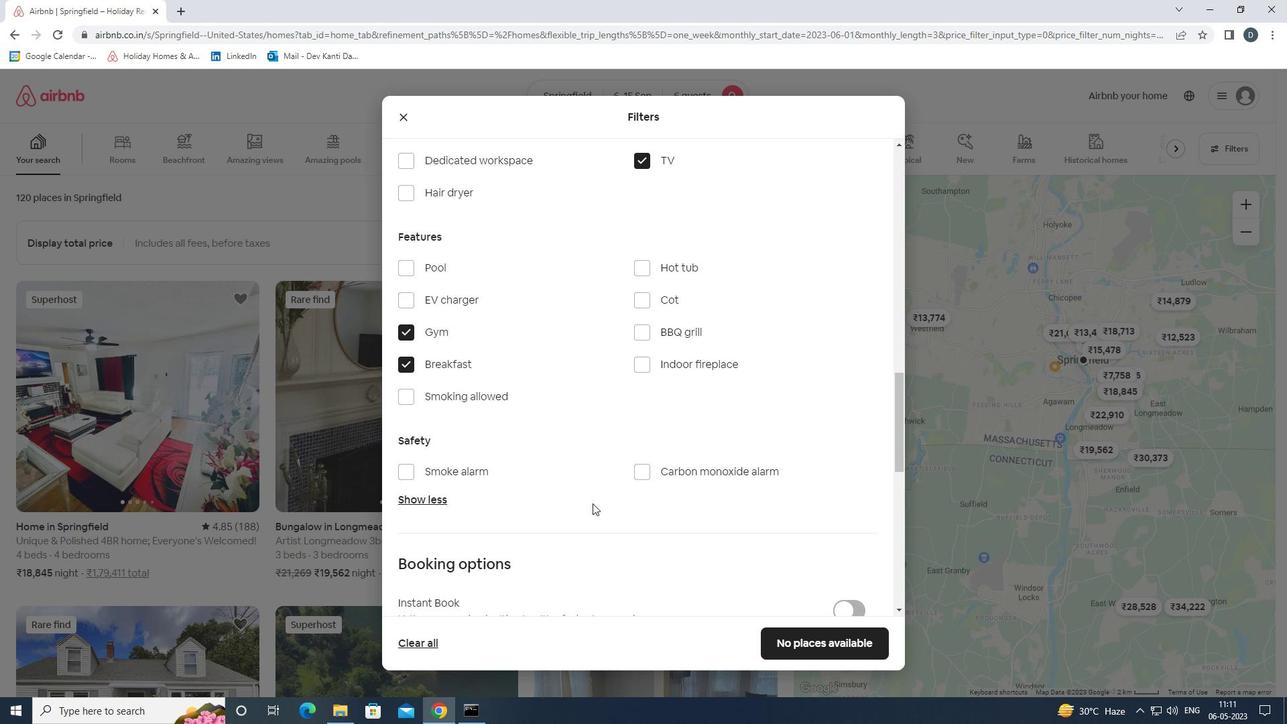 
Action: Mouse scrolled (594, 501) with delta (0, 0)
Screenshot: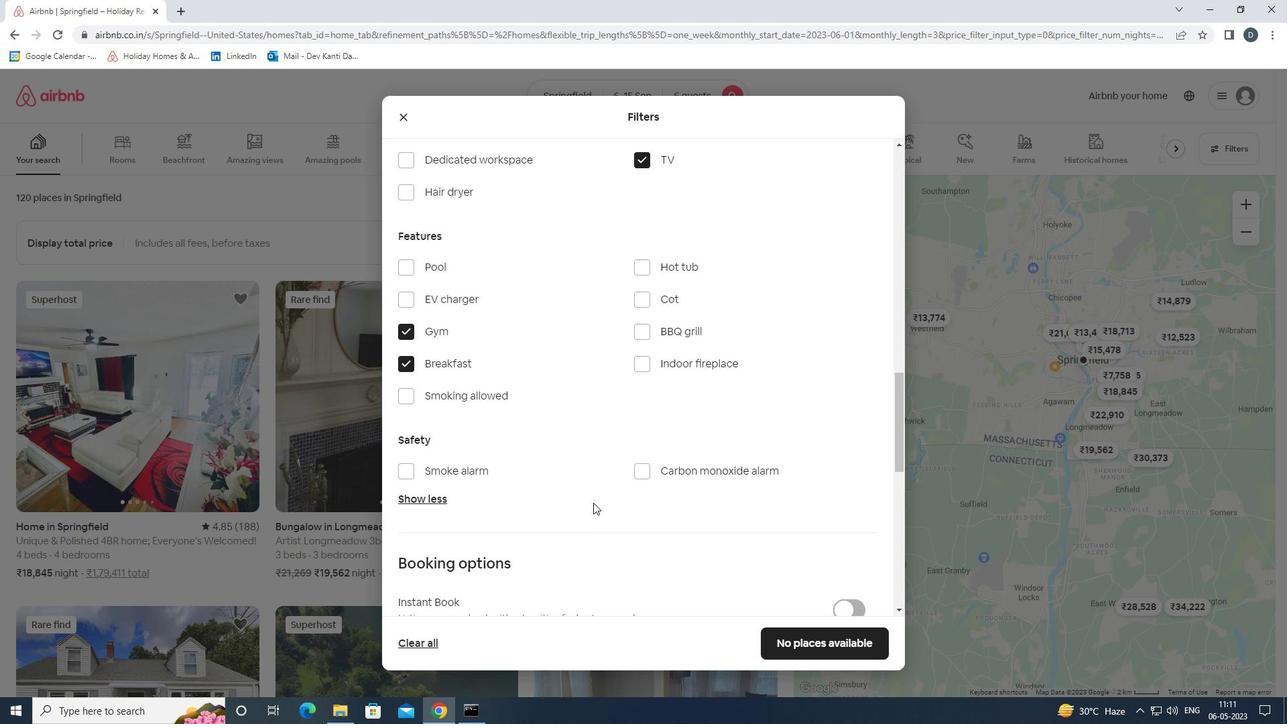 
Action: Mouse moved to (596, 501)
Screenshot: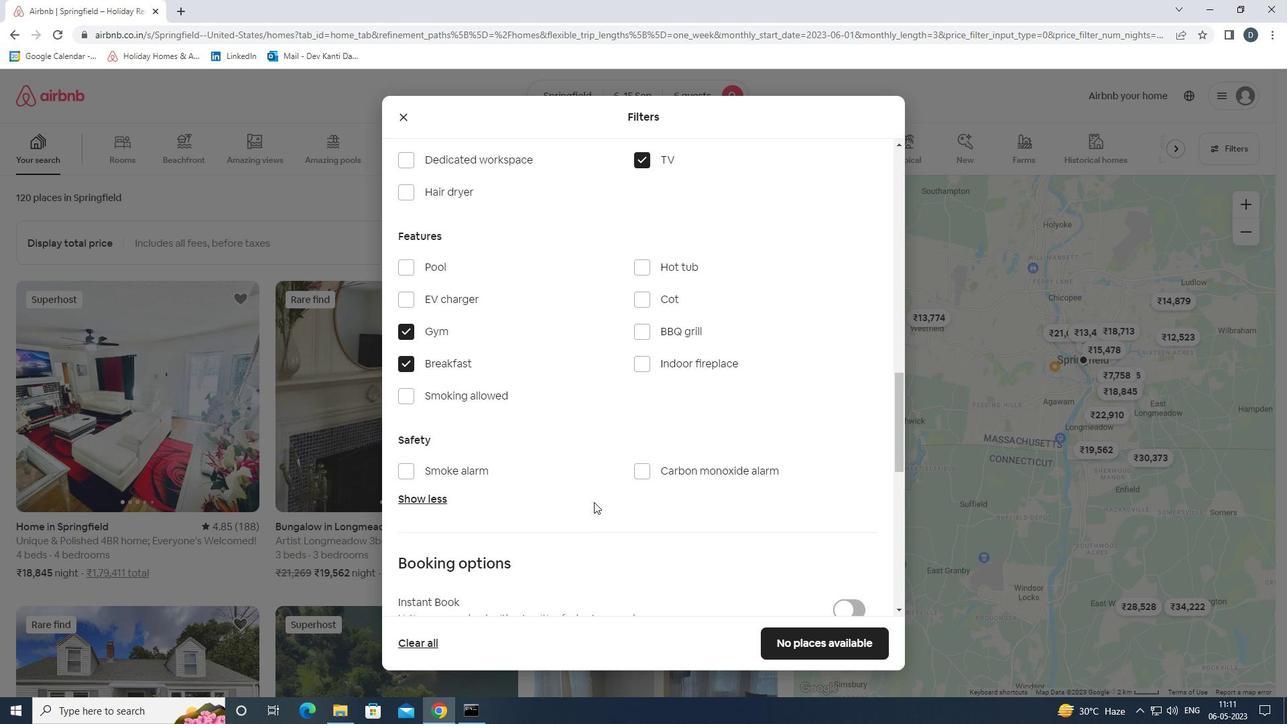 
Action: Mouse scrolled (596, 500) with delta (0, 0)
Screenshot: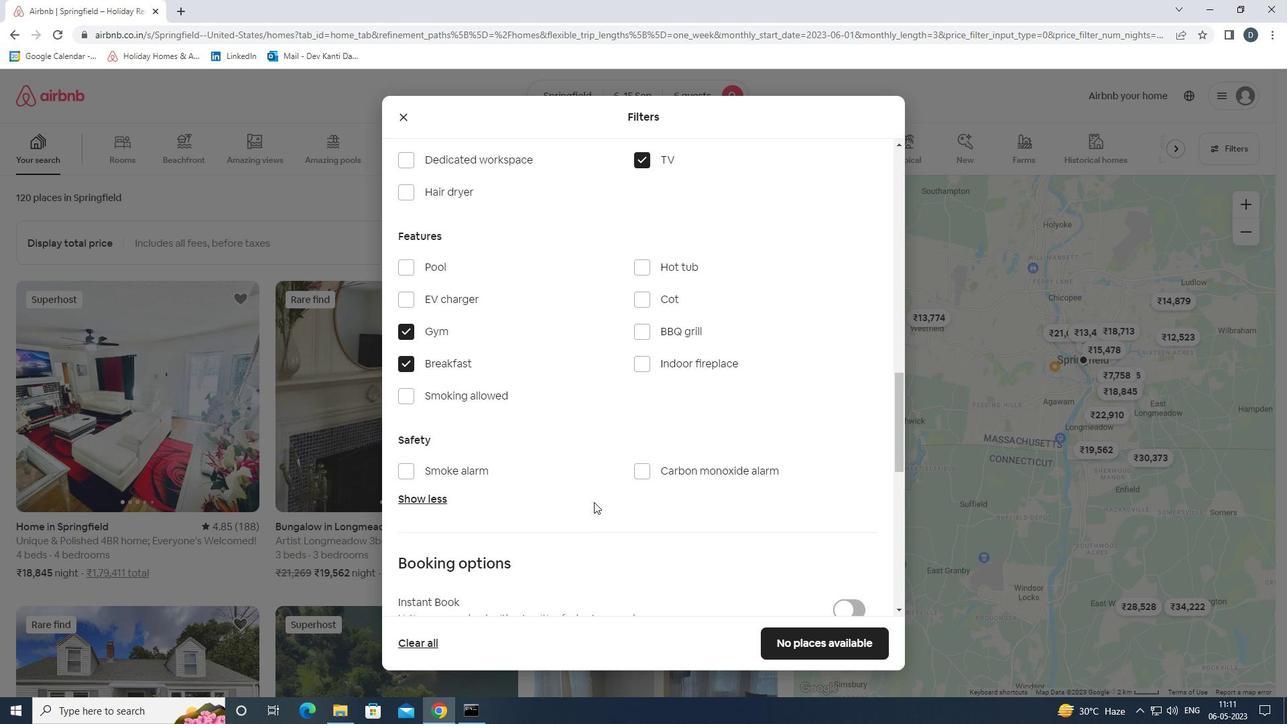 
Action: Mouse moved to (845, 452)
Screenshot: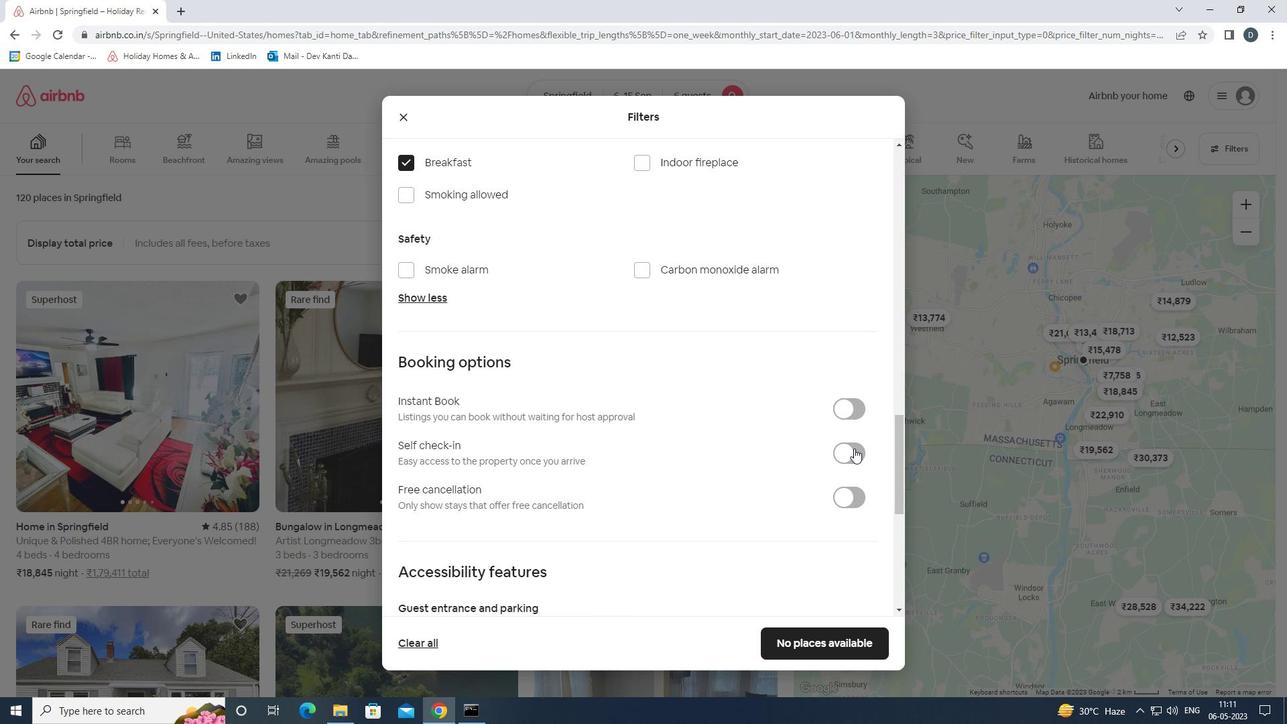 
Action: Mouse pressed left at (845, 452)
Screenshot: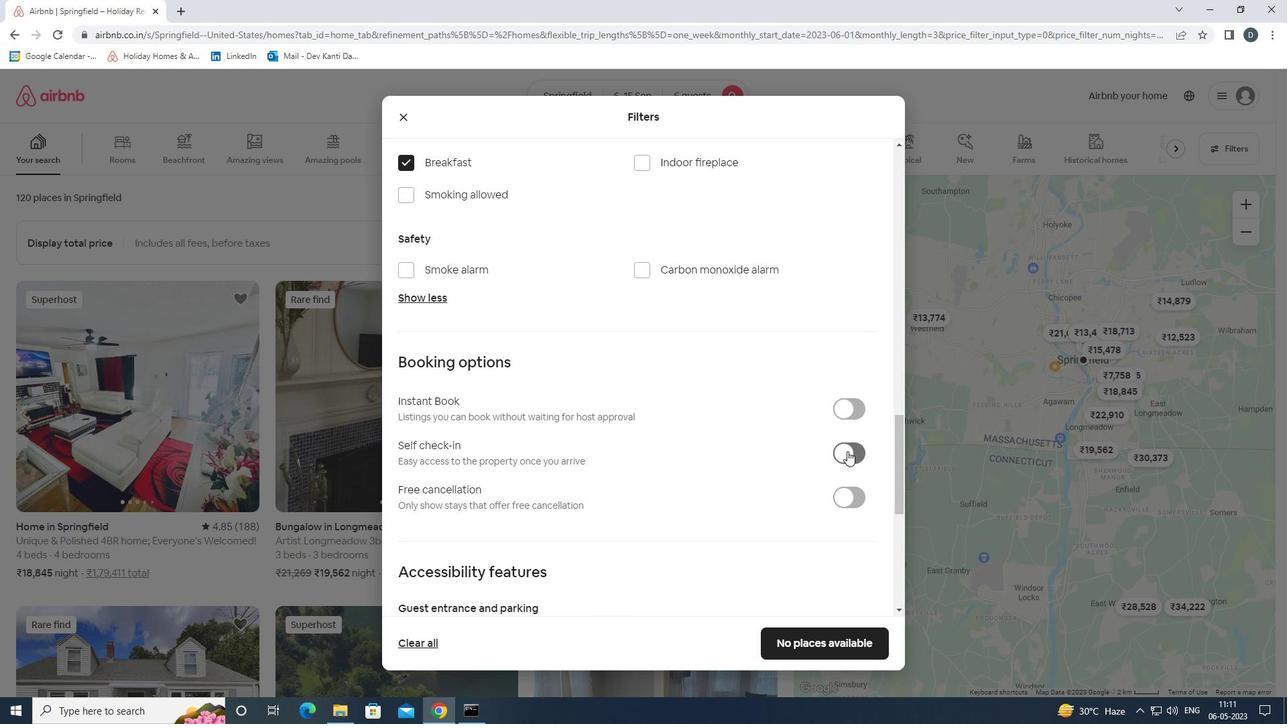 
Action: Mouse moved to (796, 452)
Screenshot: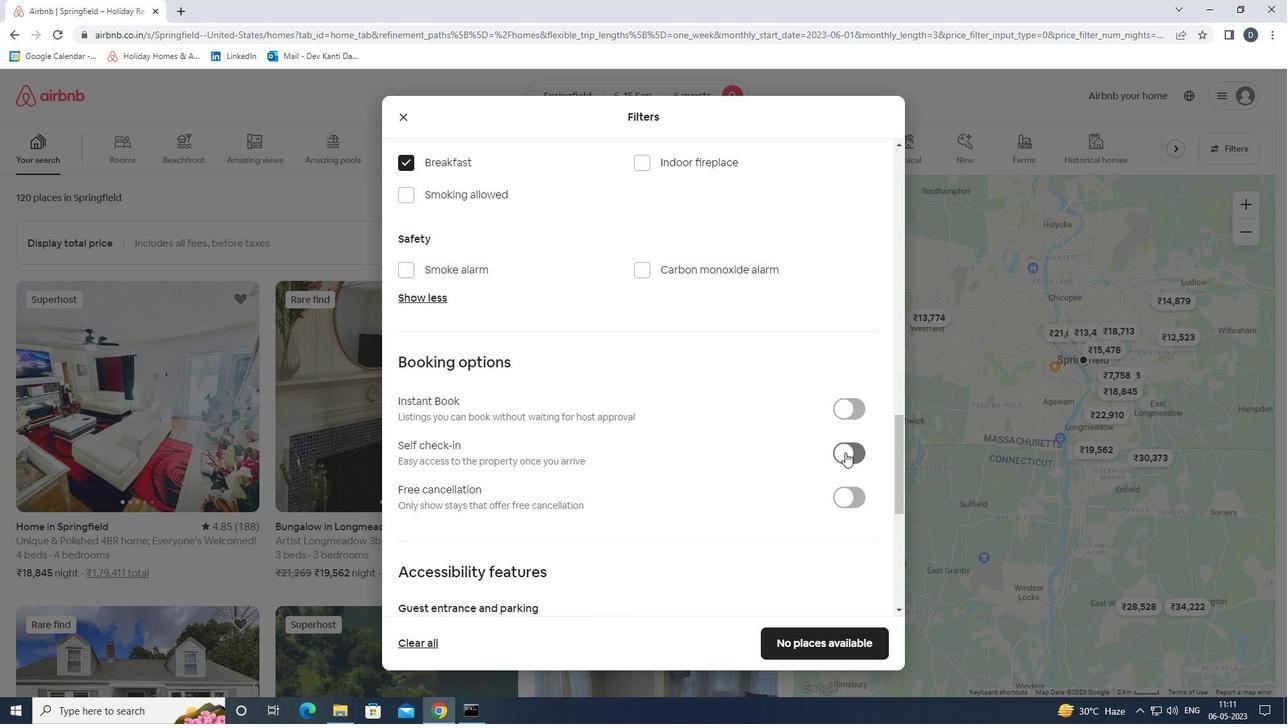 
Action: Mouse scrolled (796, 451) with delta (0, 0)
Screenshot: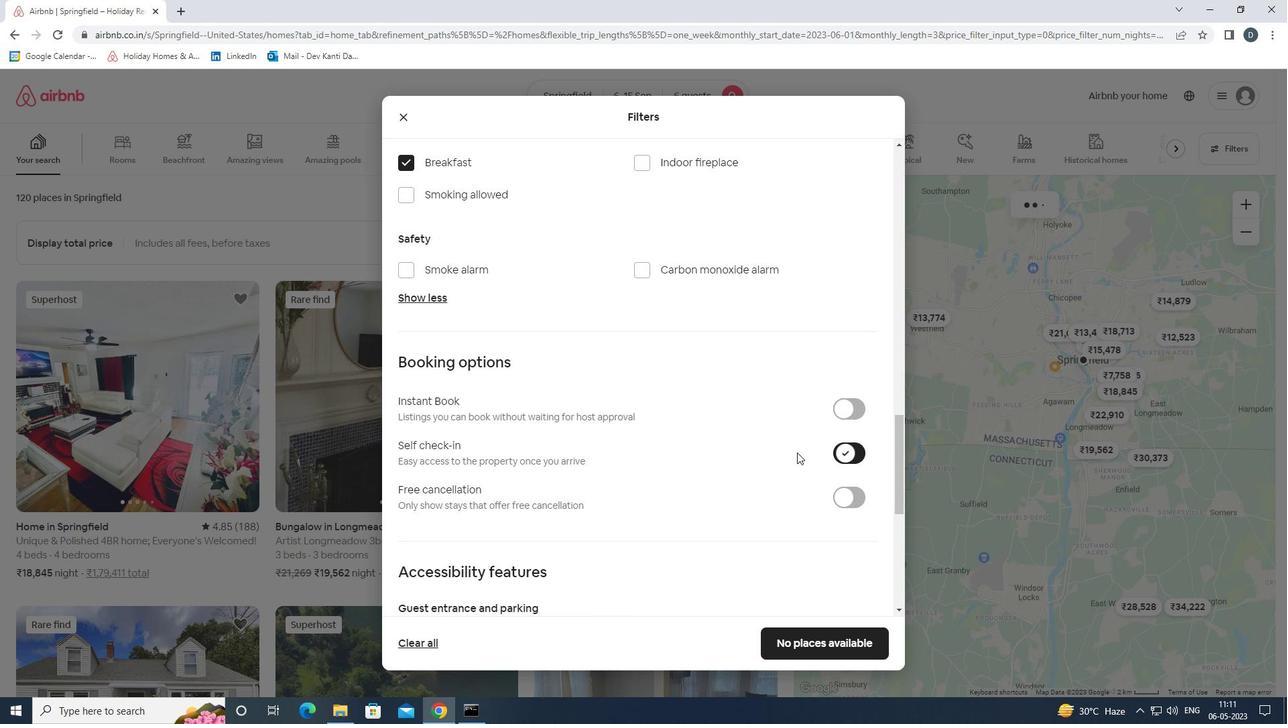 
Action: Mouse scrolled (796, 451) with delta (0, 0)
Screenshot: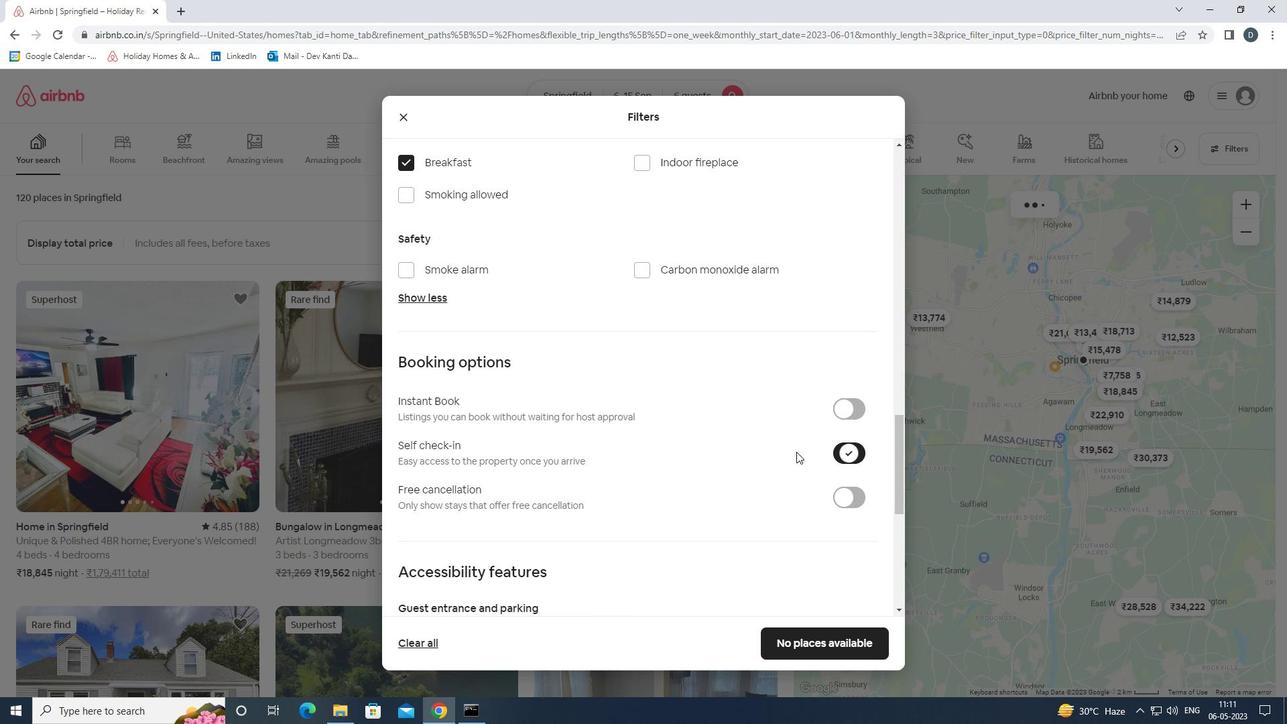 
Action: Mouse scrolled (796, 451) with delta (0, 0)
Screenshot: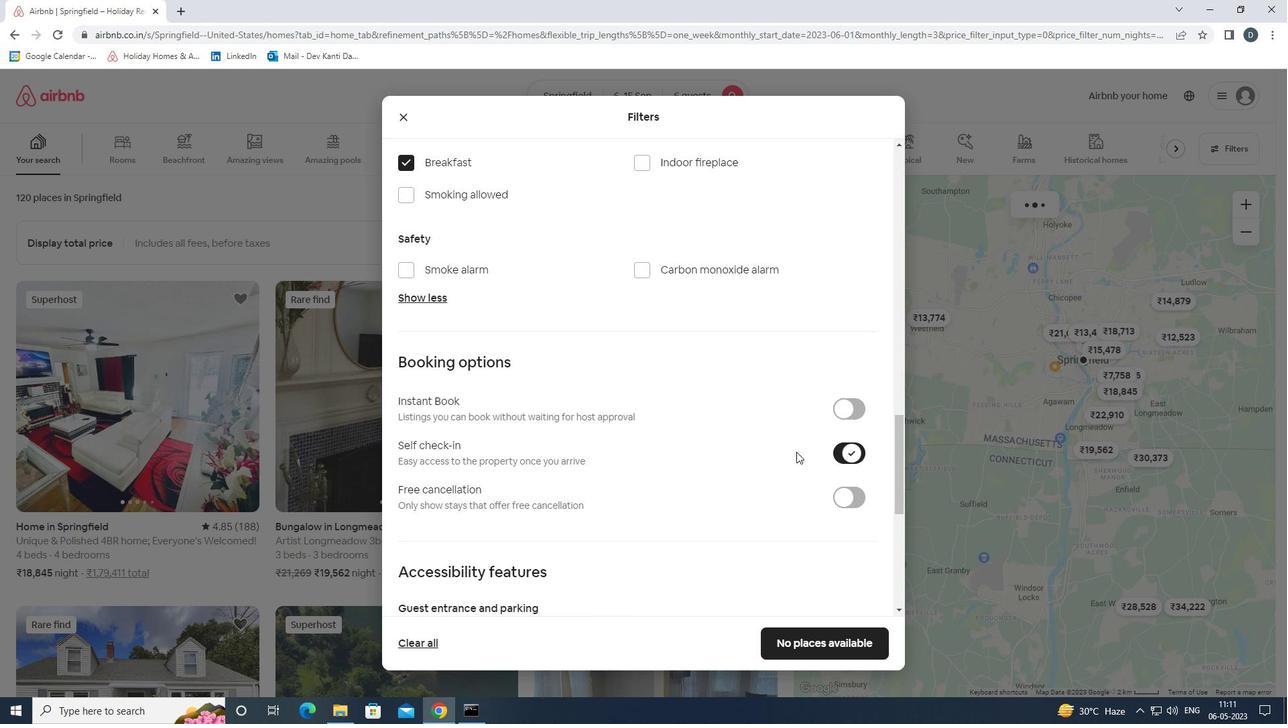 
Action: Mouse scrolled (796, 451) with delta (0, 0)
Screenshot: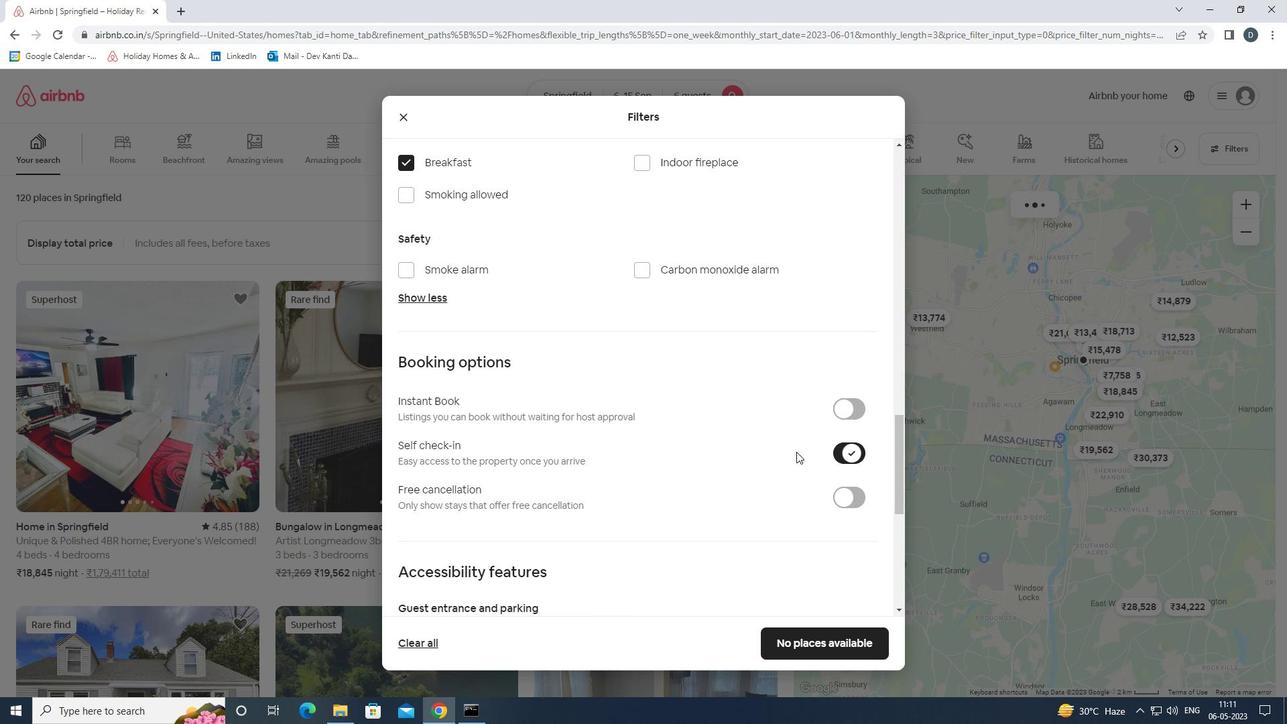 
Action: Mouse scrolled (796, 451) with delta (0, 0)
Screenshot: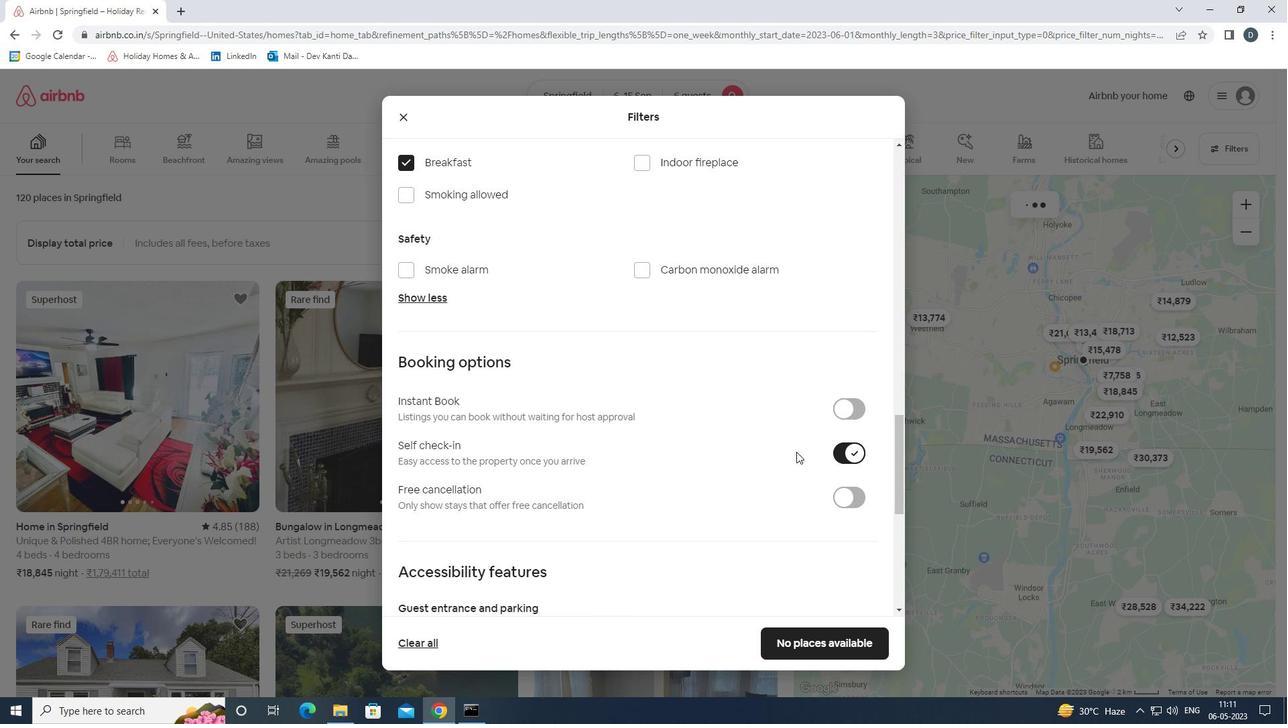 
Action: Mouse scrolled (796, 451) with delta (0, 0)
Screenshot: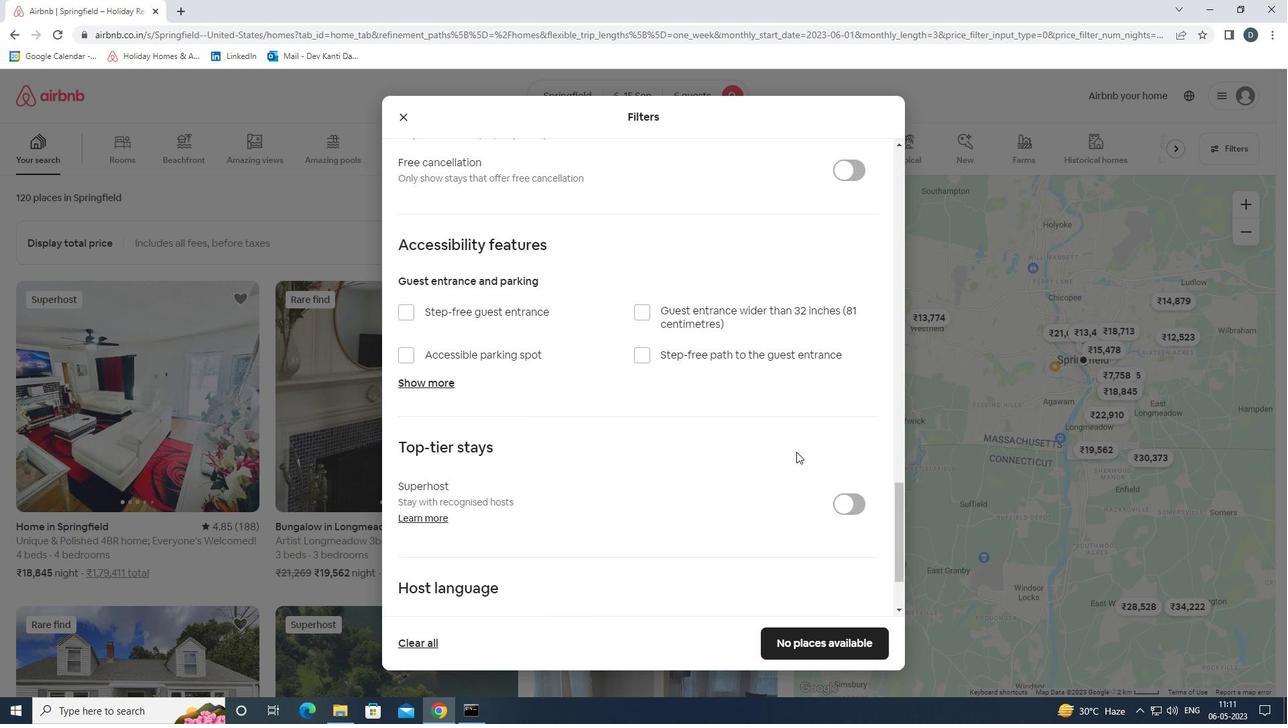 
Action: Mouse scrolled (796, 451) with delta (0, 0)
Screenshot: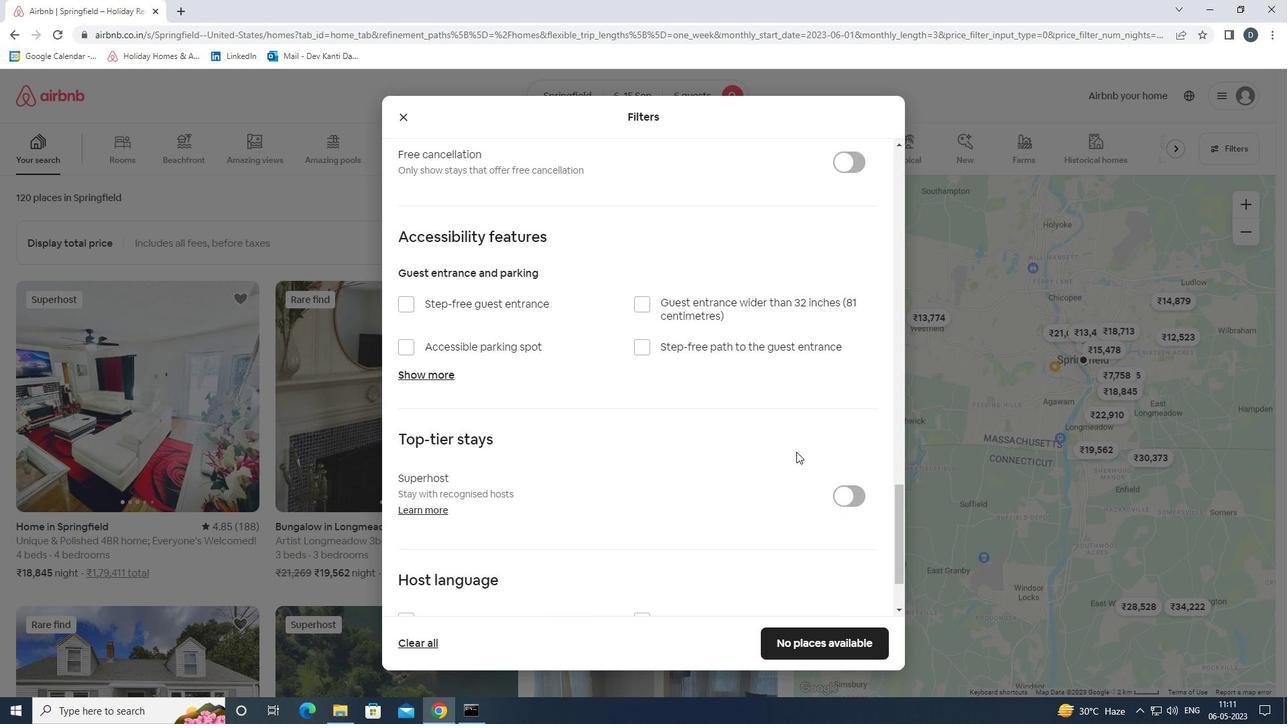 
Action: Mouse scrolled (796, 451) with delta (0, 0)
Screenshot: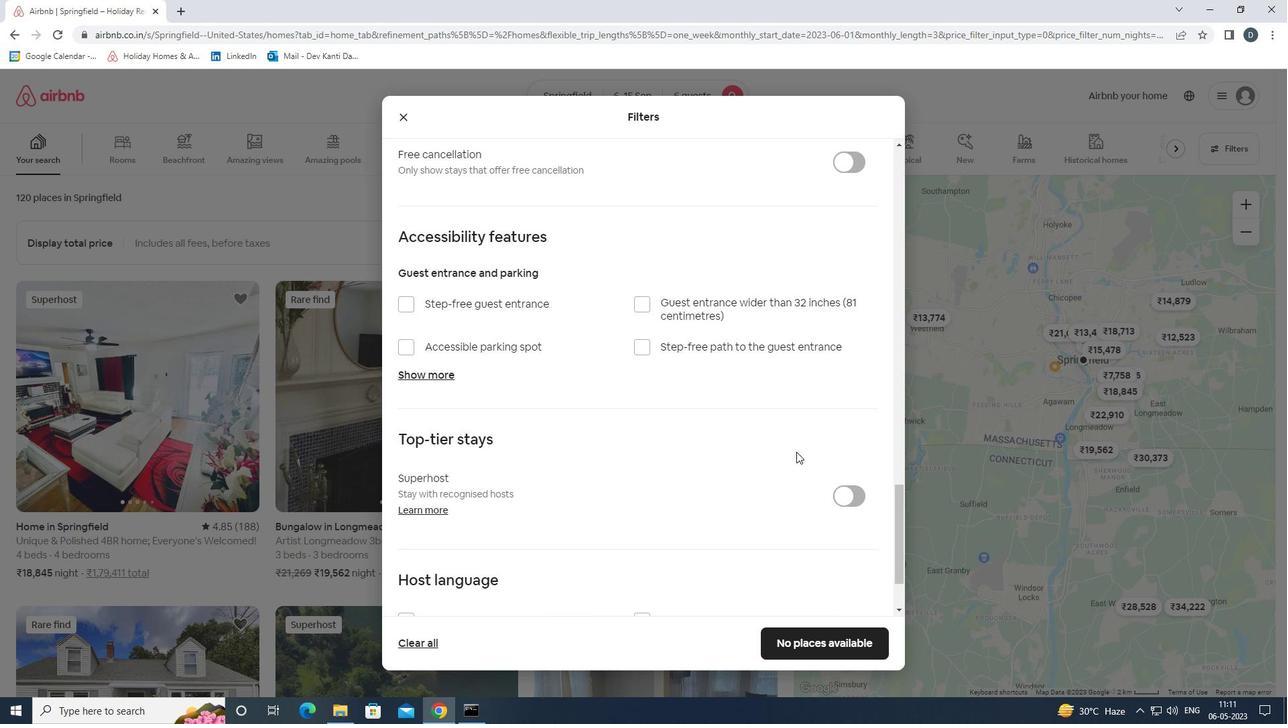 
Action: Mouse scrolled (796, 451) with delta (0, 0)
Screenshot: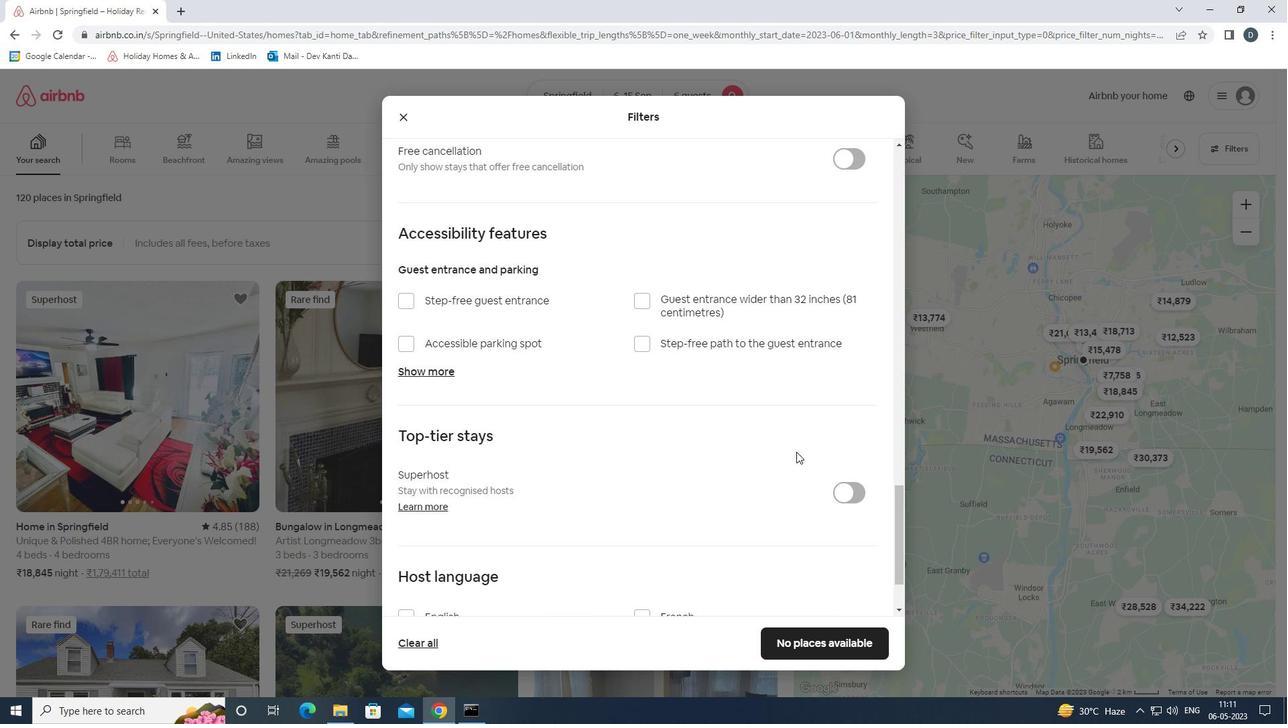 
Action: Mouse moved to (444, 519)
Screenshot: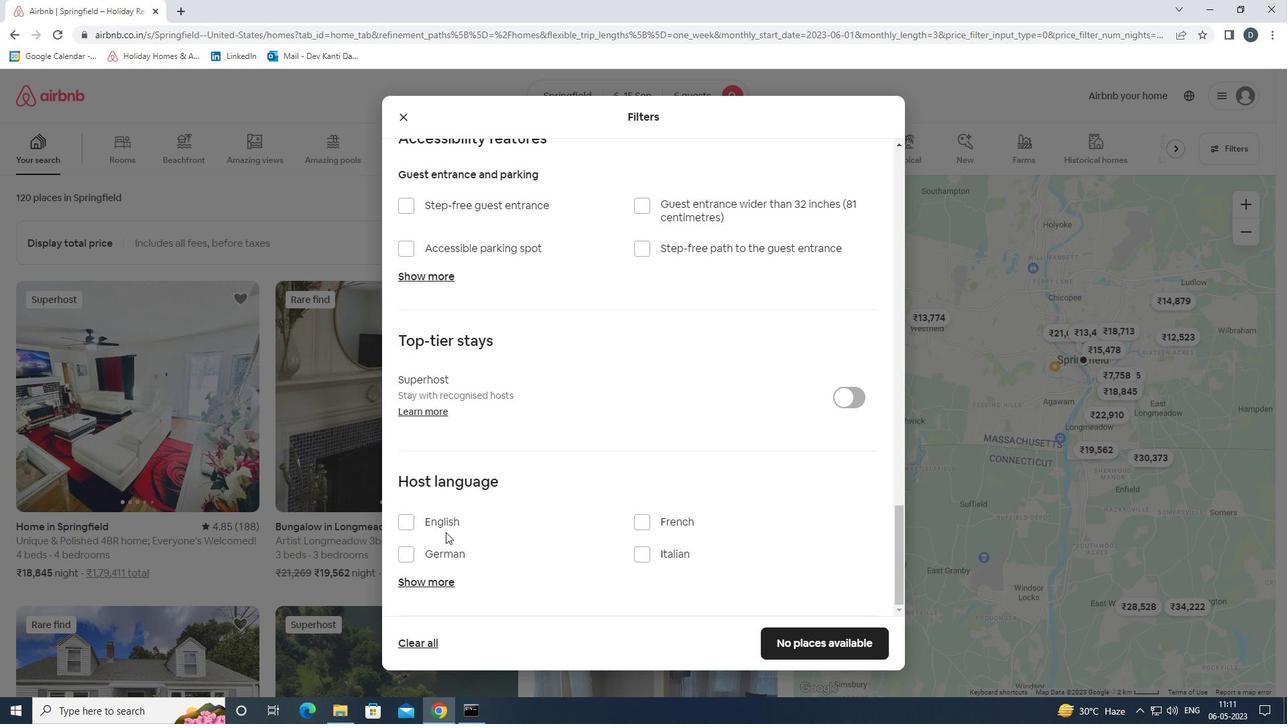 
Action: Mouse pressed left at (444, 519)
Screenshot: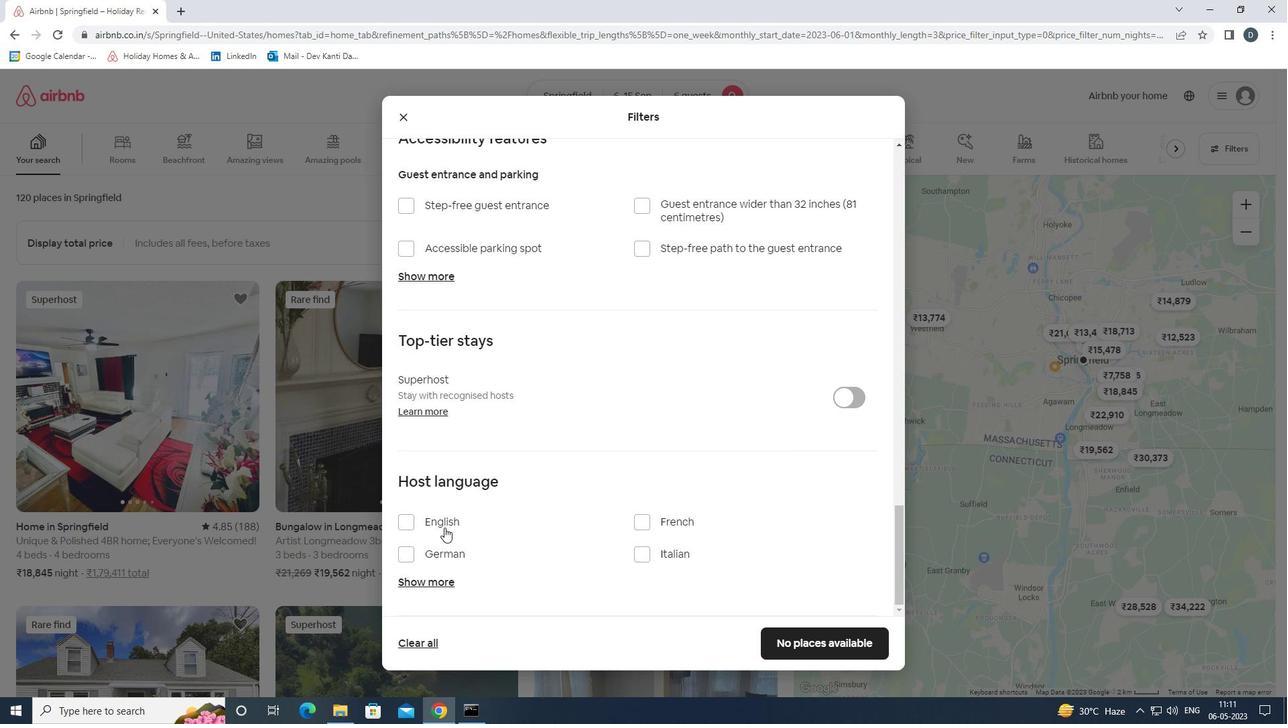 
Action: Mouse moved to (841, 646)
Screenshot: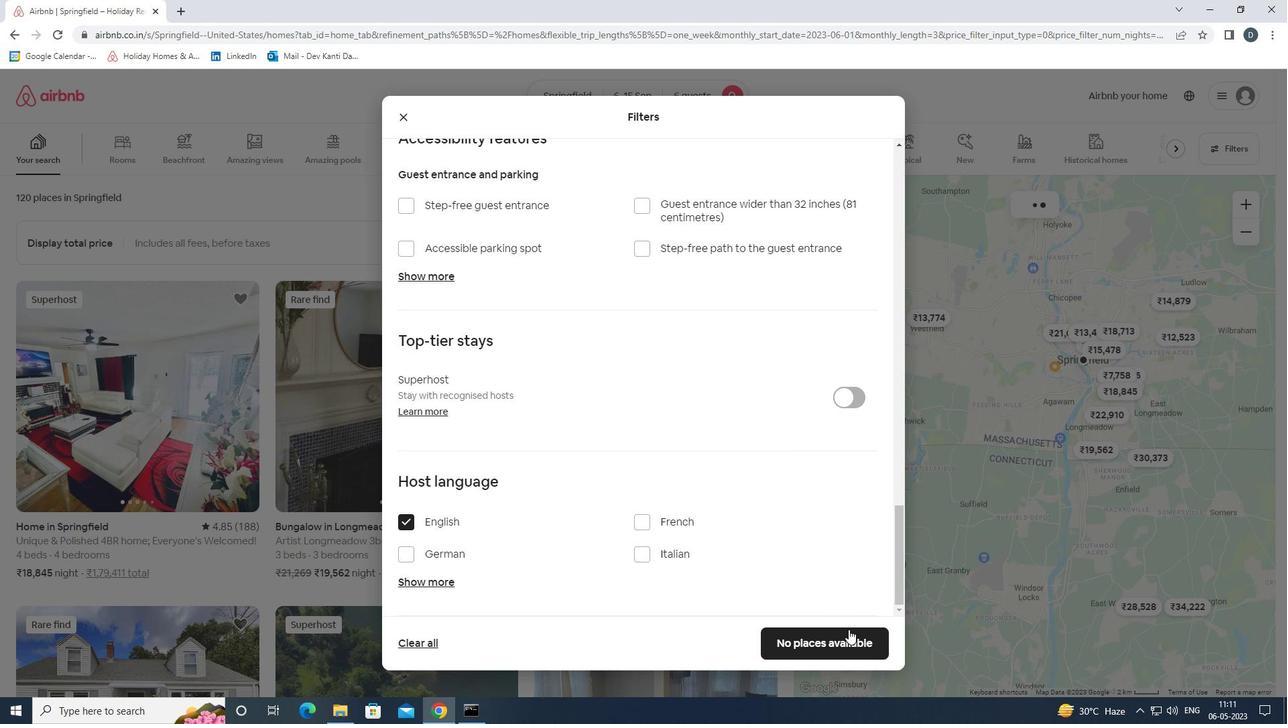 
Action: Mouse pressed left at (841, 646)
Screenshot: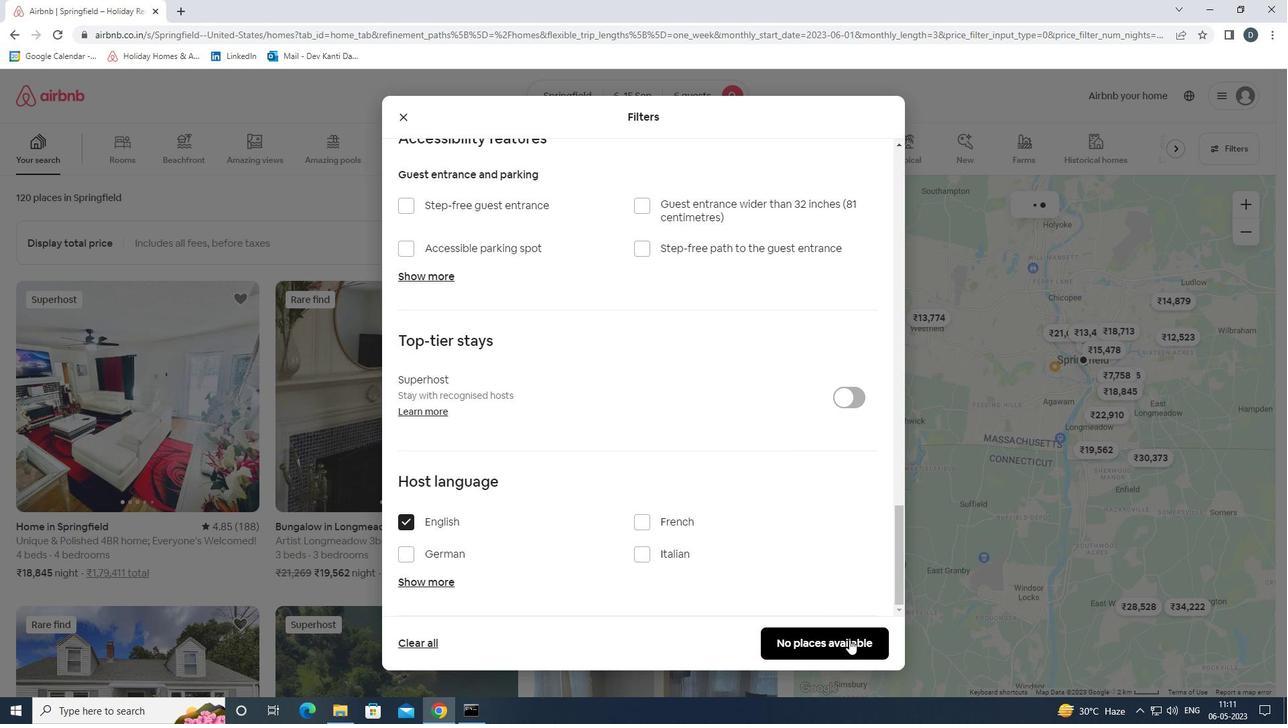 
Action: Mouse moved to (741, 436)
Screenshot: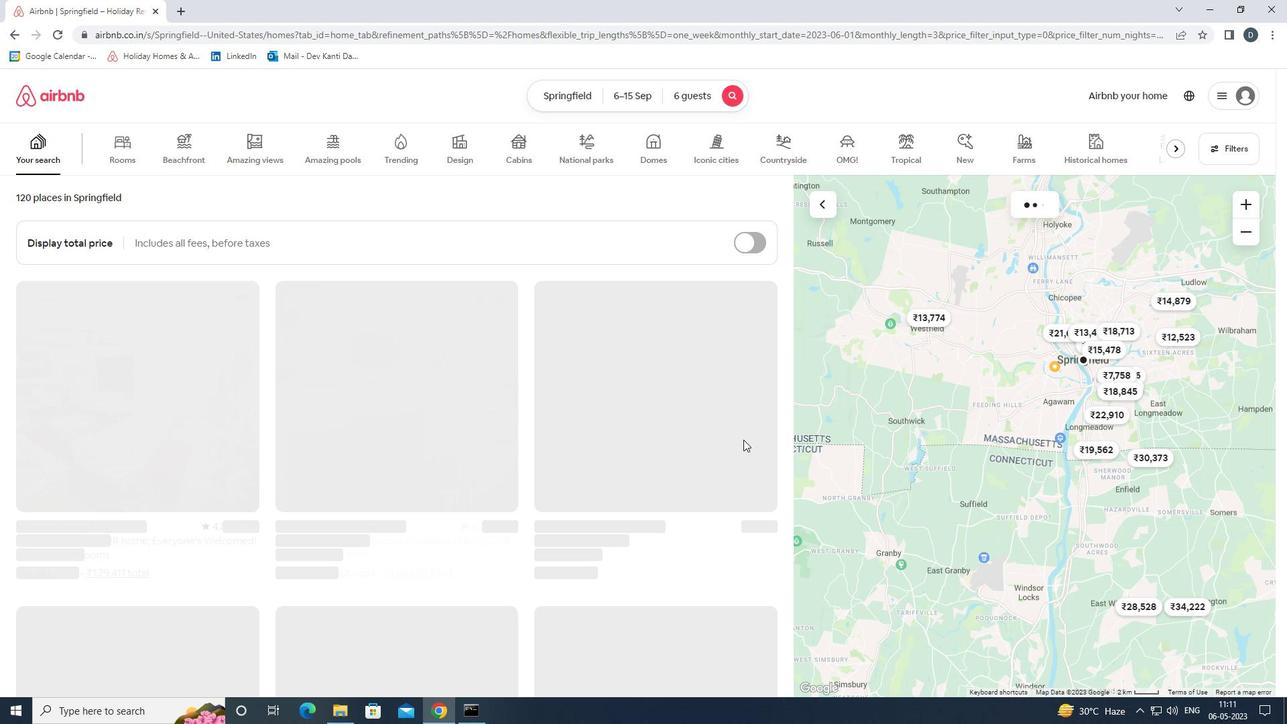 
